 Task: Look for space in Timizart, Algeria from 12th  August, 2023 to 15th August, 2023 for 3 adults in price range Rs.12000 to Rs.16000. Place can be entire place with 2 bedrooms having 3 beds and 1 bathroom. Property type can be house, flat, hotel. Amenities needed are: washing machine. Booking option can be shelf check-in. Required host language is .
Action: Mouse moved to (750, 95)
Screenshot: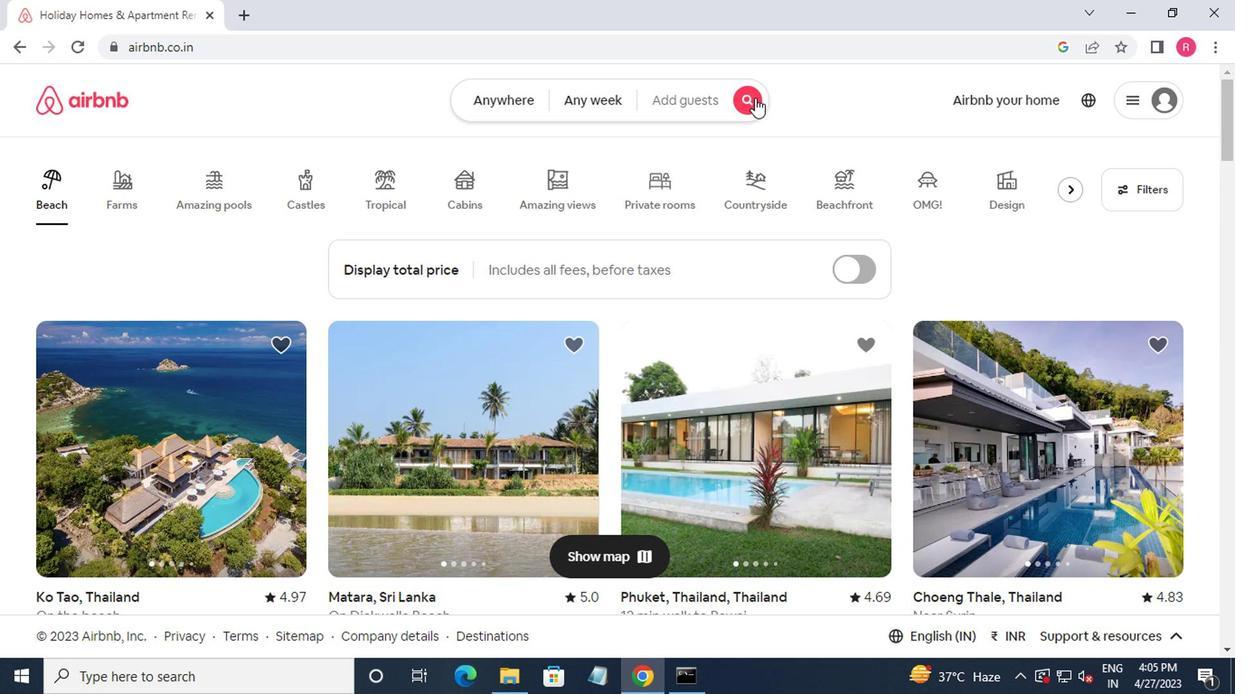 
Action: Mouse pressed left at (750, 95)
Screenshot: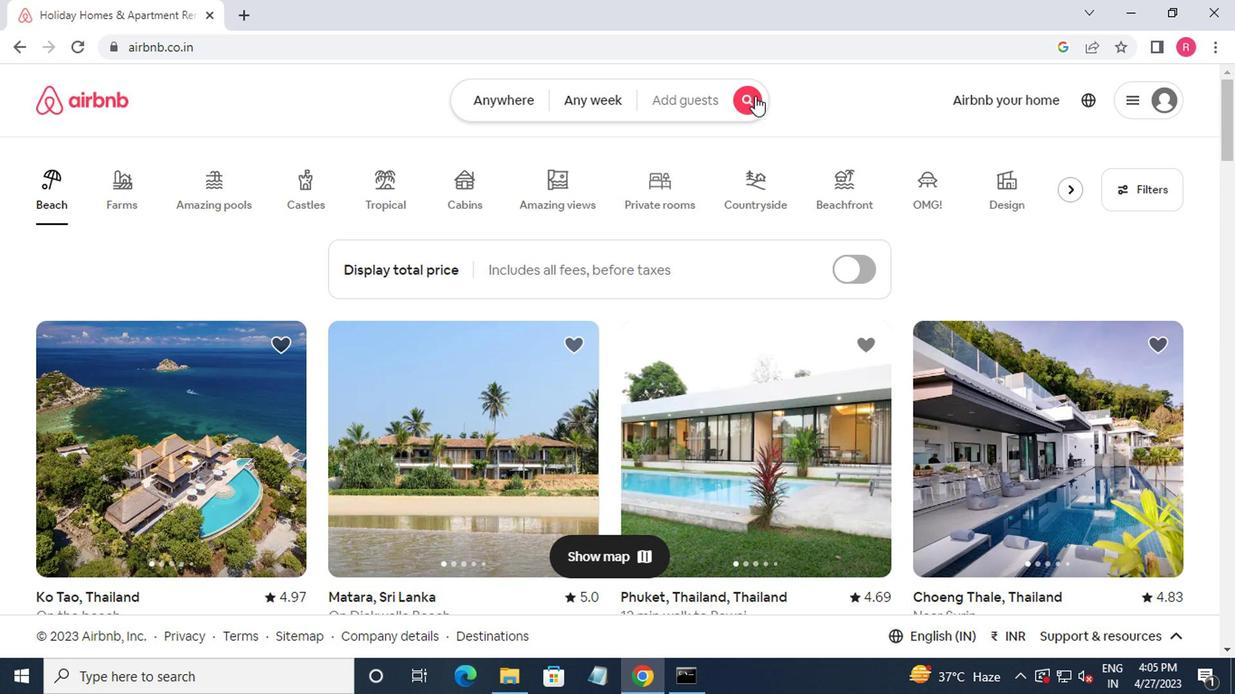 
Action: Mouse moved to (303, 180)
Screenshot: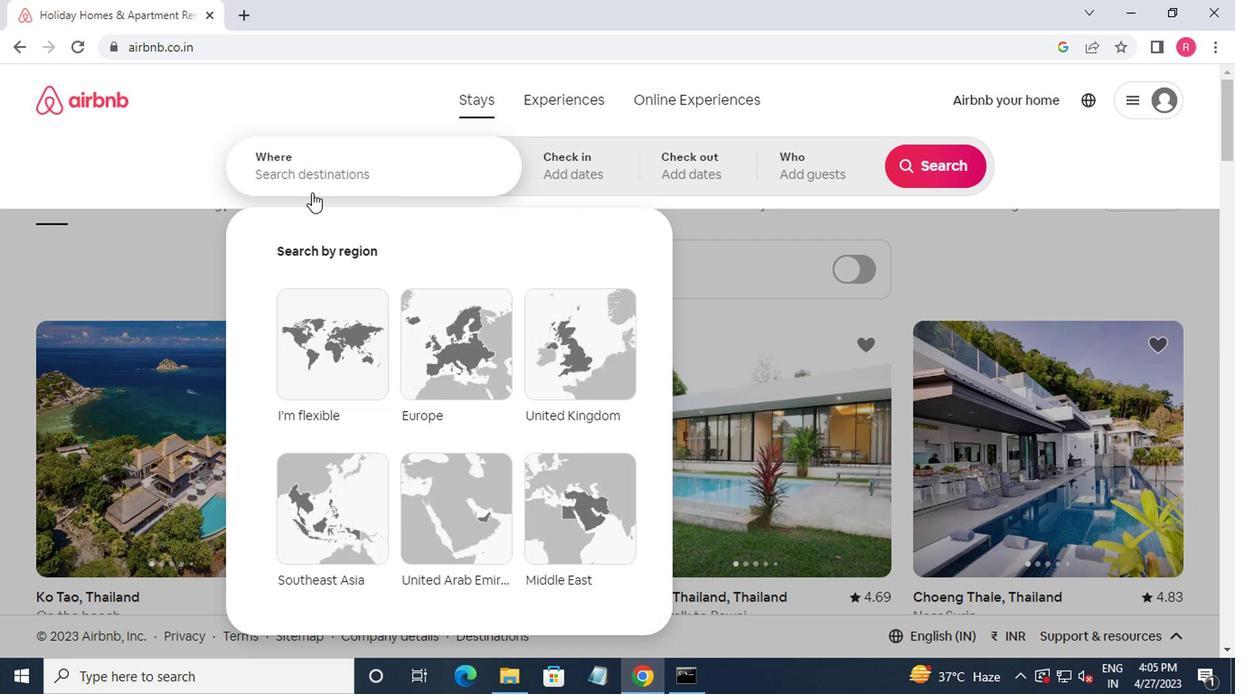 
Action: Mouse pressed left at (303, 180)
Screenshot: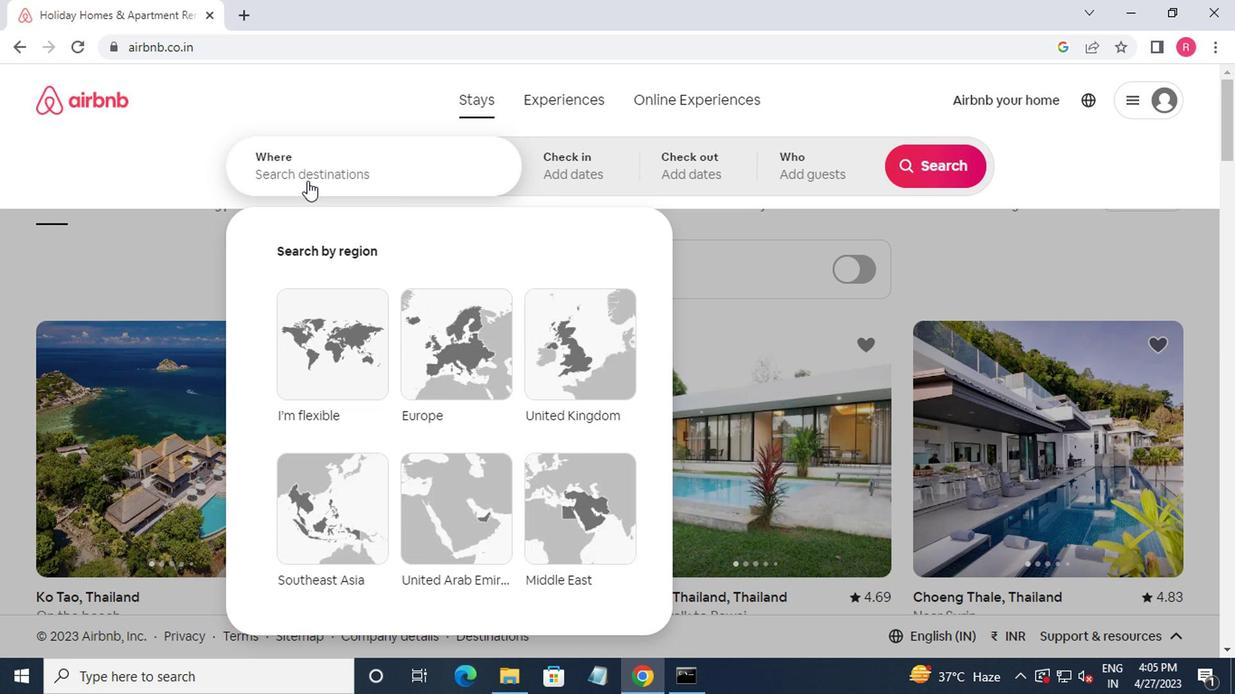 
Action: Key pressed timizart<Key.down><Key.enter>
Screenshot: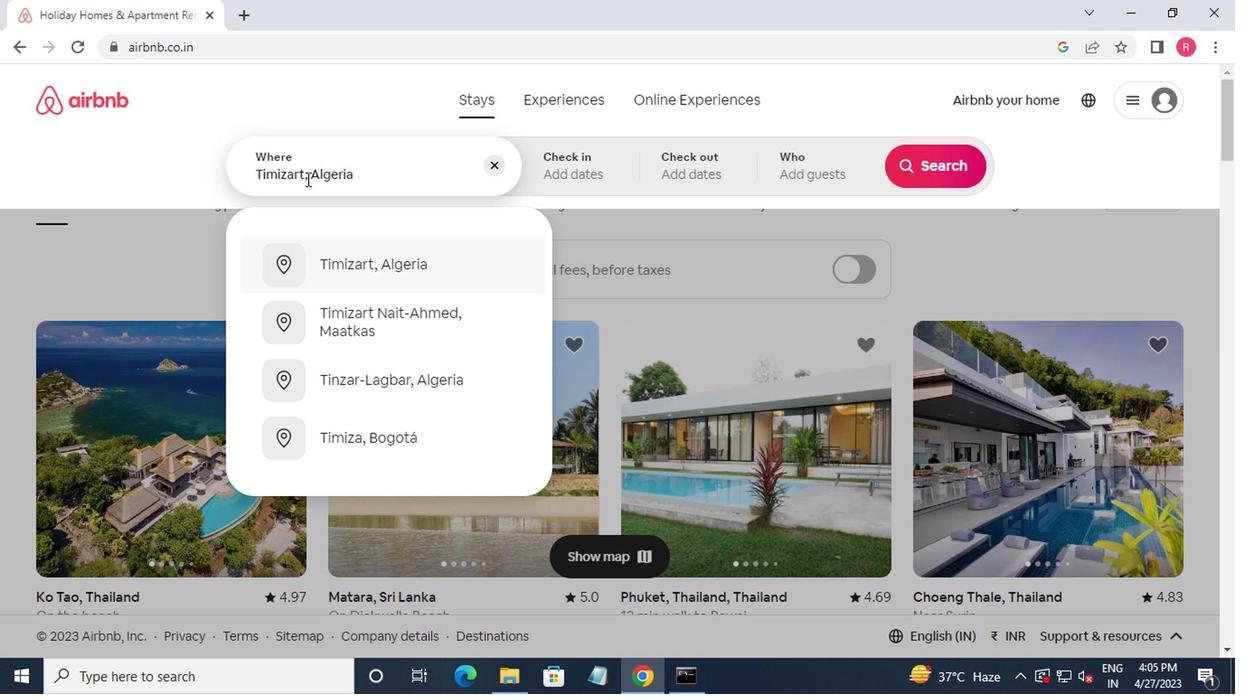 
Action: Mouse moved to (913, 313)
Screenshot: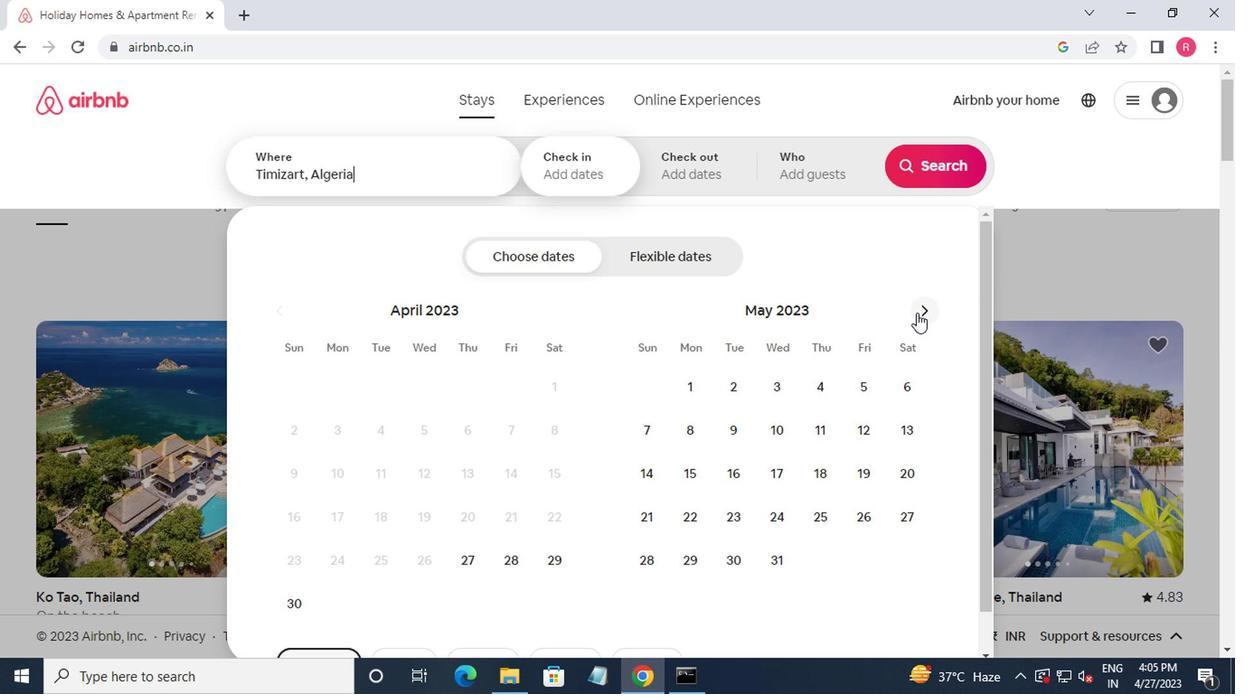 
Action: Mouse pressed left at (913, 313)
Screenshot: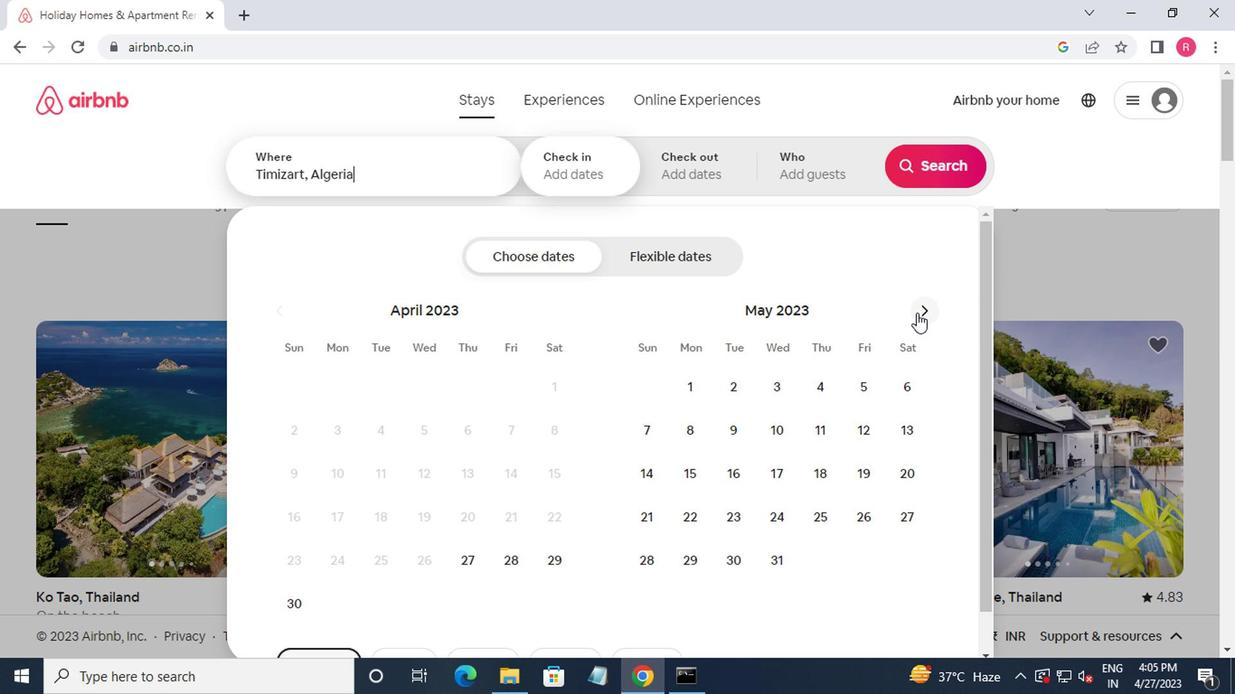 
Action: Mouse pressed left at (913, 313)
Screenshot: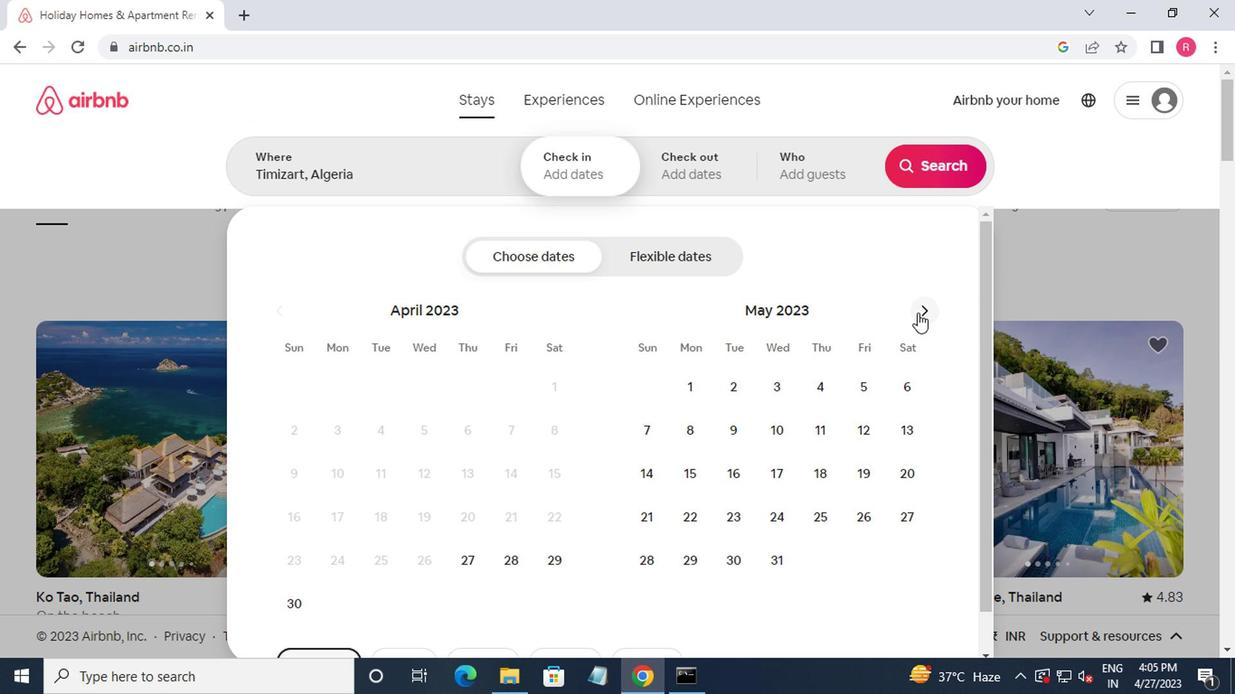 
Action: Mouse pressed left at (913, 313)
Screenshot: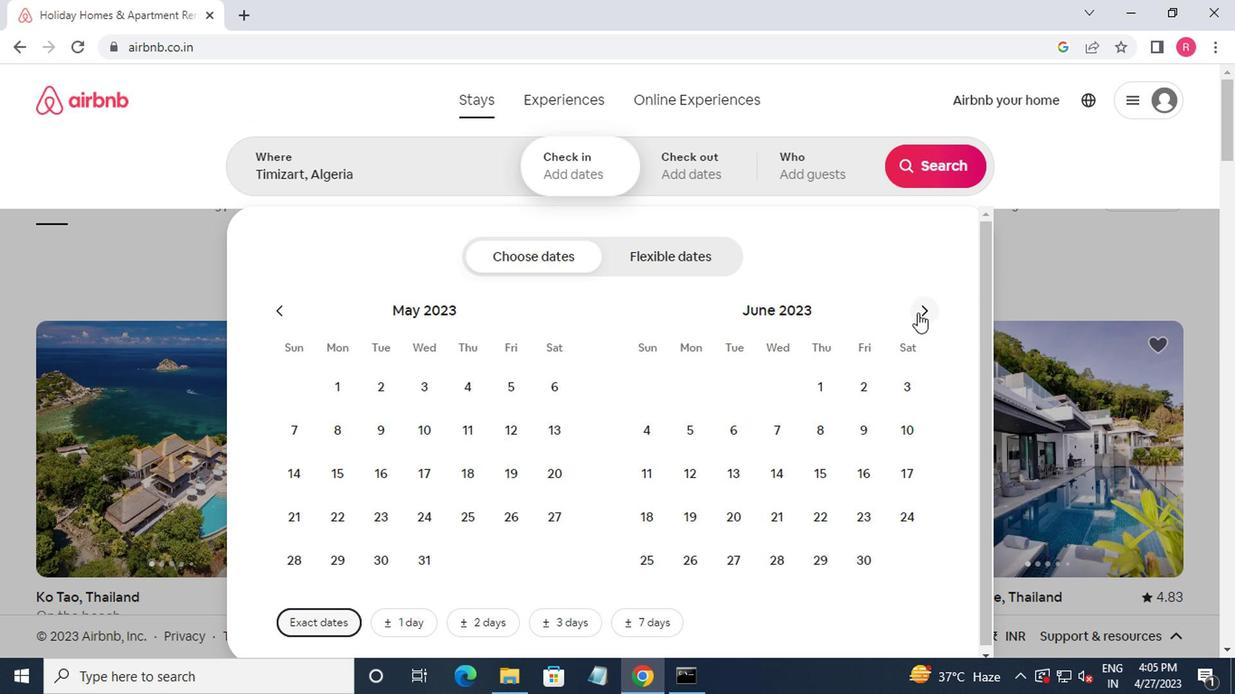 
Action: Mouse pressed left at (913, 313)
Screenshot: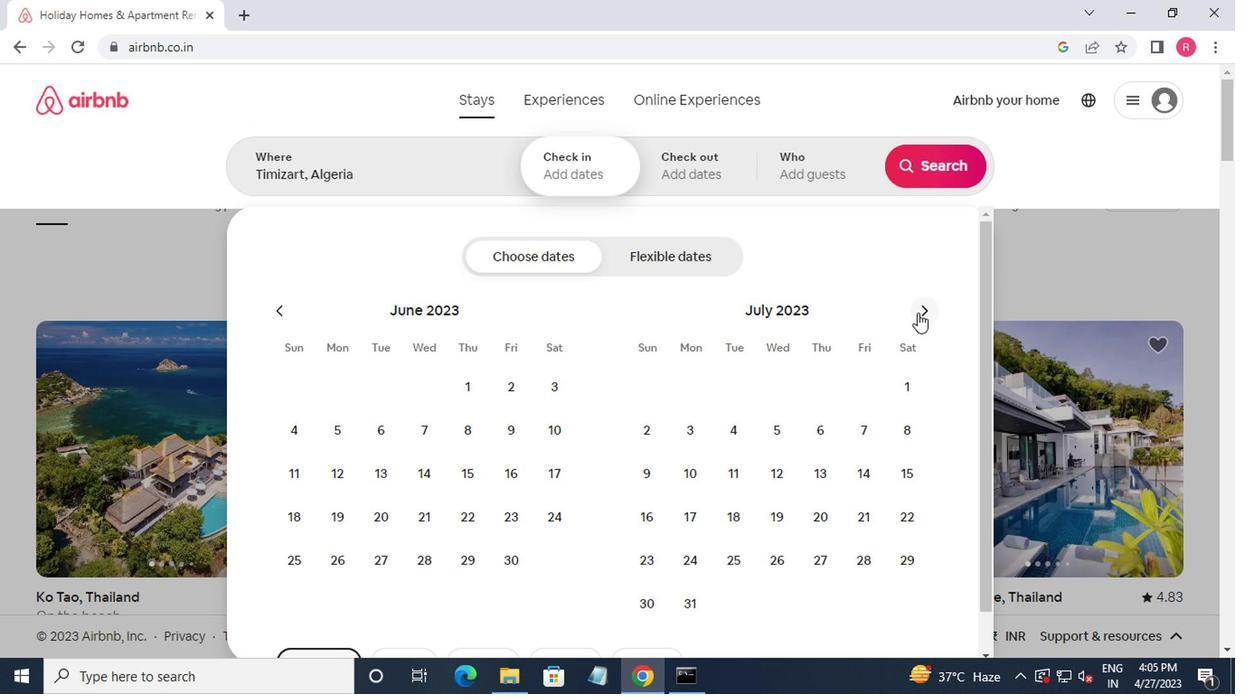 
Action: Mouse moved to (901, 437)
Screenshot: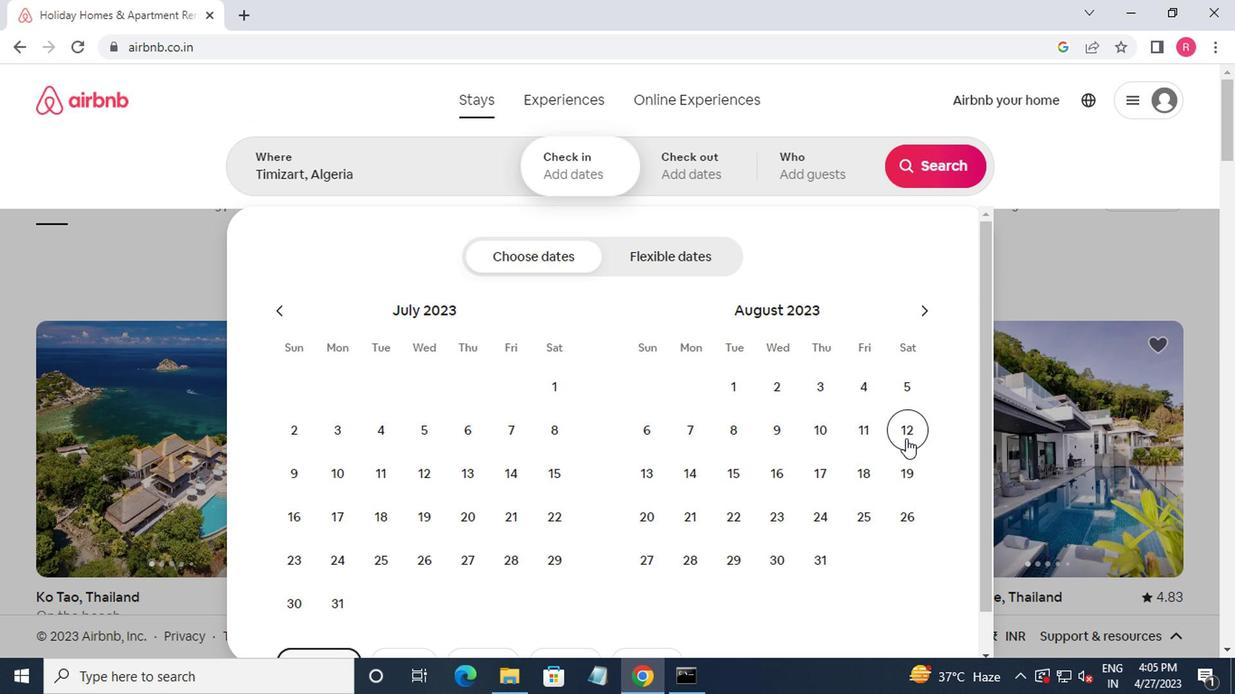 
Action: Mouse pressed left at (901, 437)
Screenshot: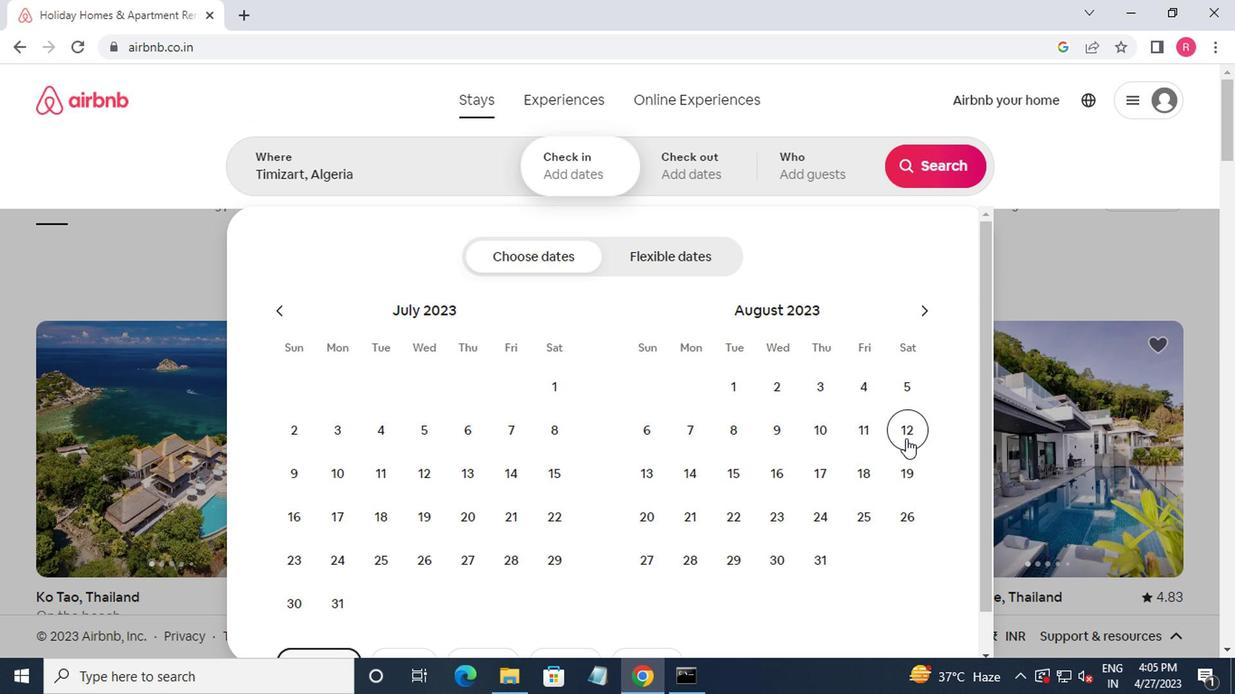 
Action: Mouse moved to (734, 472)
Screenshot: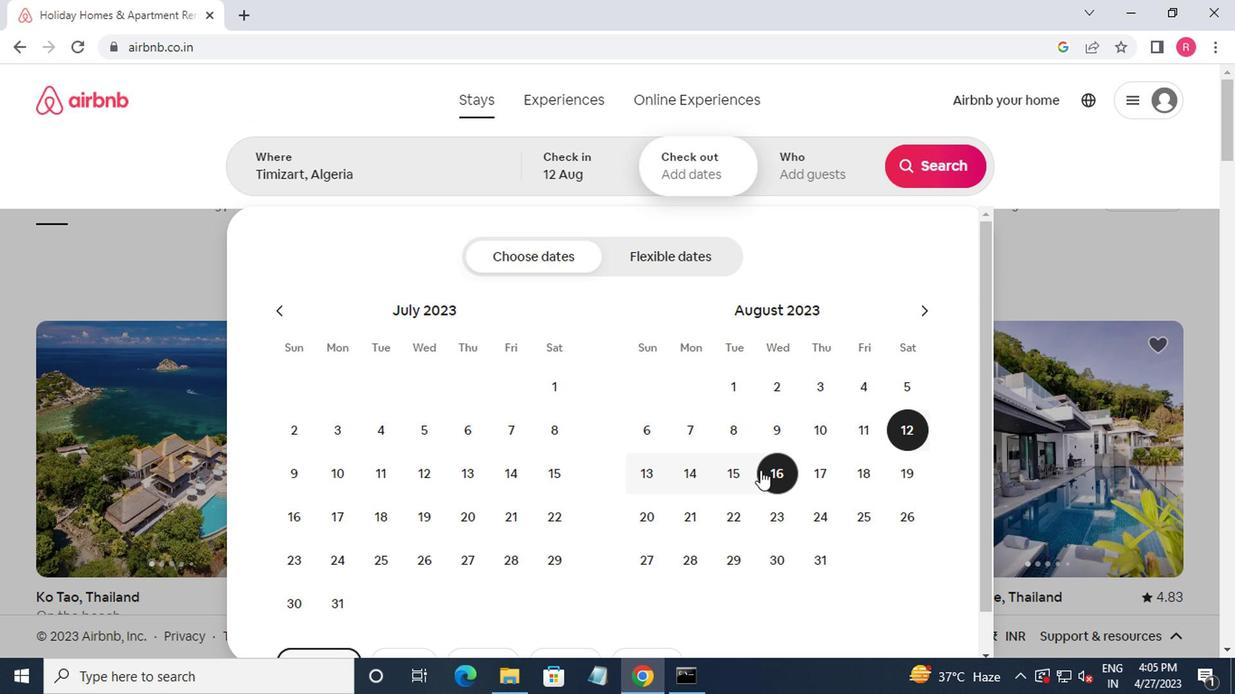 
Action: Mouse pressed left at (734, 472)
Screenshot: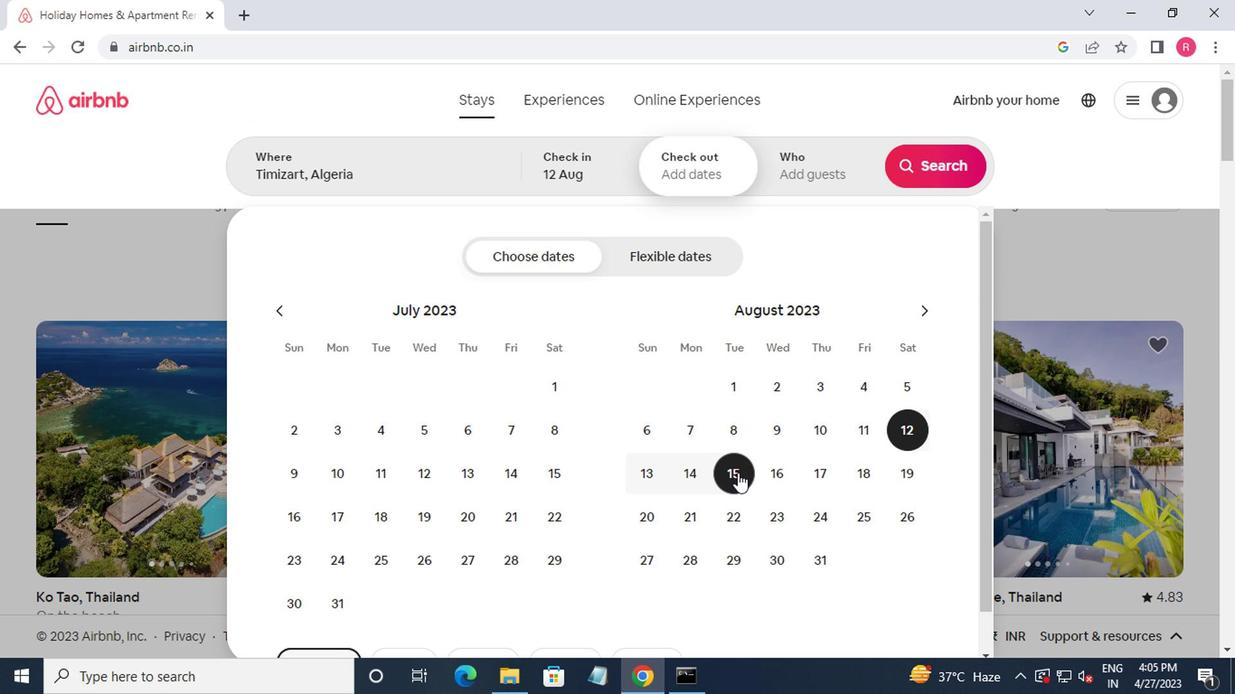 
Action: Mouse moved to (790, 166)
Screenshot: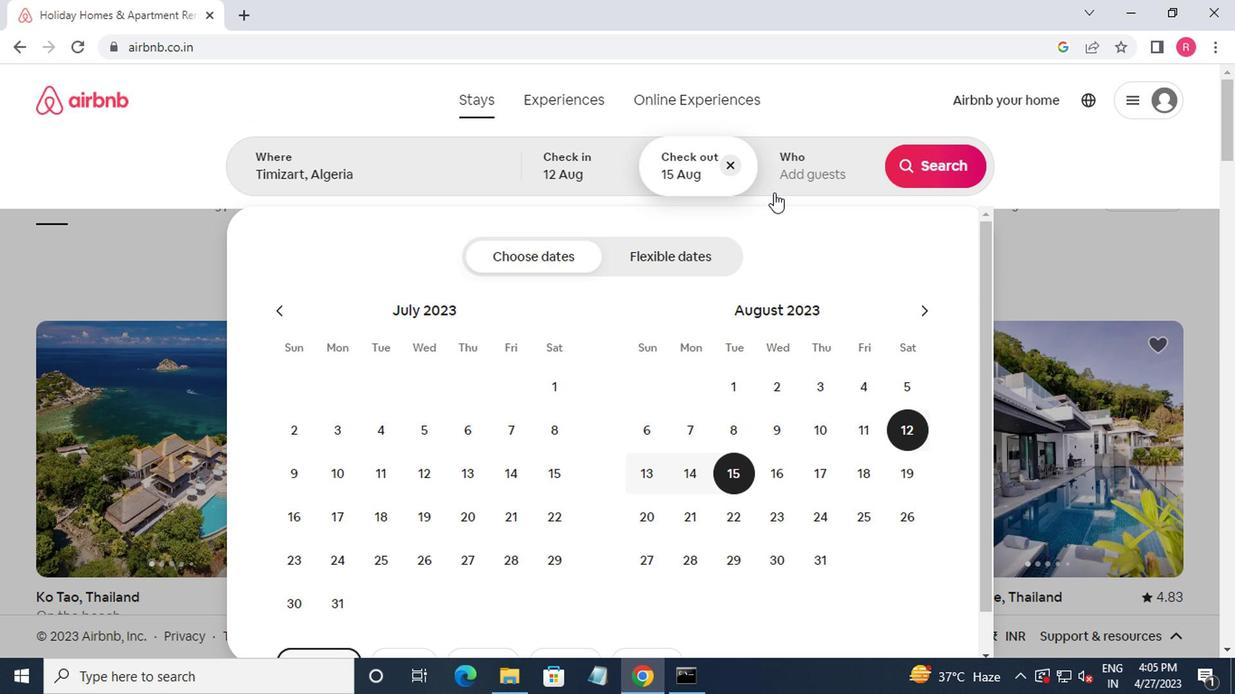 
Action: Mouse pressed left at (790, 166)
Screenshot: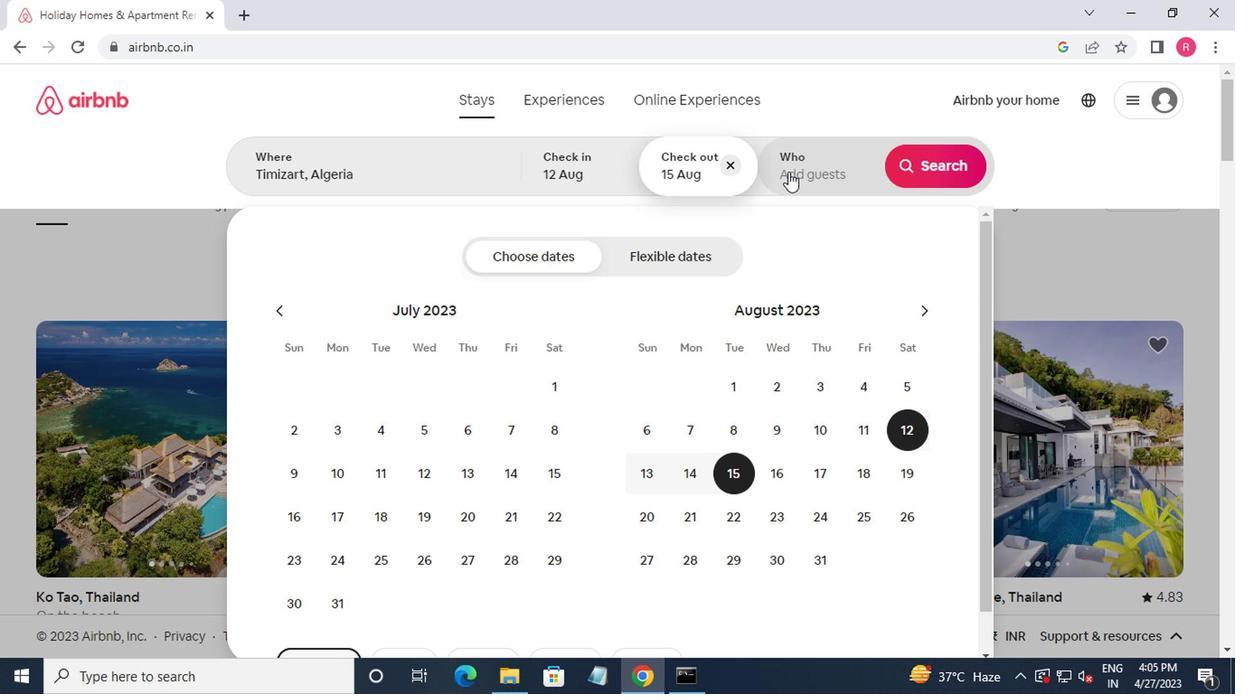 
Action: Mouse moved to (931, 254)
Screenshot: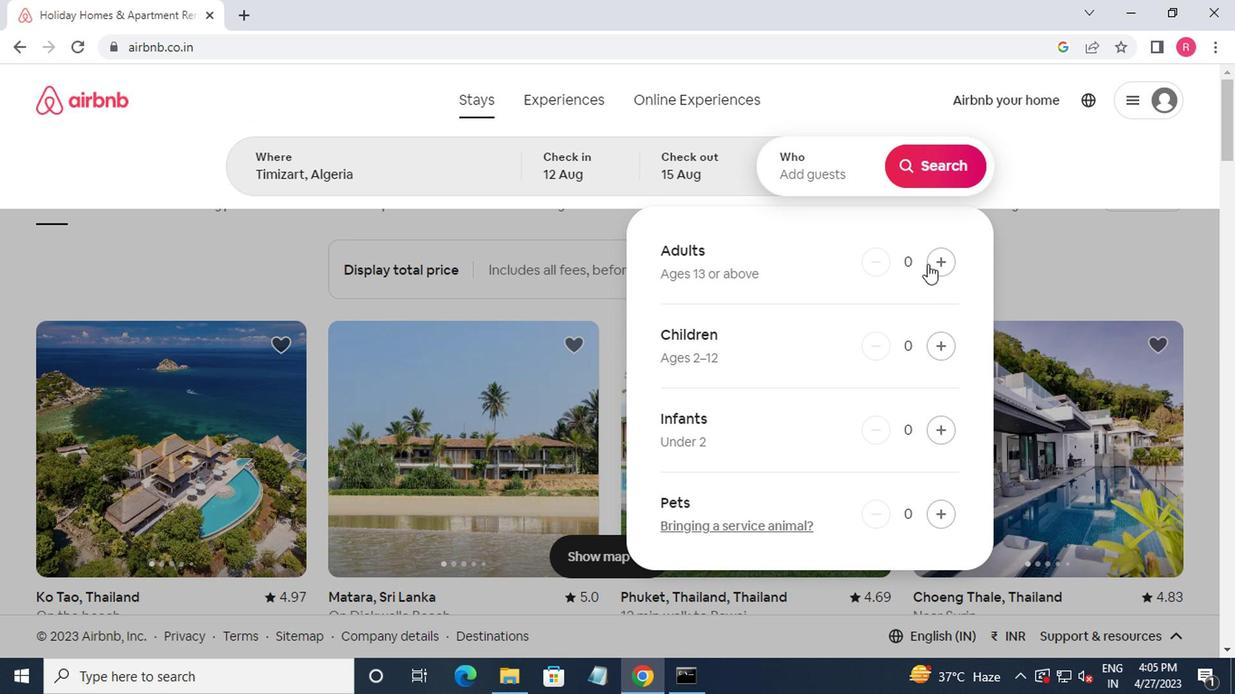 
Action: Mouse pressed left at (931, 254)
Screenshot: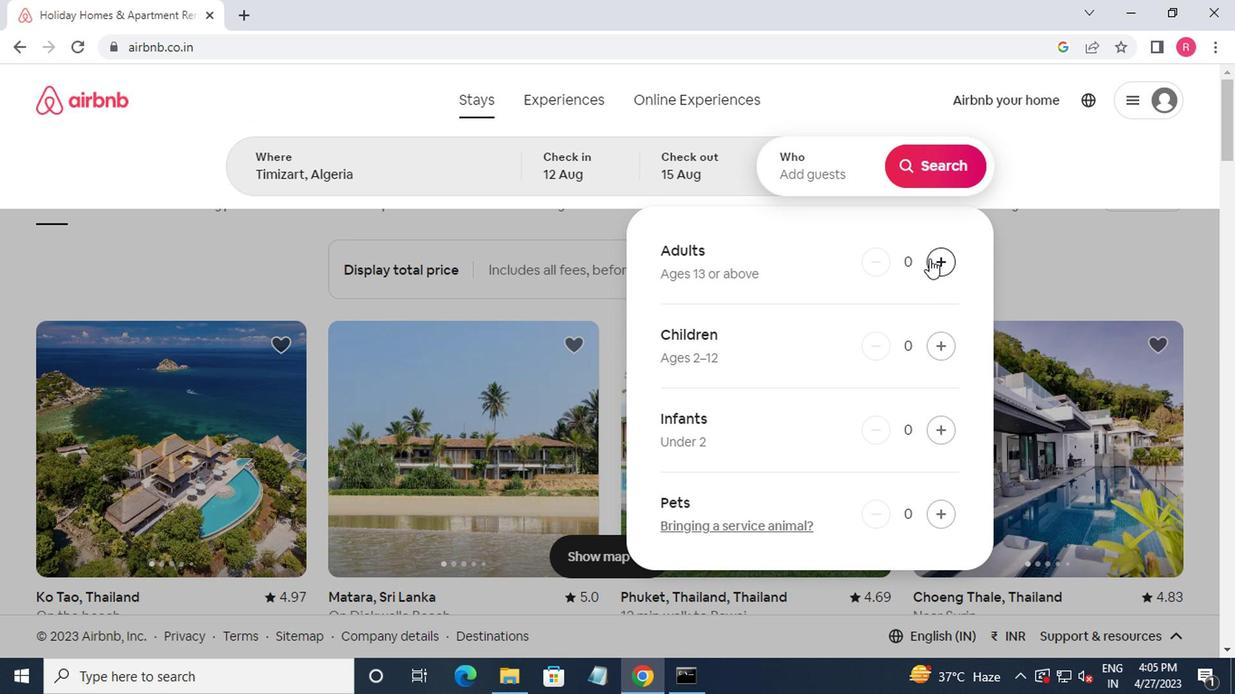 
Action: Mouse pressed left at (931, 254)
Screenshot: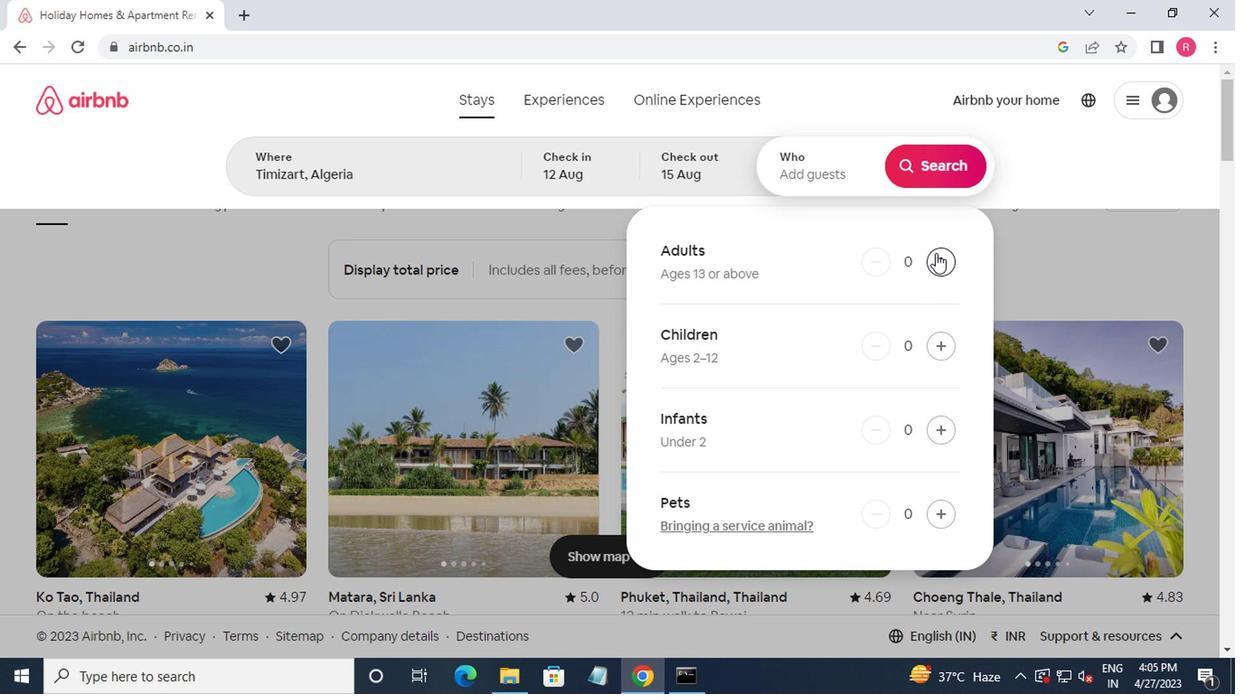 
Action: Mouse pressed left at (931, 254)
Screenshot: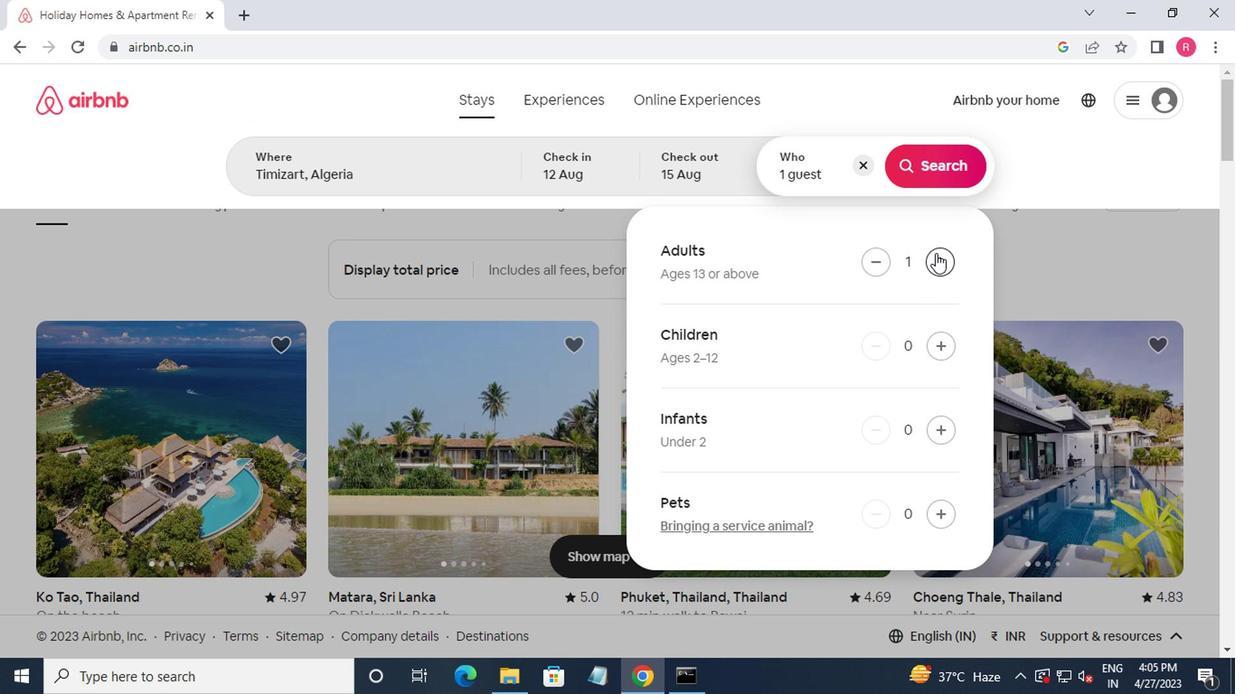 
Action: Mouse moved to (911, 183)
Screenshot: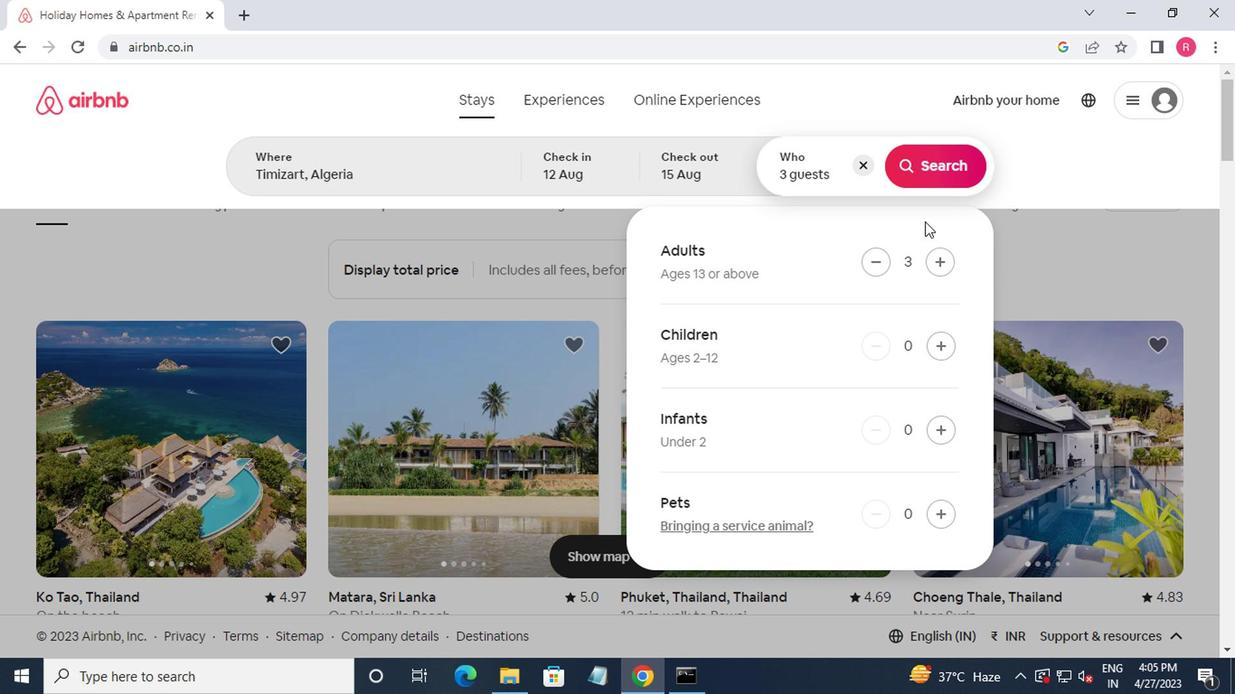 
Action: Mouse pressed left at (911, 183)
Screenshot: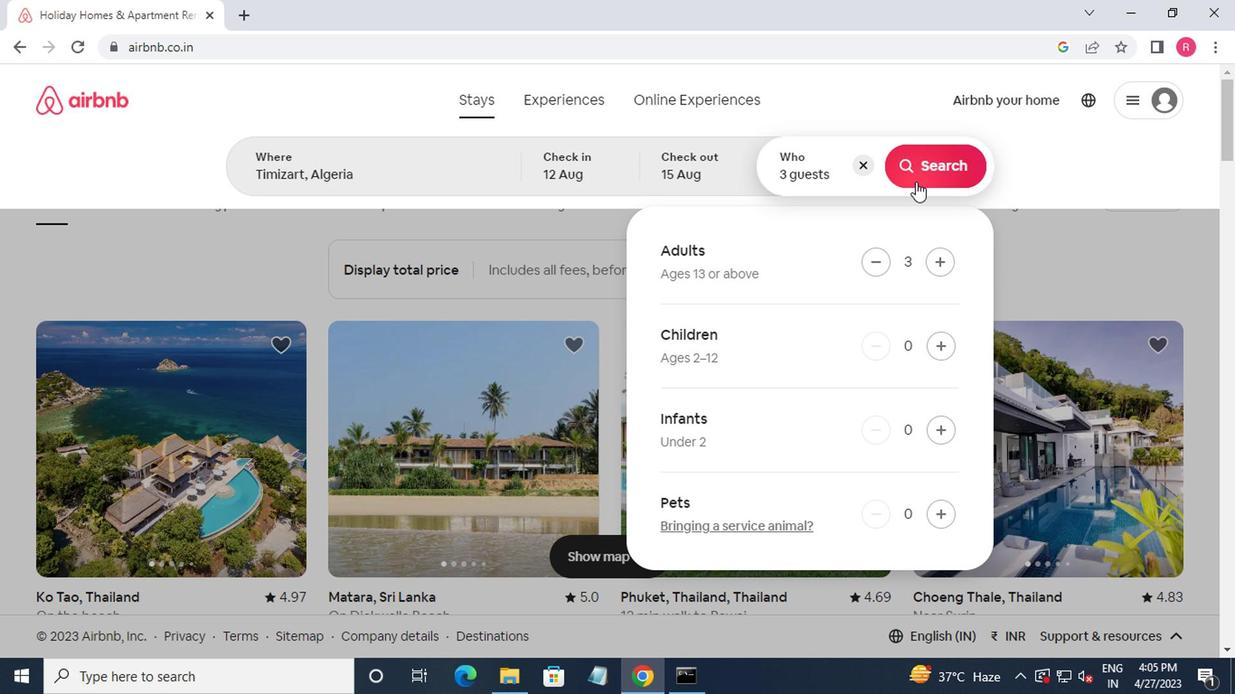 
Action: Mouse moved to (1145, 176)
Screenshot: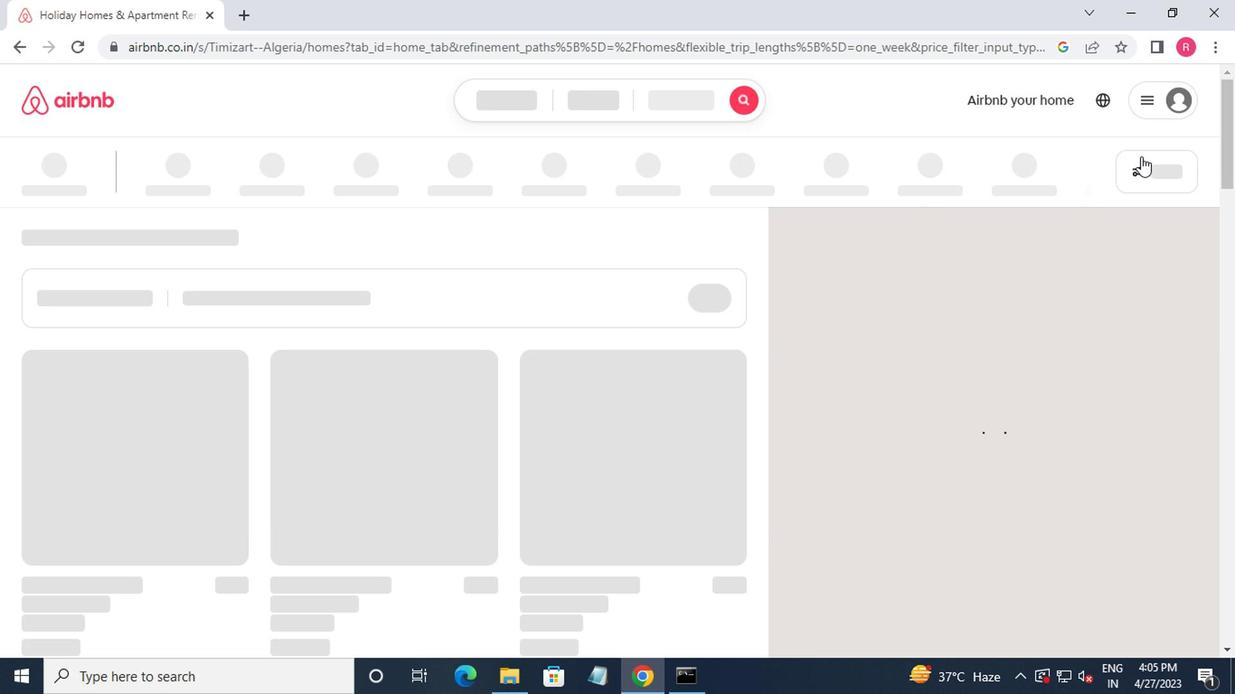 
Action: Mouse pressed left at (1145, 176)
Screenshot: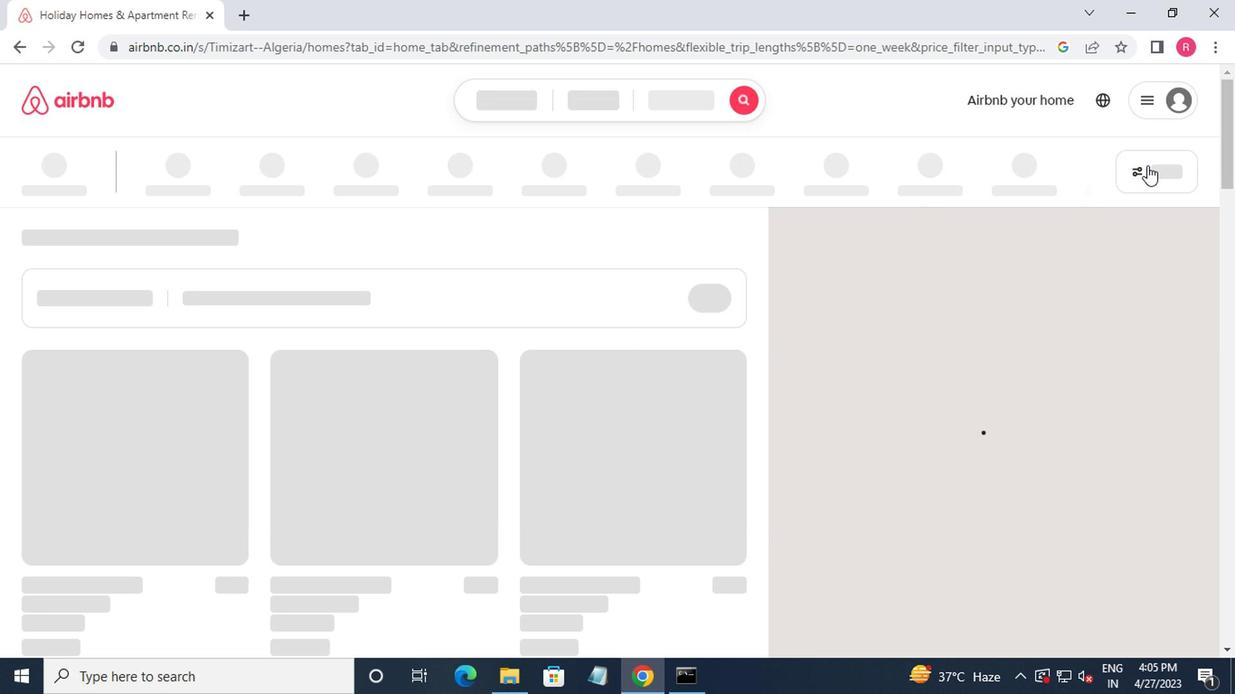 
Action: Mouse moved to (462, 405)
Screenshot: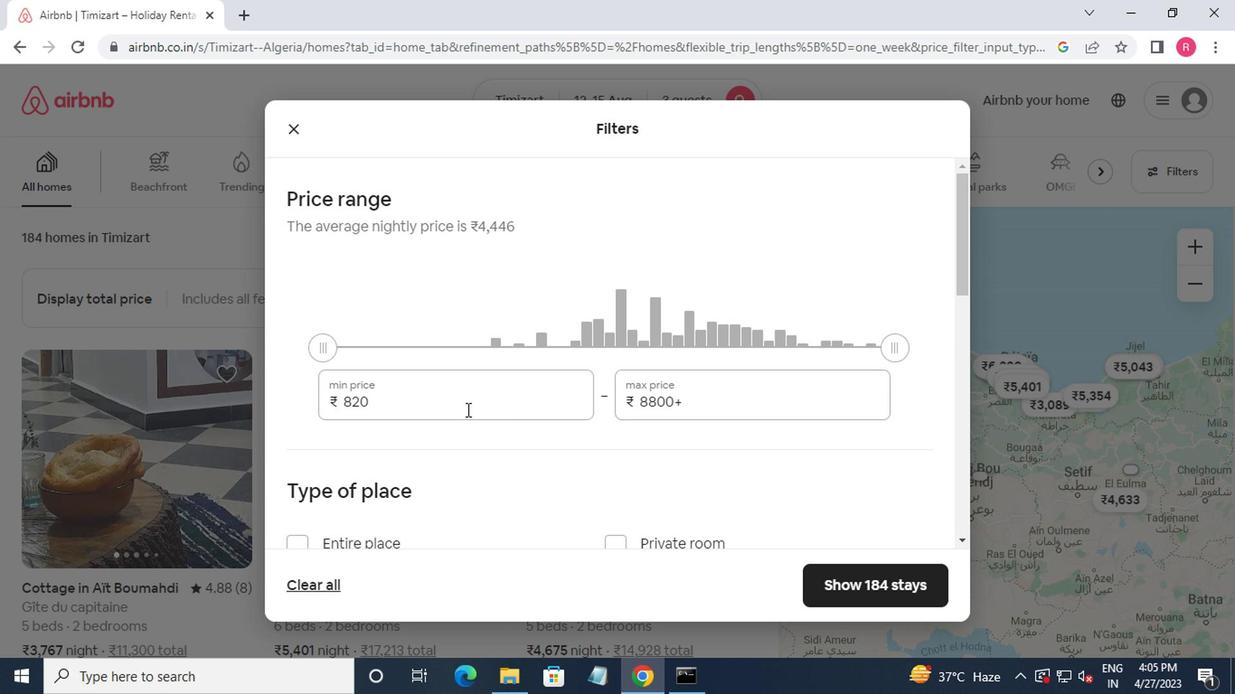 
Action: Mouse pressed left at (462, 405)
Screenshot: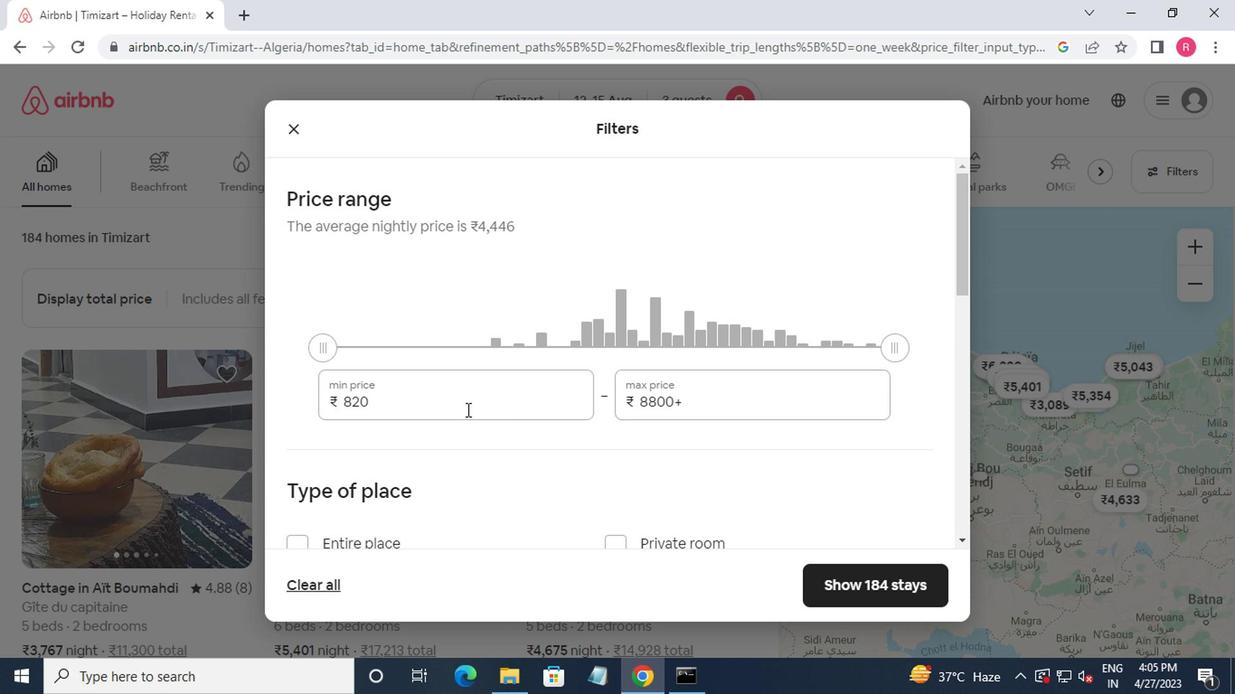
Action: Mouse moved to (465, 400)
Screenshot: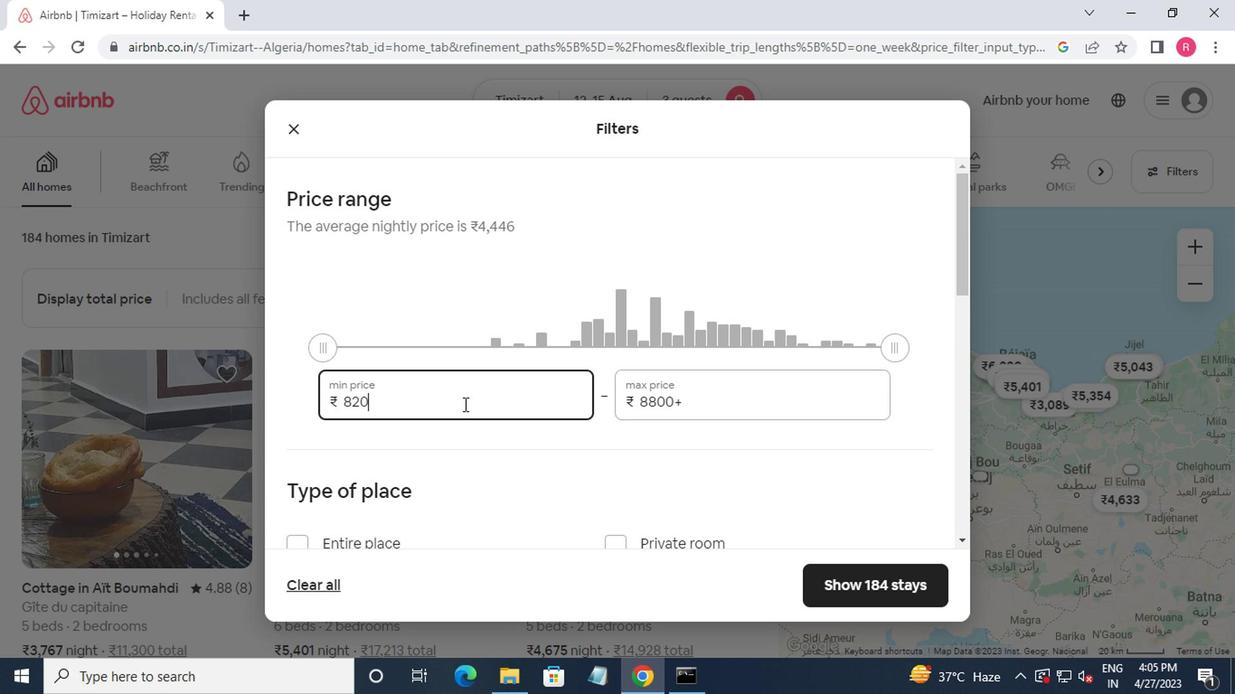 
Action: Key pressed <Key.backspace><Key.backspace><Key.backspace><Key.backspace>12000<Key.tab>16000
Screenshot: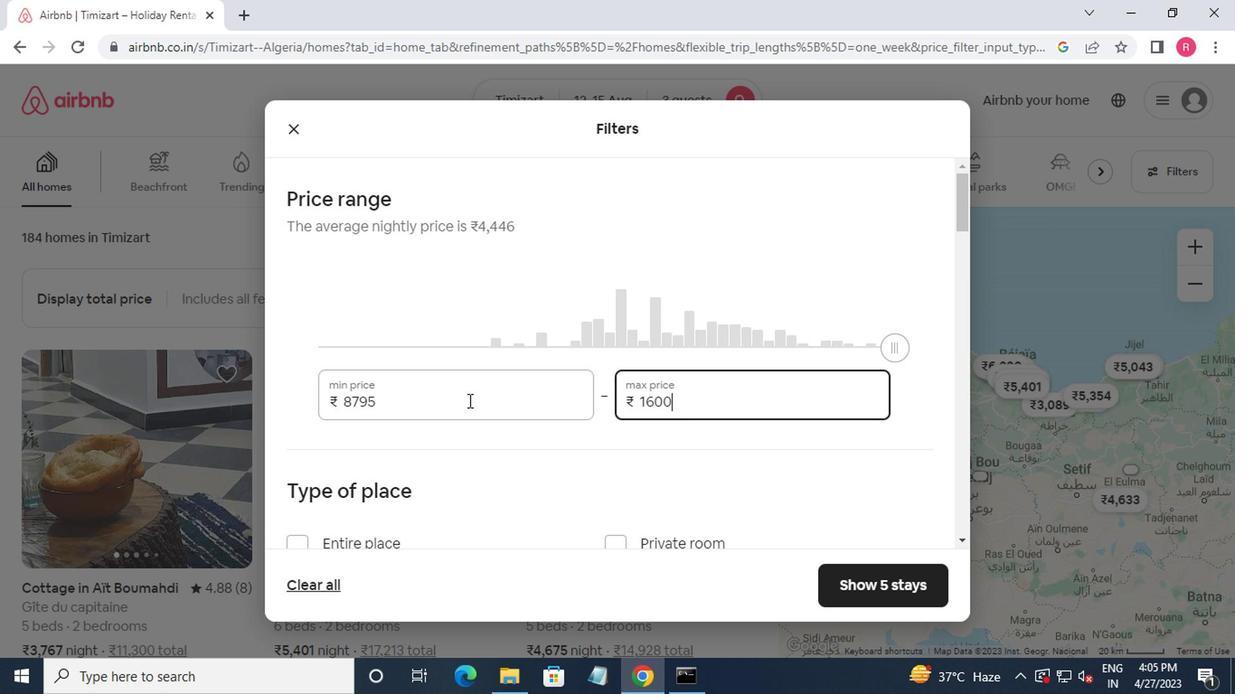 
Action: Mouse moved to (460, 398)
Screenshot: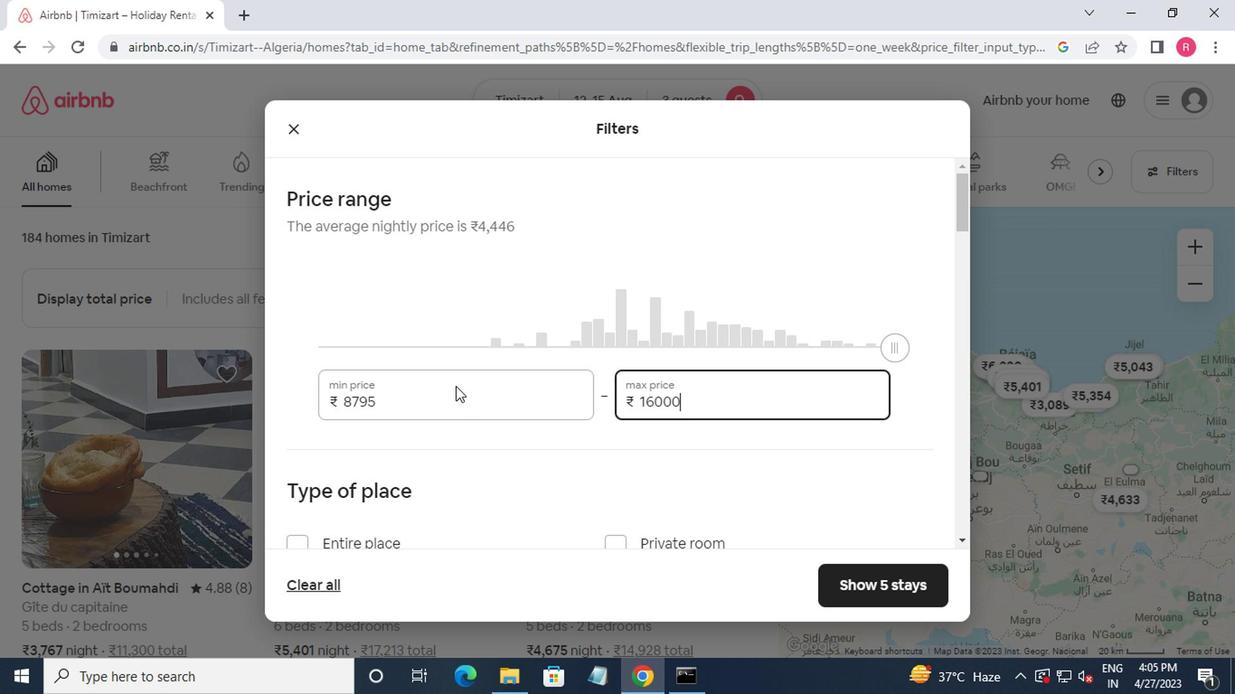 
Action: Mouse scrolled (460, 398) with delta (0, 0)
Screenshot: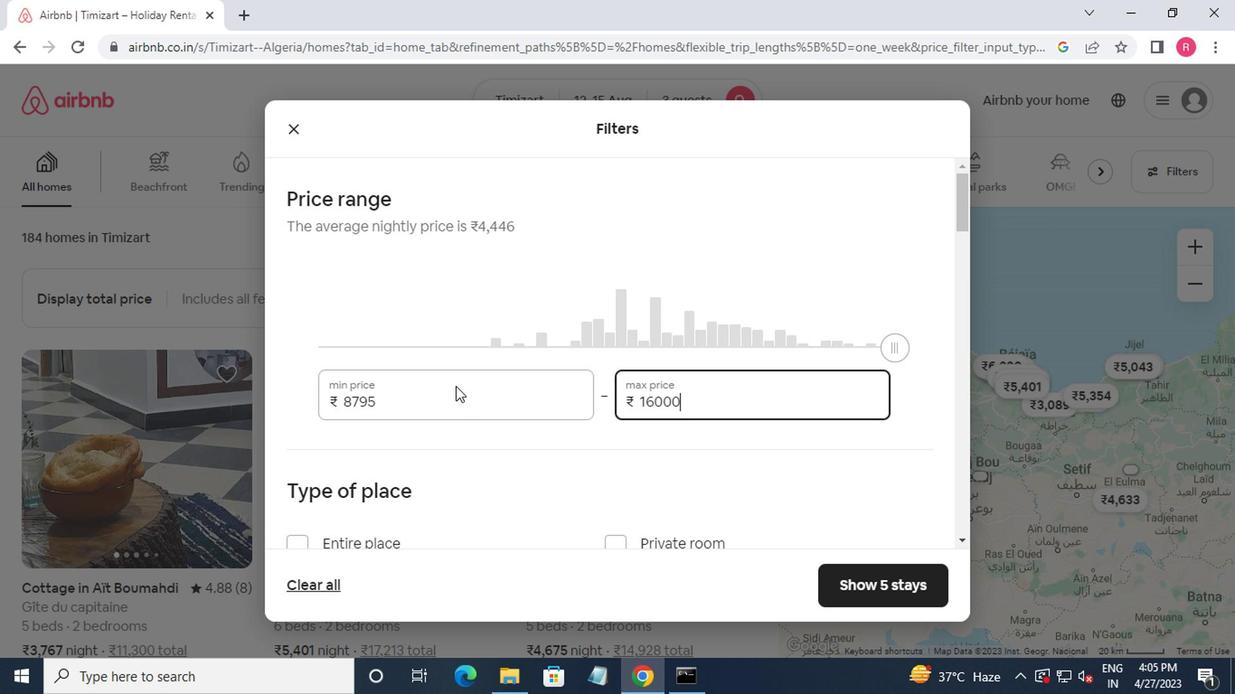 
Action: Mouse moved to (382, 444)
Screenshot: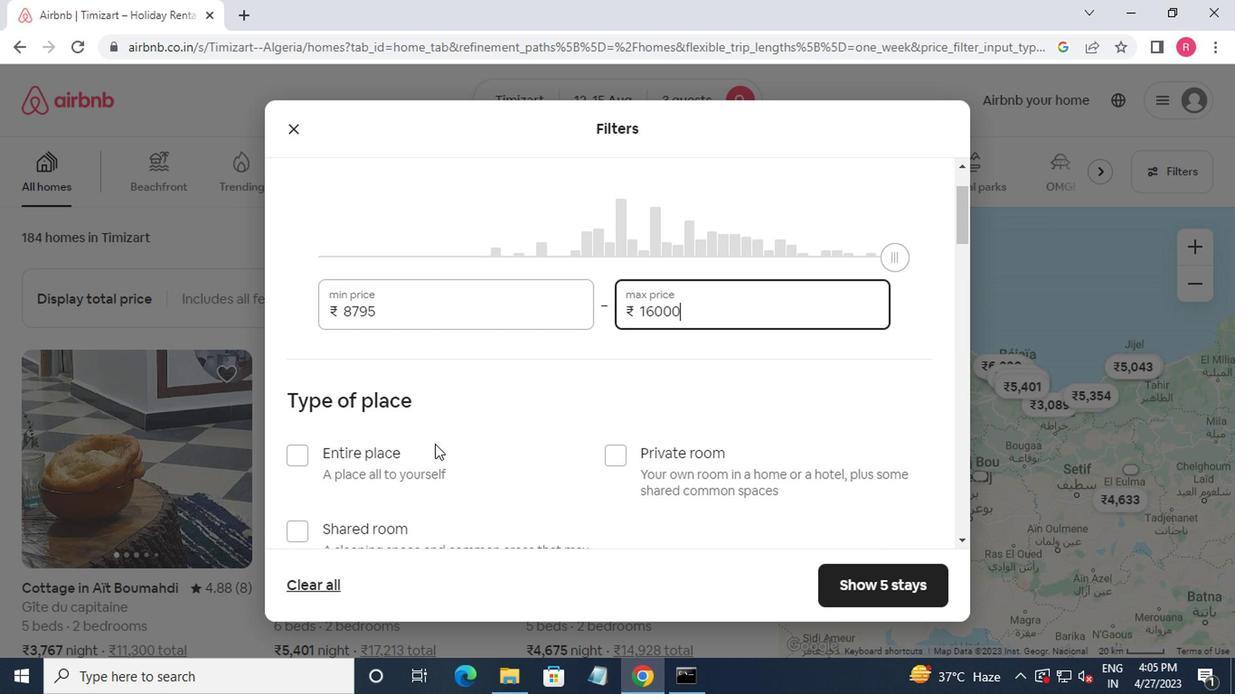 
Action: Mouse scrolled (382, 442) with delta (0, -1)
Screenshot: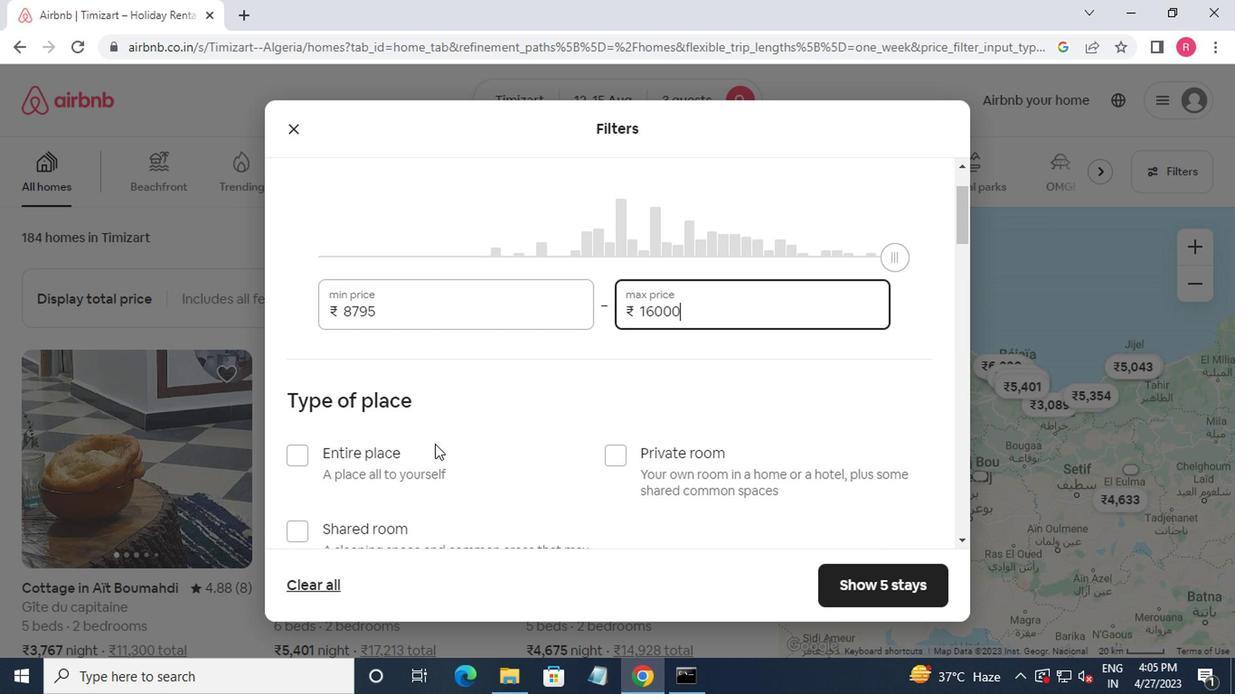 
Action: Mouse moved to (324, 373)
Screenshot: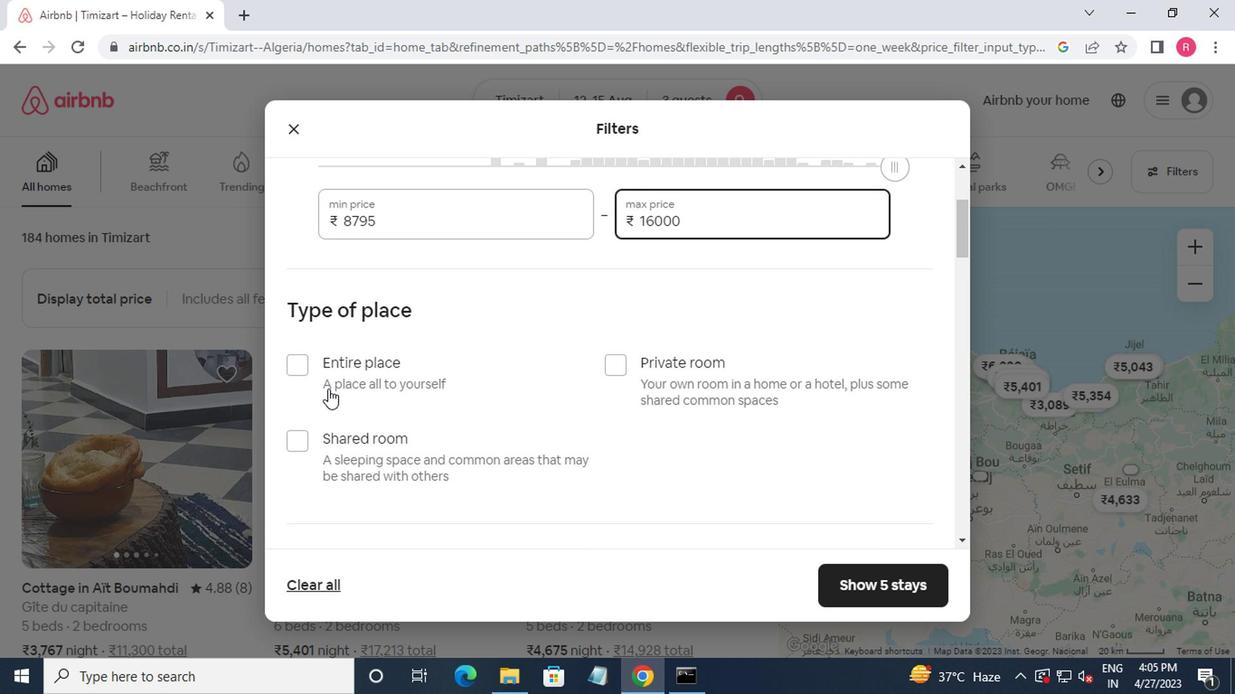 
Action: Mouse pressed left at (324, 373)
Screenshot: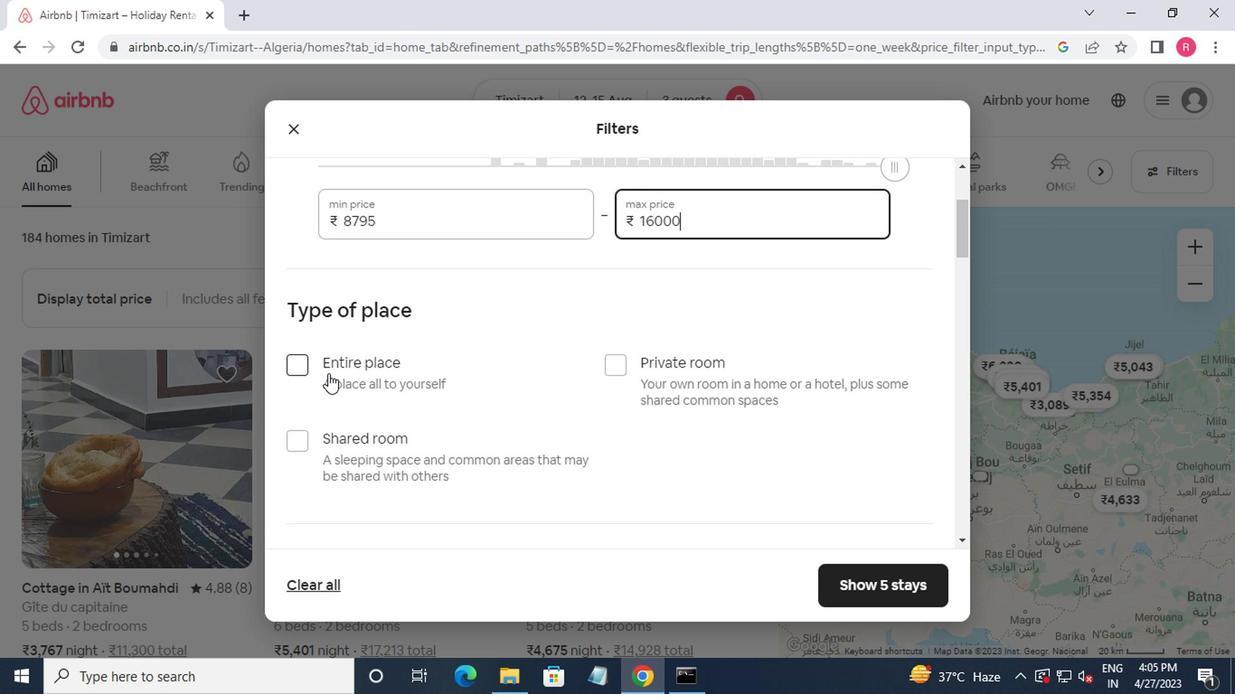 
Action: Mouse scrolled (324, 372) with delta (0, -1)
Screenshot: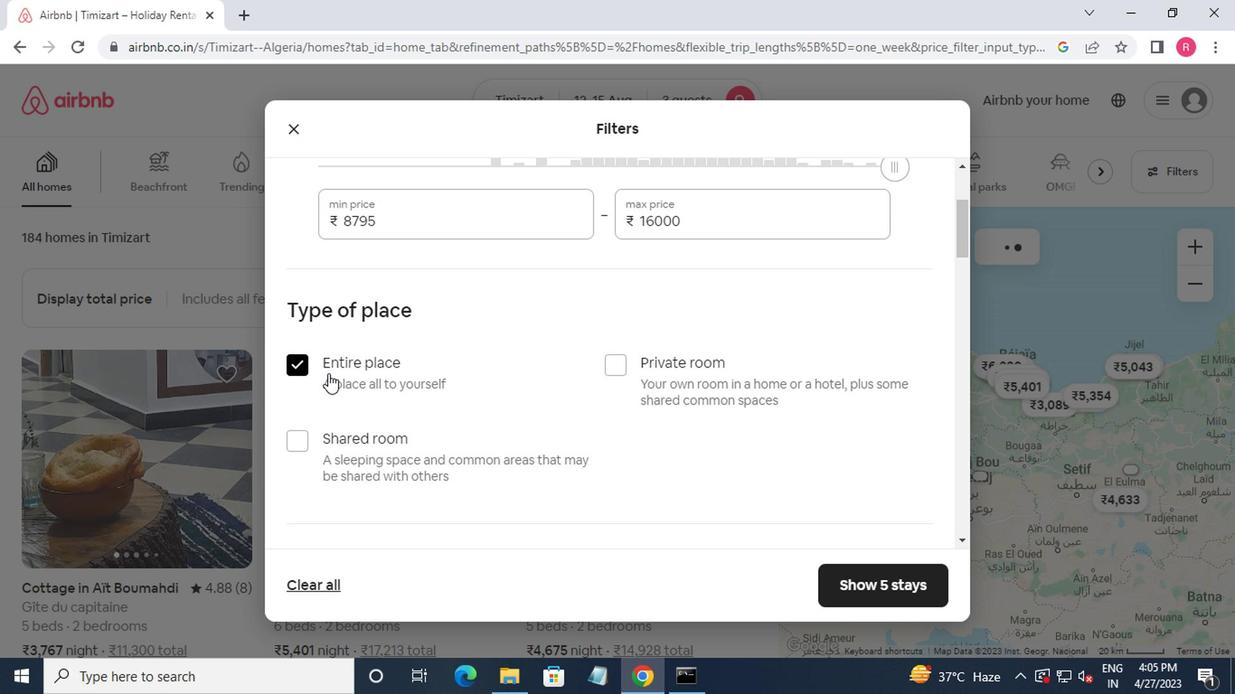 
Action: Mouse moved to (324, 375)
Screenshot: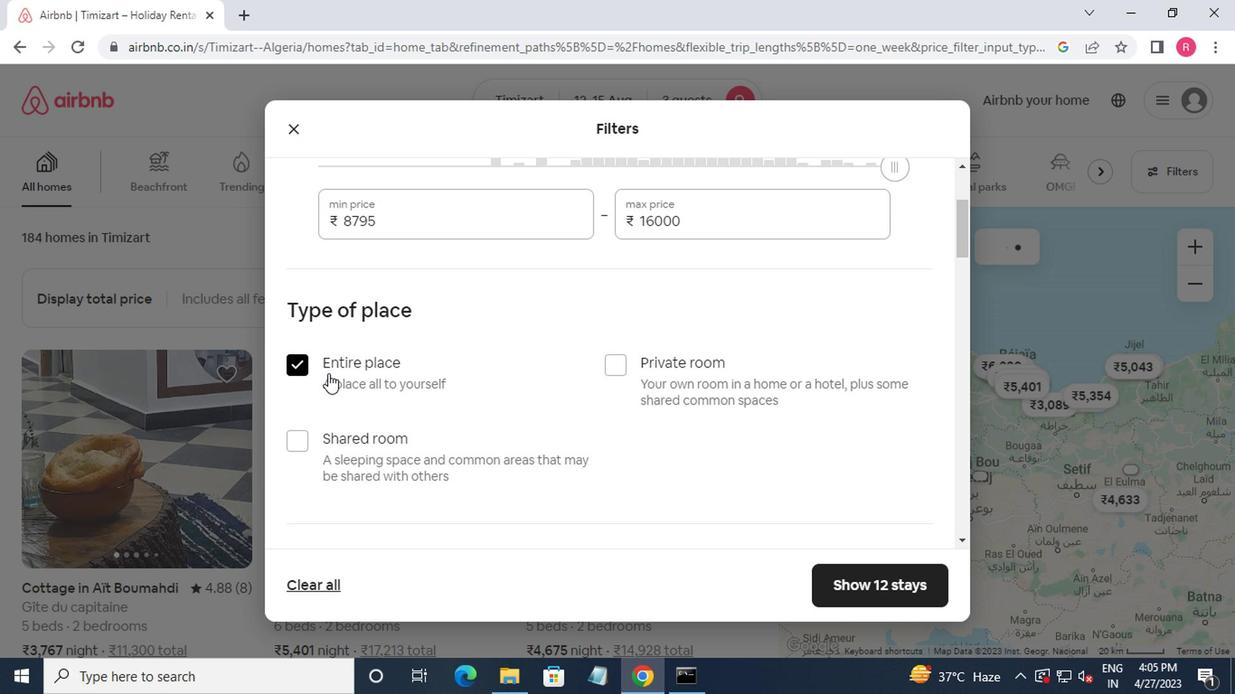 
Action: Mouse scrolled (324, 374) with delta (0, -1)
Screenshot: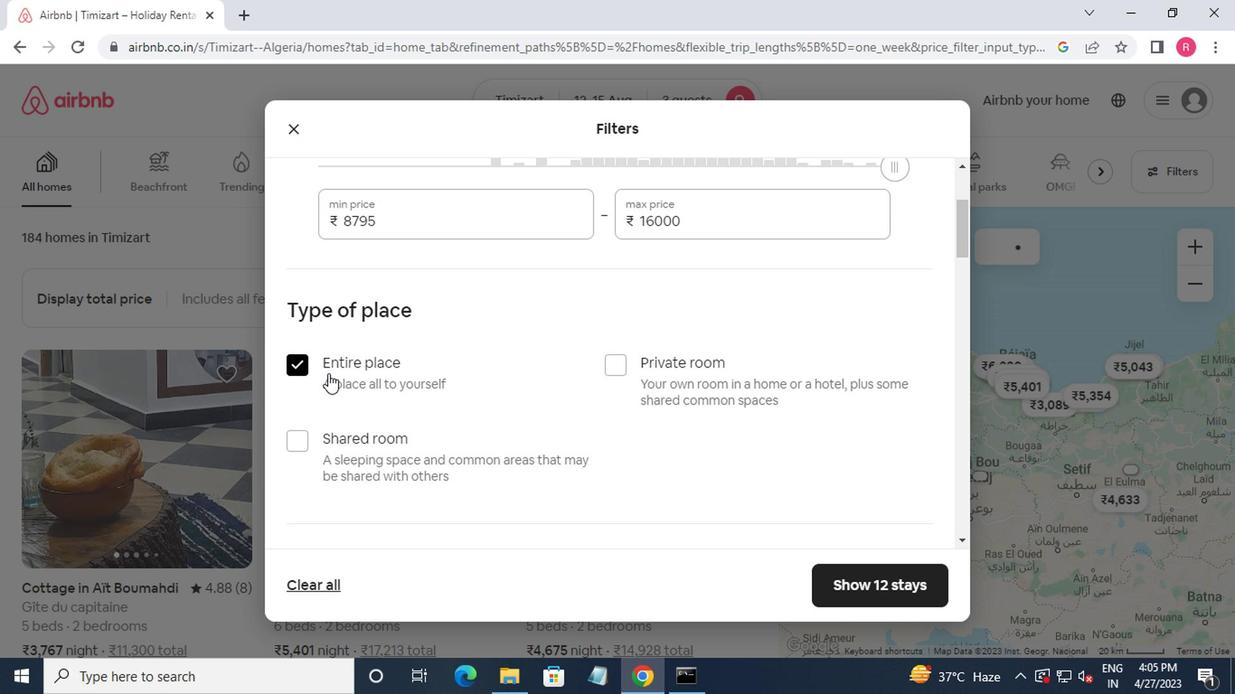 
Action: Mouse moved to (333, 386)
Screenshot: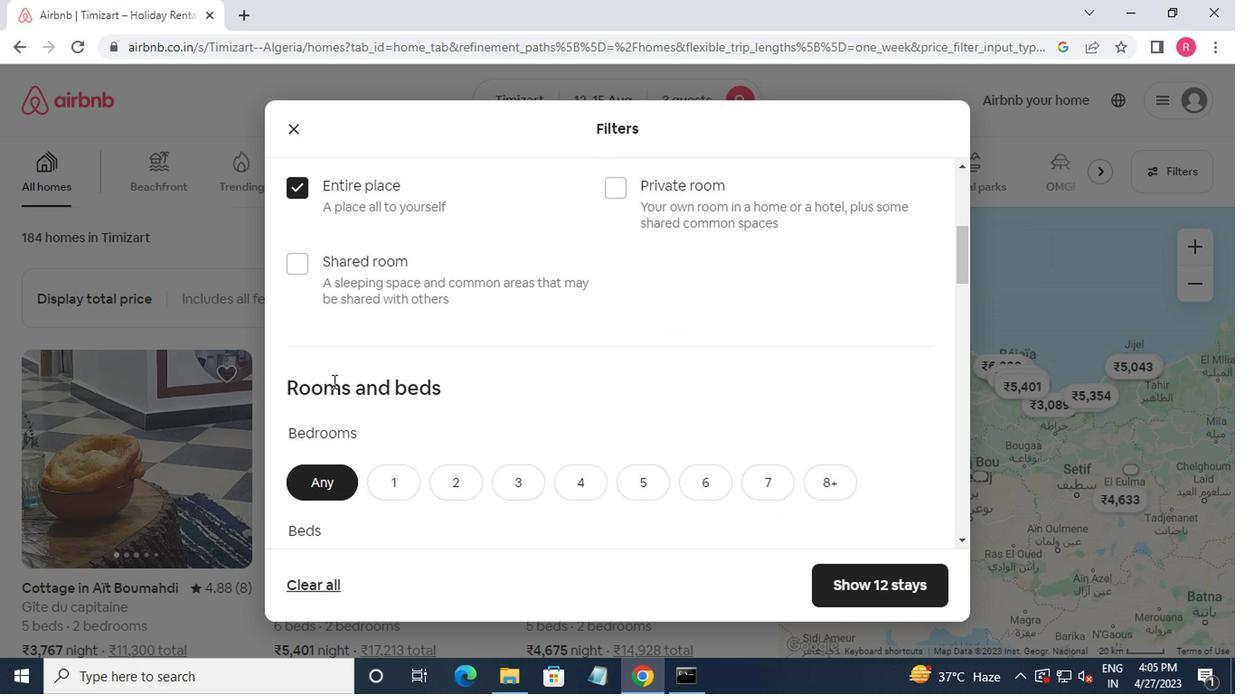 
Action: Mouse scrolled (333, 385) with delta (0, 0)
Screenshot: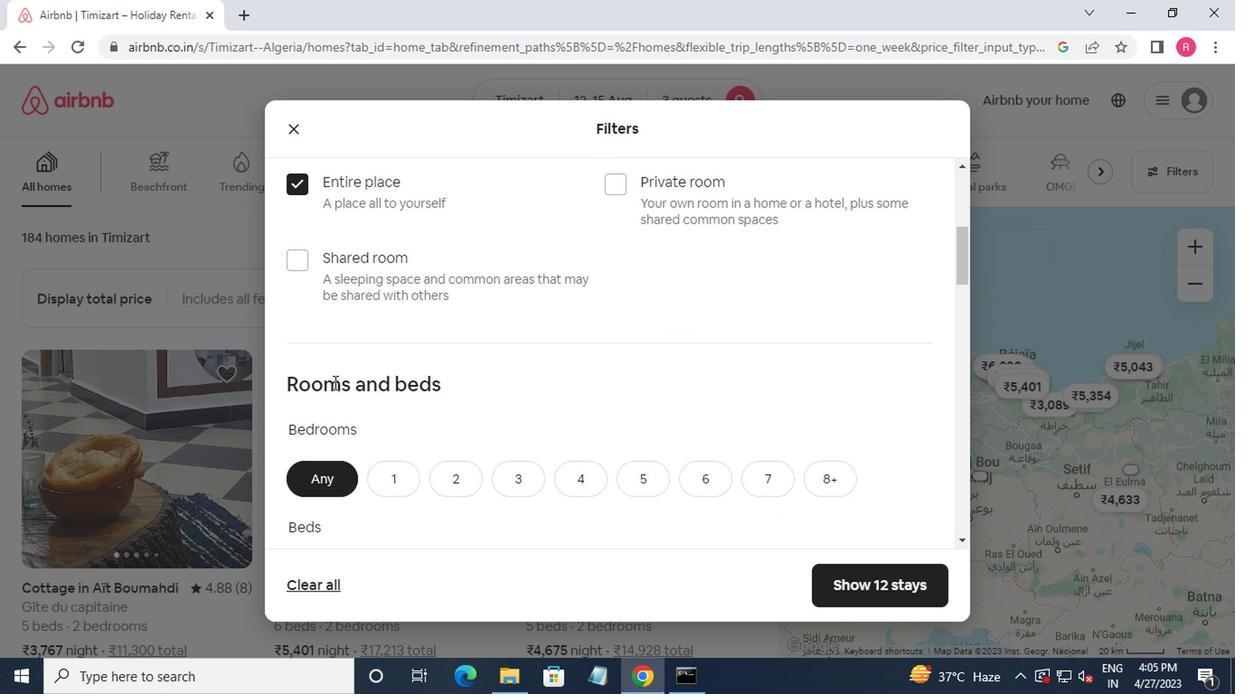 
Action: Mouse moved to (339, 389)
Screenshot: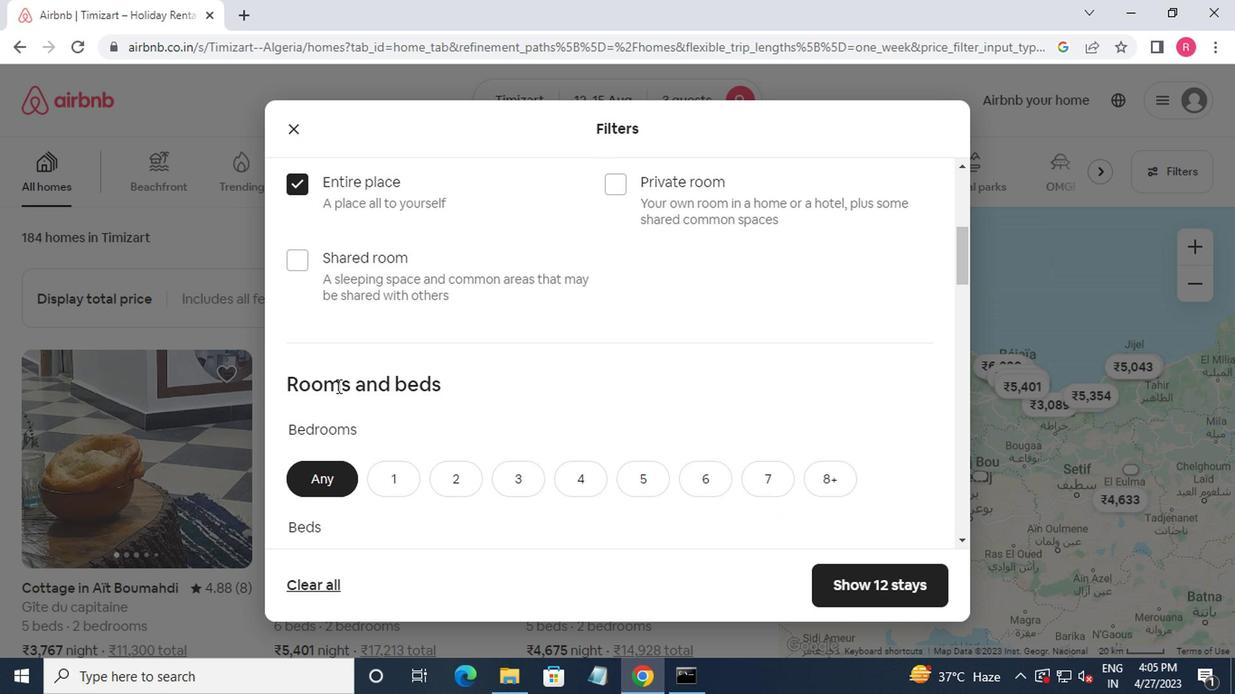 
Action: Mouse scrolled (339, 388) with delta (0, -1)
Screenshot: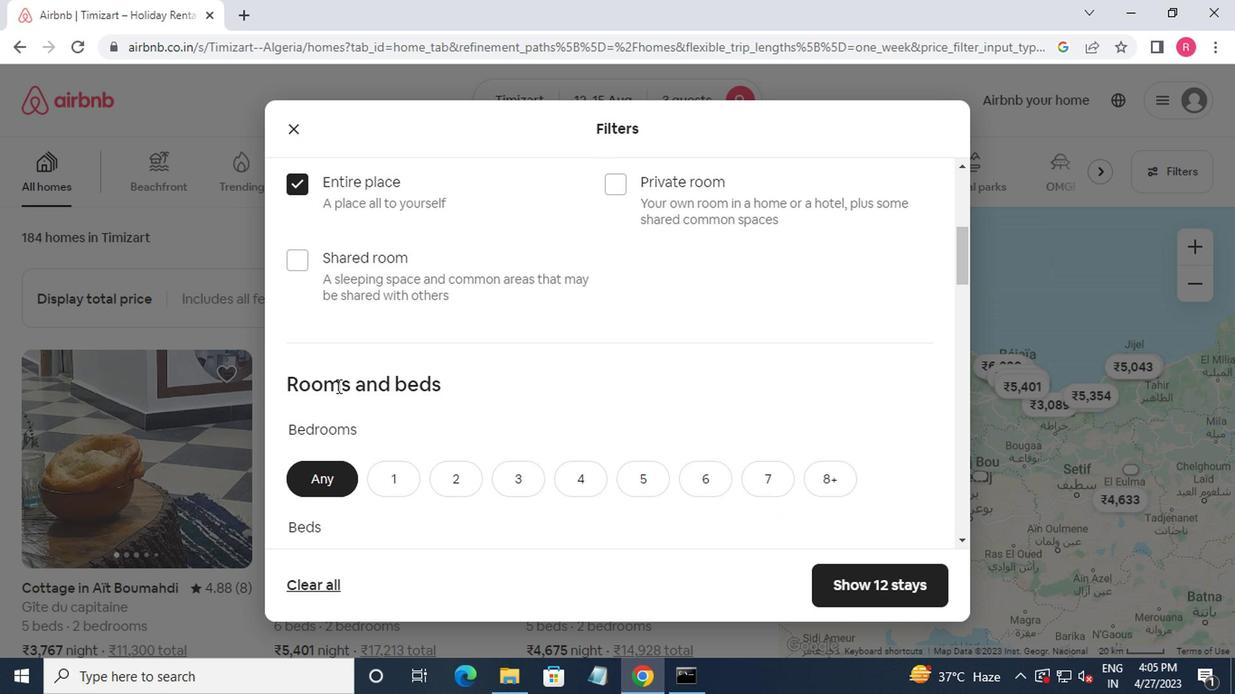 
Action: Mouse moved to (457, 303)
Screenshot: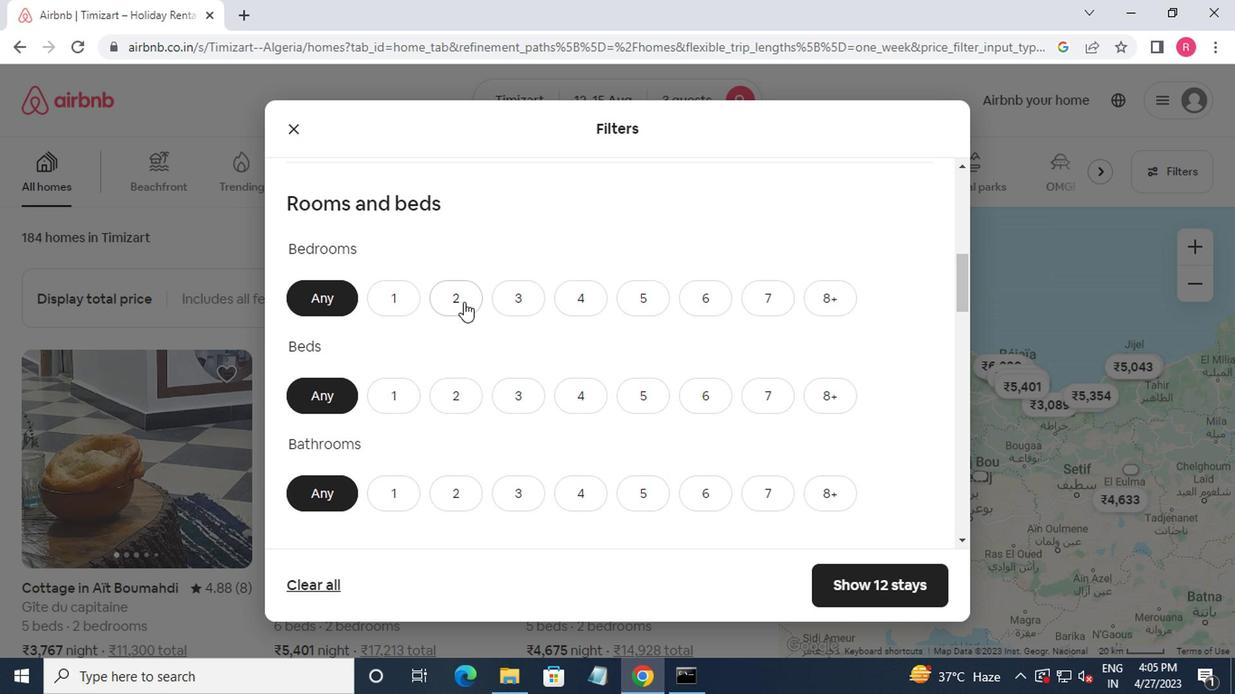 
Action: Mouse pressed left at (457, 303)
Screenshot: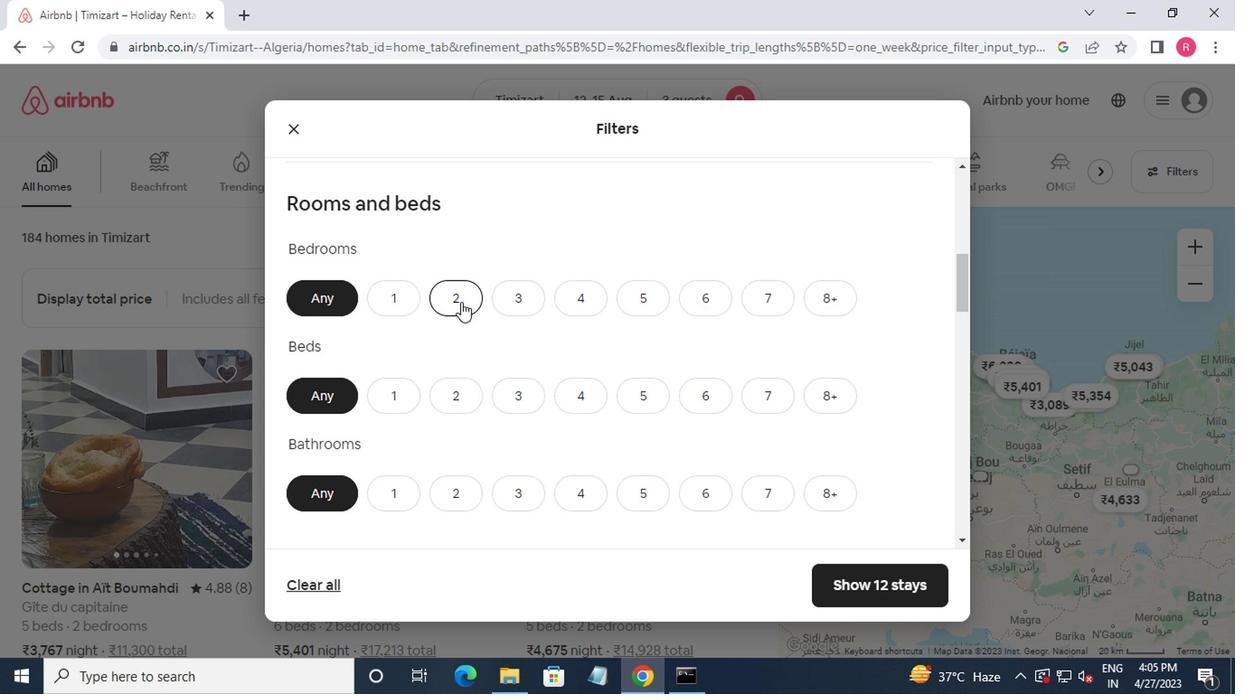 
Action: Mouse moved to (508, 380)
Screenshot: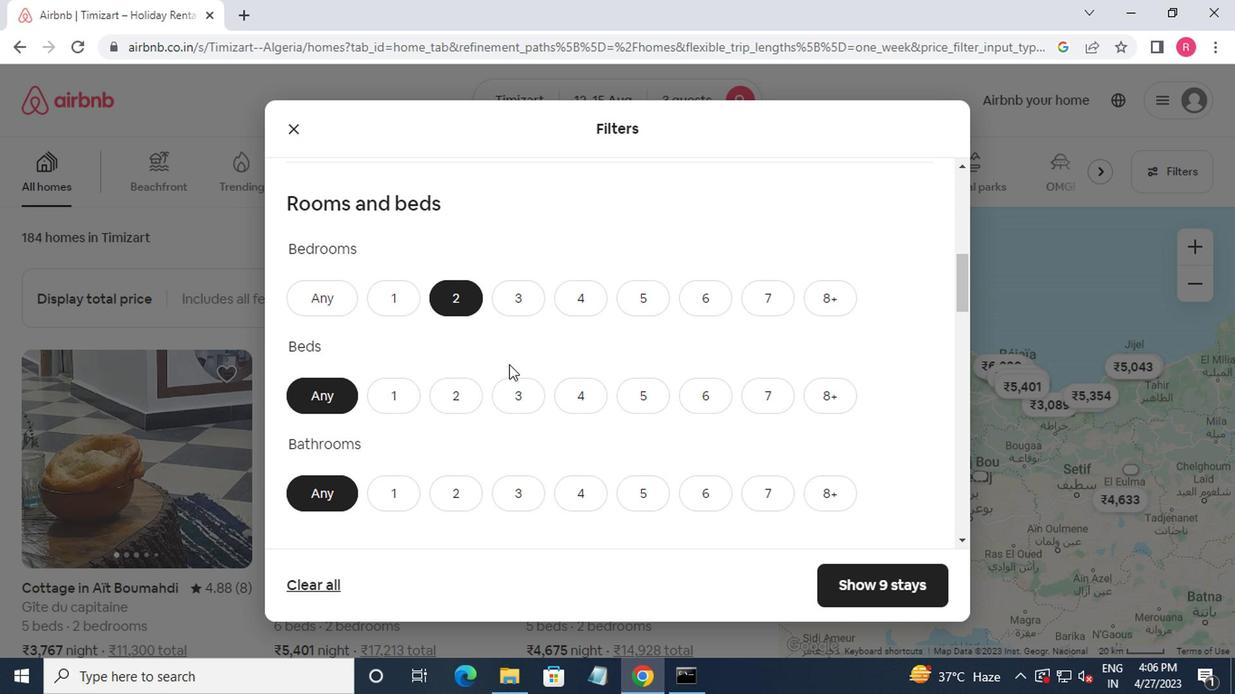 
Action: Mouse pressed left at (508, 380)
Screenshot: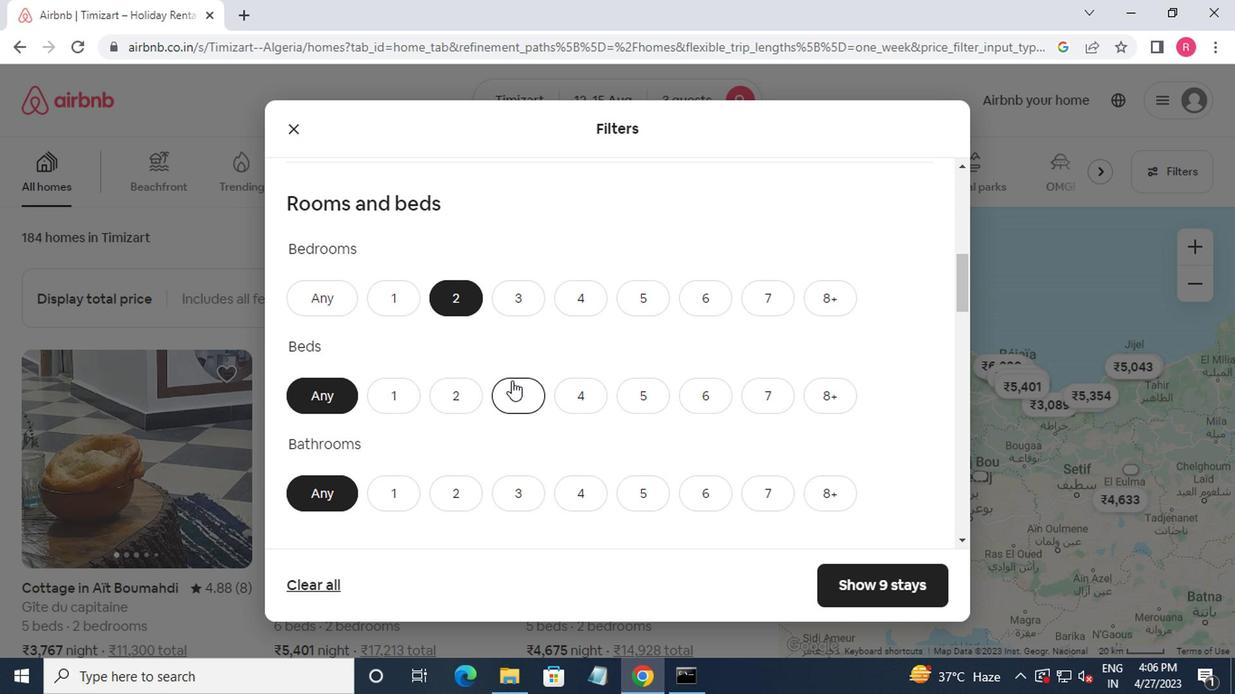 
Action: Mouse moved to (398, 483)
Screenshot: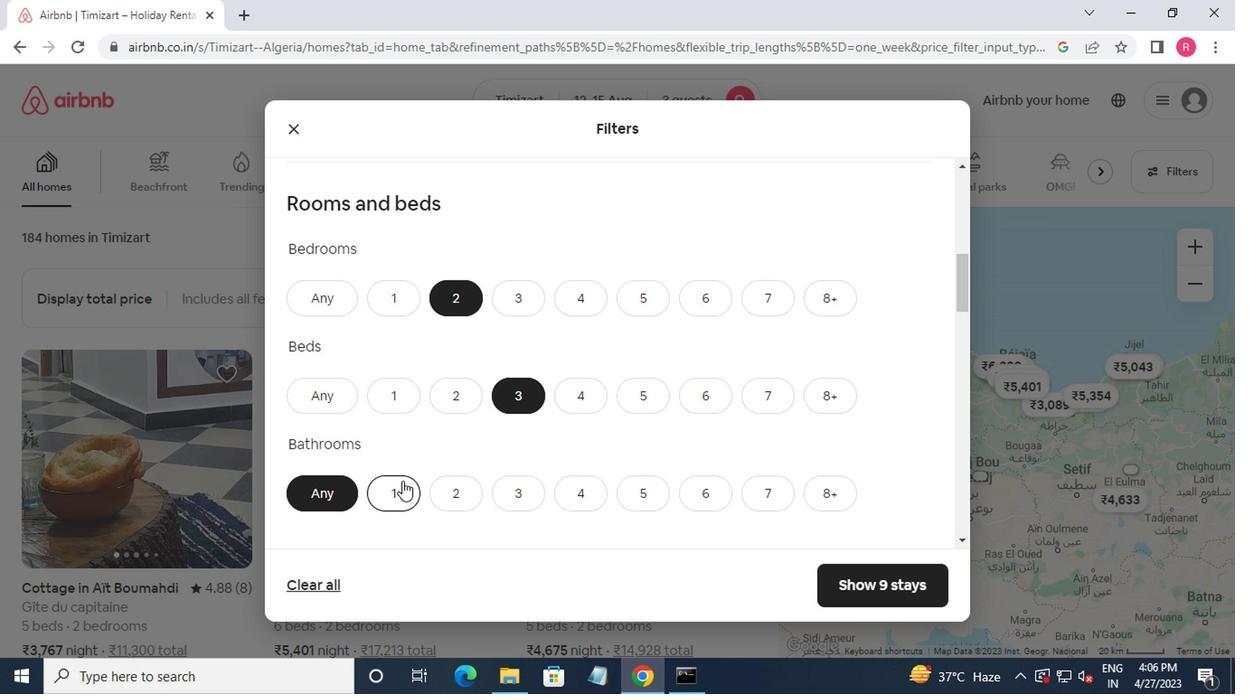 
Action: Mouse pressed left at (398, 483)
Screenshot: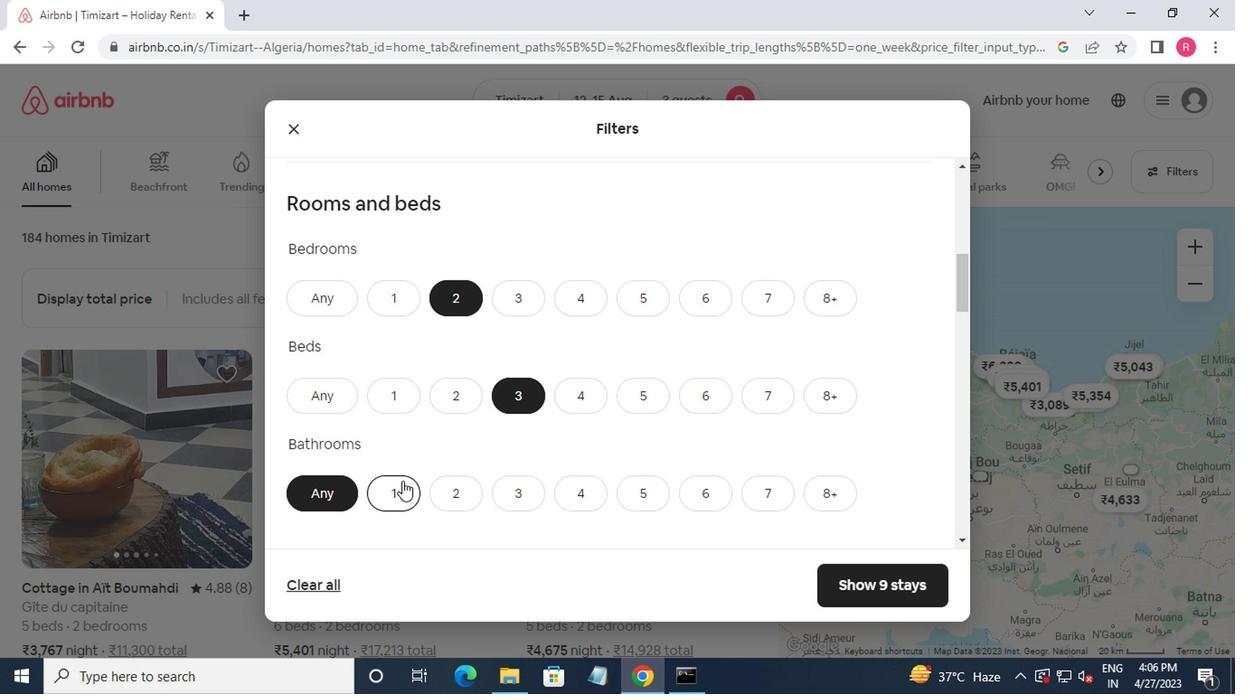 
Action: Mouse moved to (398, 482)
Screenshot: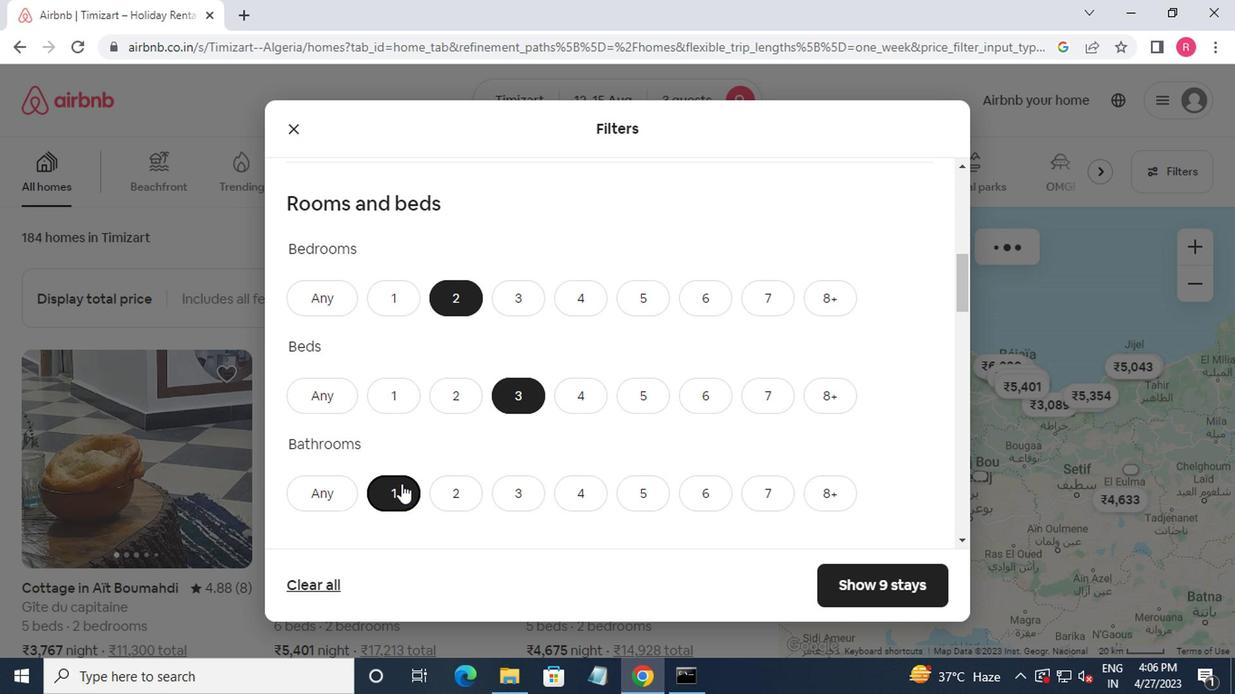 
Action: Mouse scrolled (398, 481) with delta (0, -1)
Screenshot: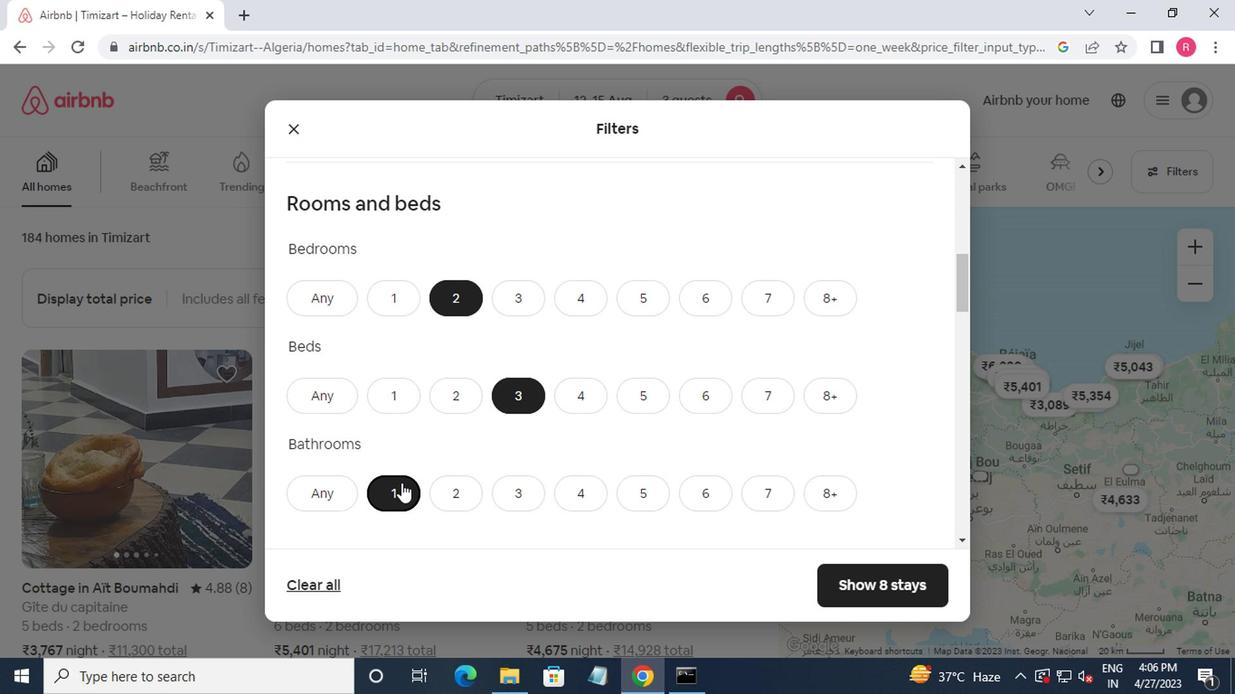 
Action: Mouse scrolled (398, 481) with delta (0, -1)
Screenshot: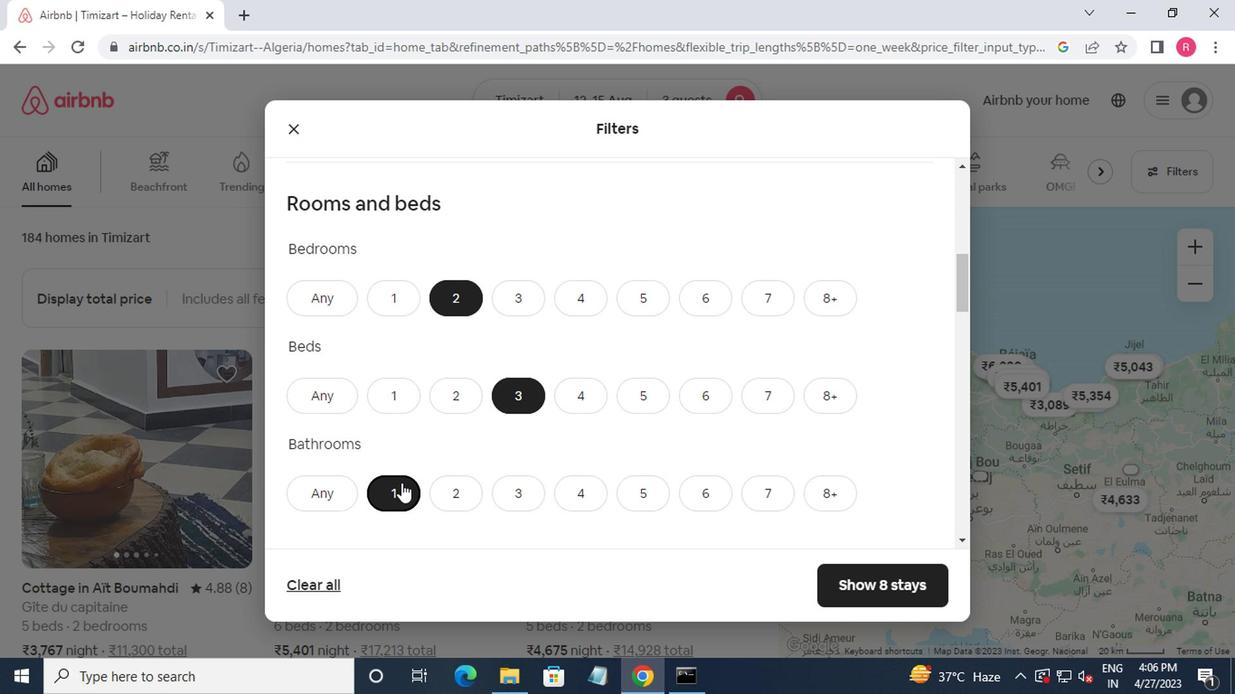 
Action: Mouse moved to (398, 482)
Screenshot: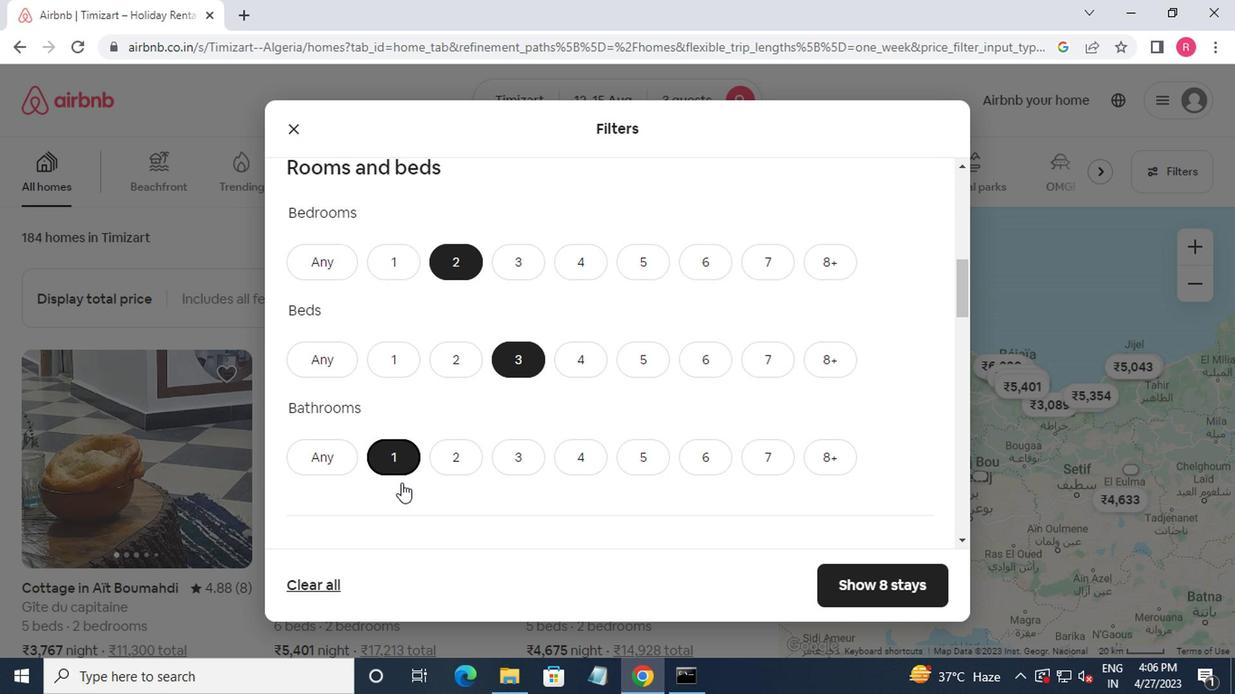 
Action: Mouse scrolled (398, 481) with delta (0, -1)
Screenshot: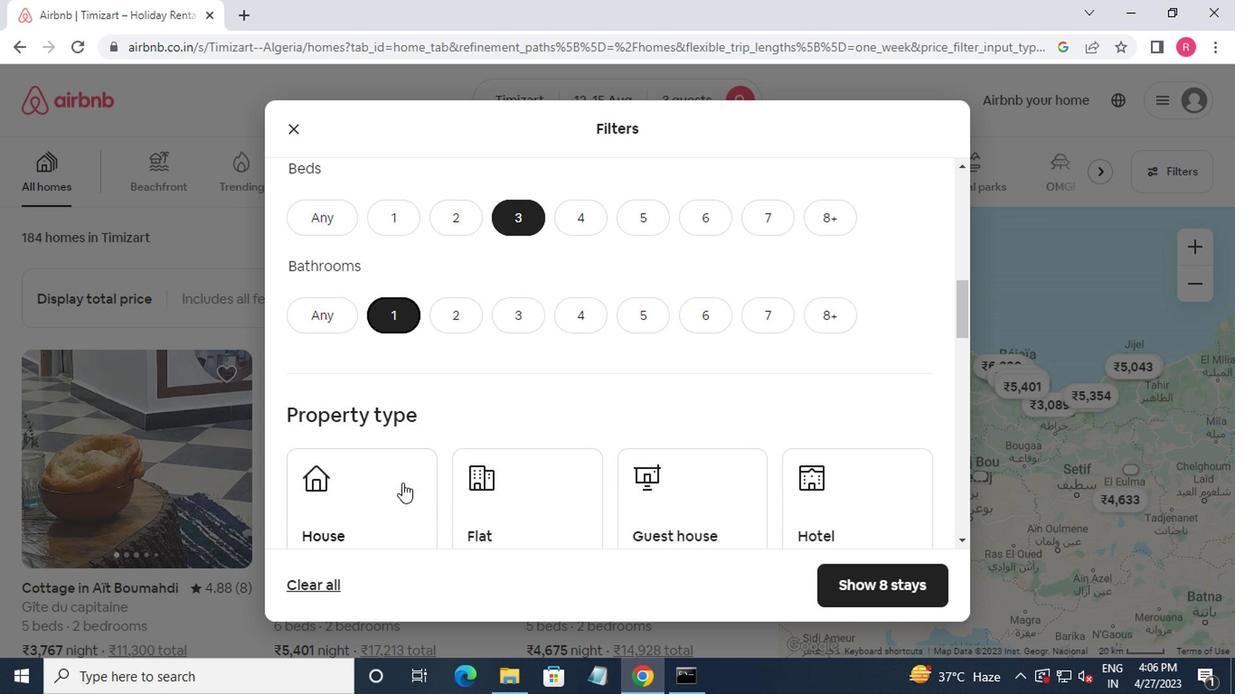 
Action: Mouse moved to (382, 442)
Screenshot: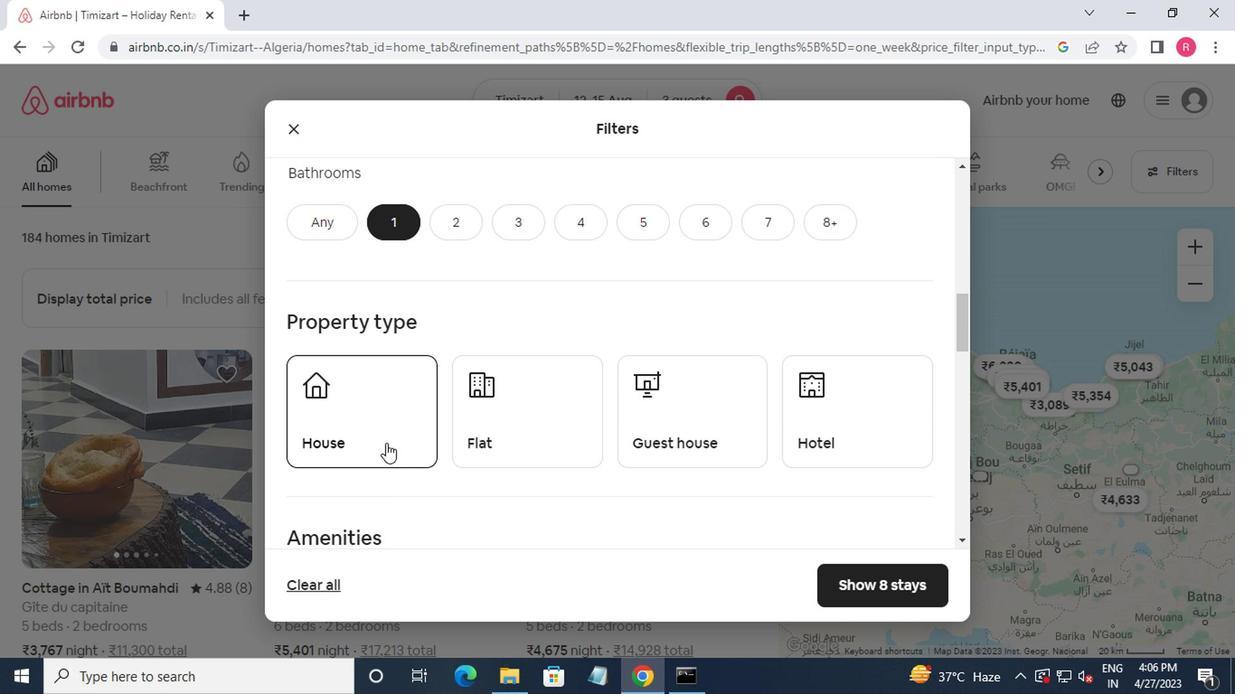 
Action: Mouse pressed left at (382, 442)
Screenshot: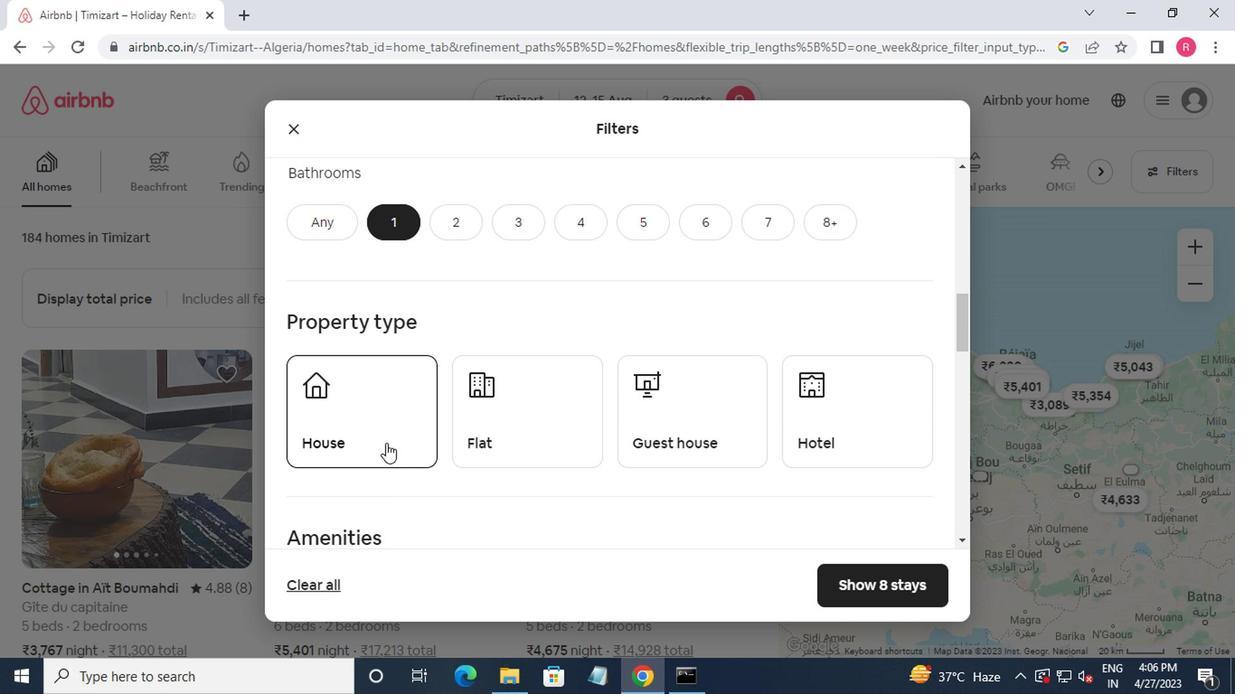 
Action: Mouse moved to (475, 441)
Screenshot: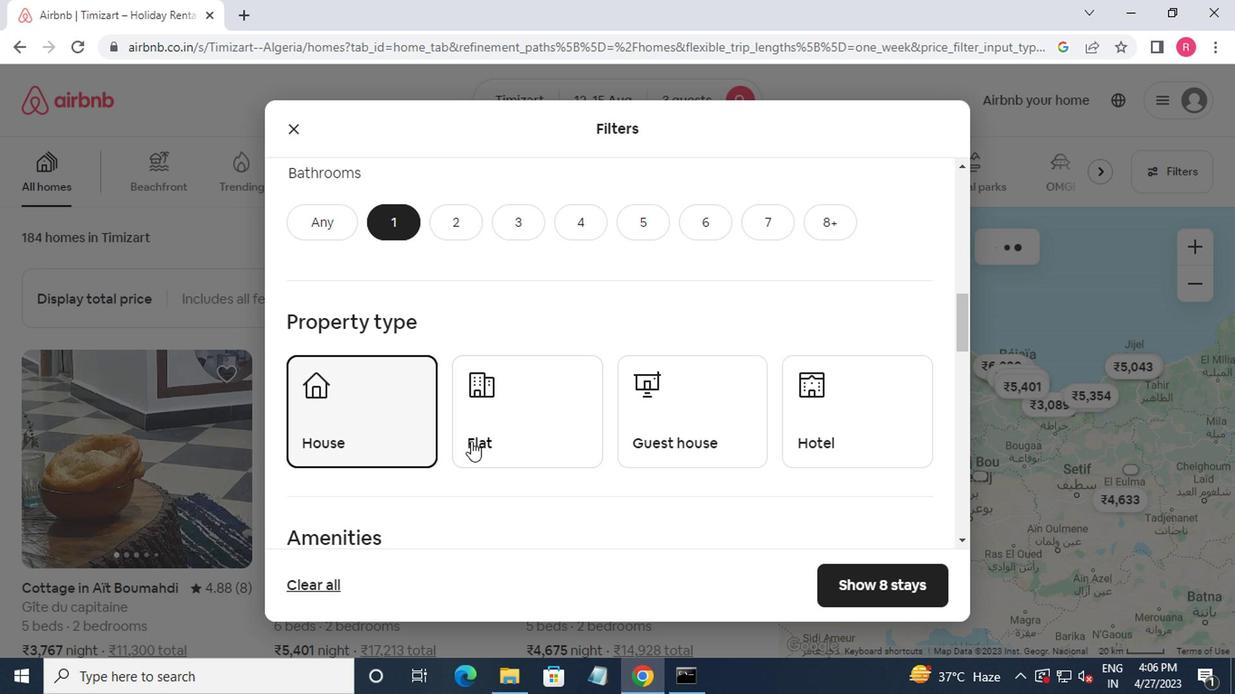 
Action: Mouse pressed left at (475, 441)
Screenshot: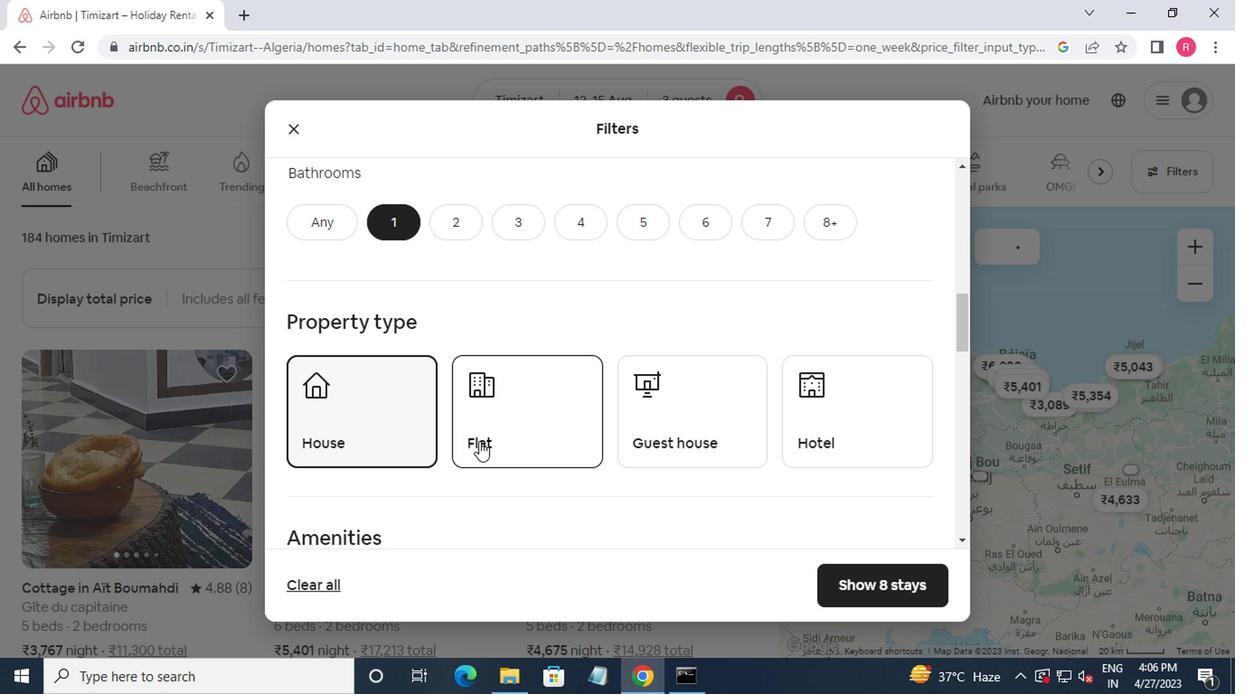 
Action: Mouse moved to (799, 429)
Screenshot: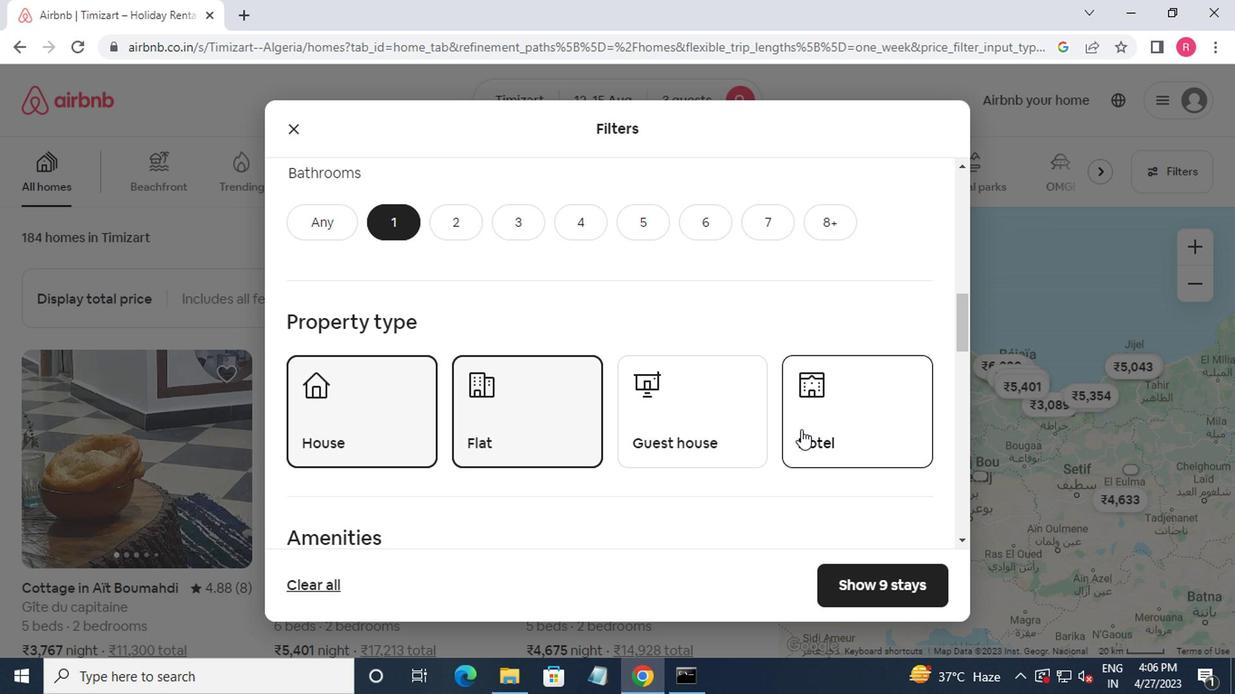 
Action: Mouse pressed left at (799, 429)
Screenshot: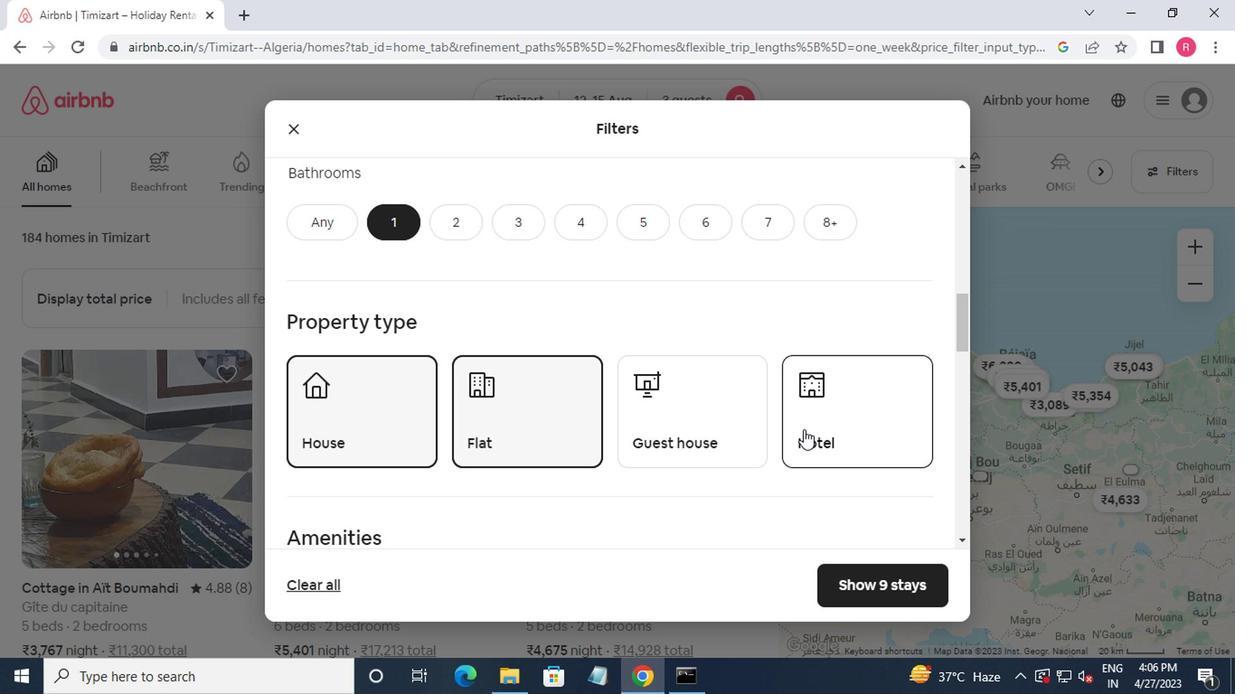 
Action: Mouse moved to (800, 430)
Screenshot: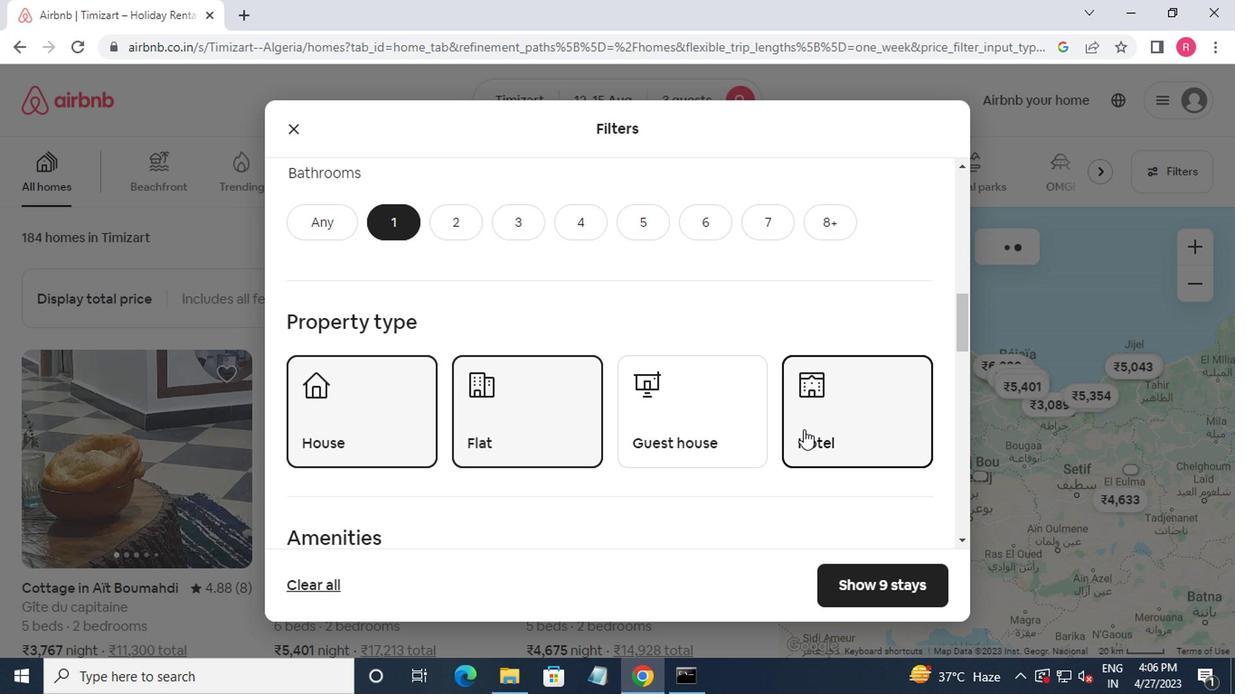 
Action: Mouse scrolled (800, 429) with delta (0, -1)
Screenshot: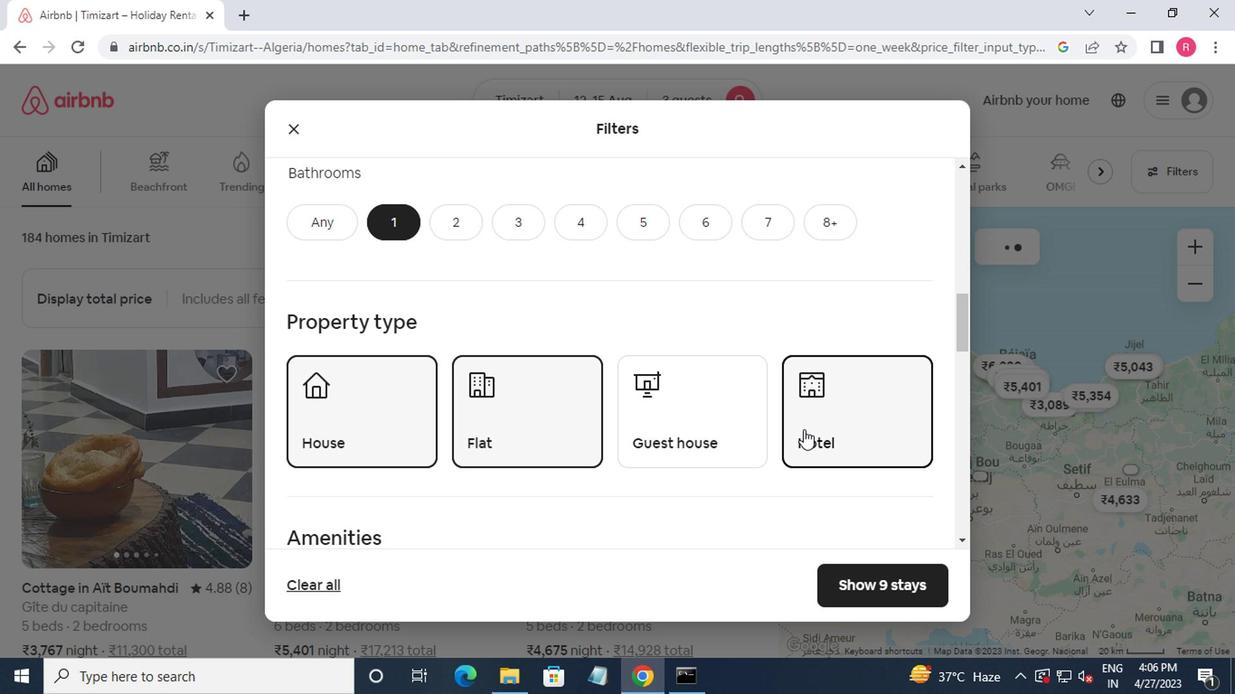 
Action: Mouse moved to (799, 433)
Screenshot: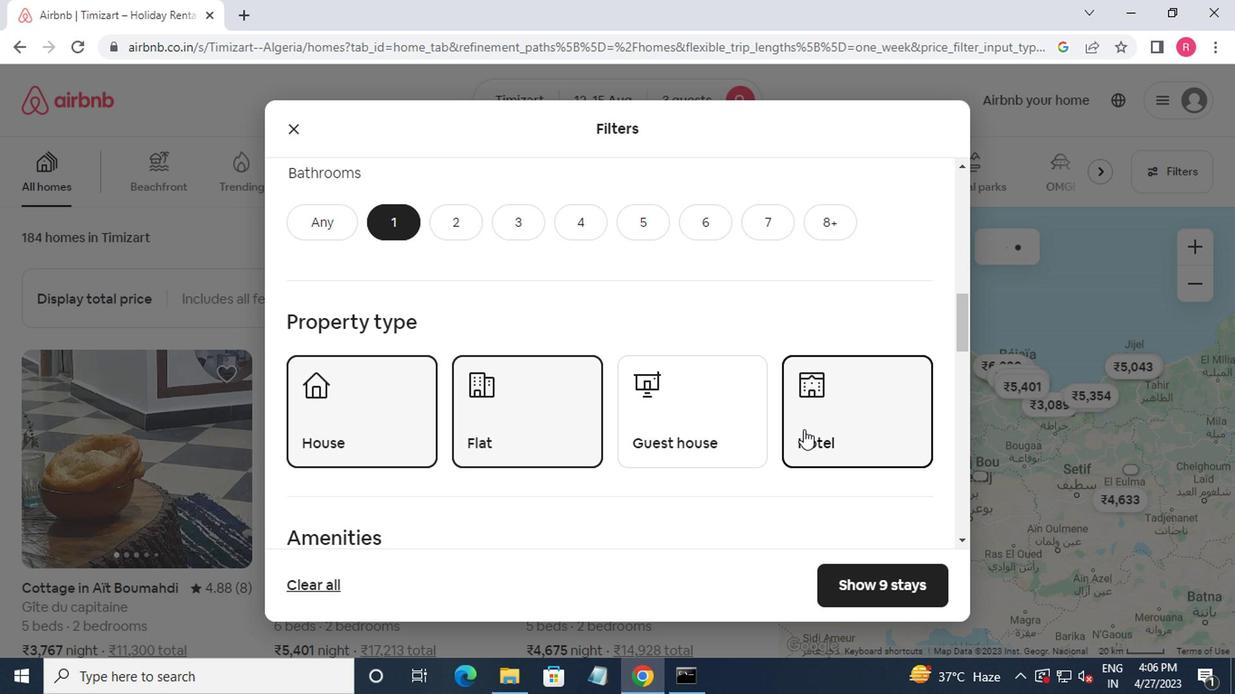 
Action: Mouse scrolled (799, 433) with delta (0, 0)
Screenshot: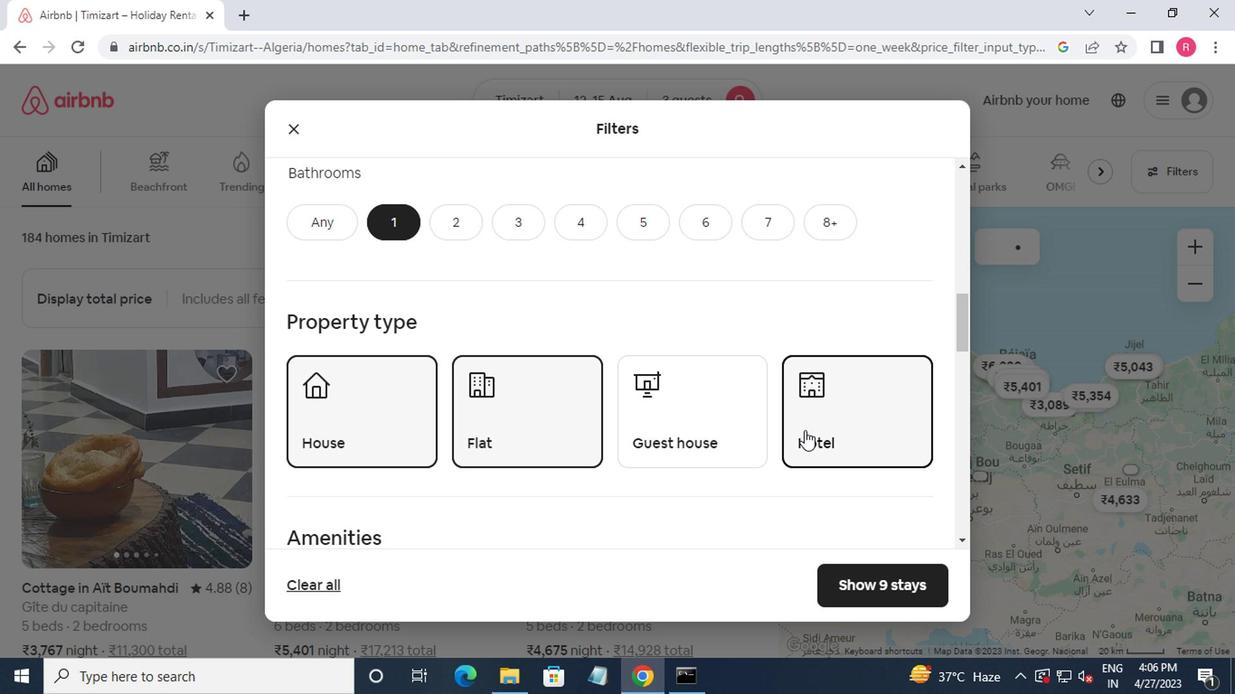 
Action: Mouse moved to (797, 435)
Screenshot: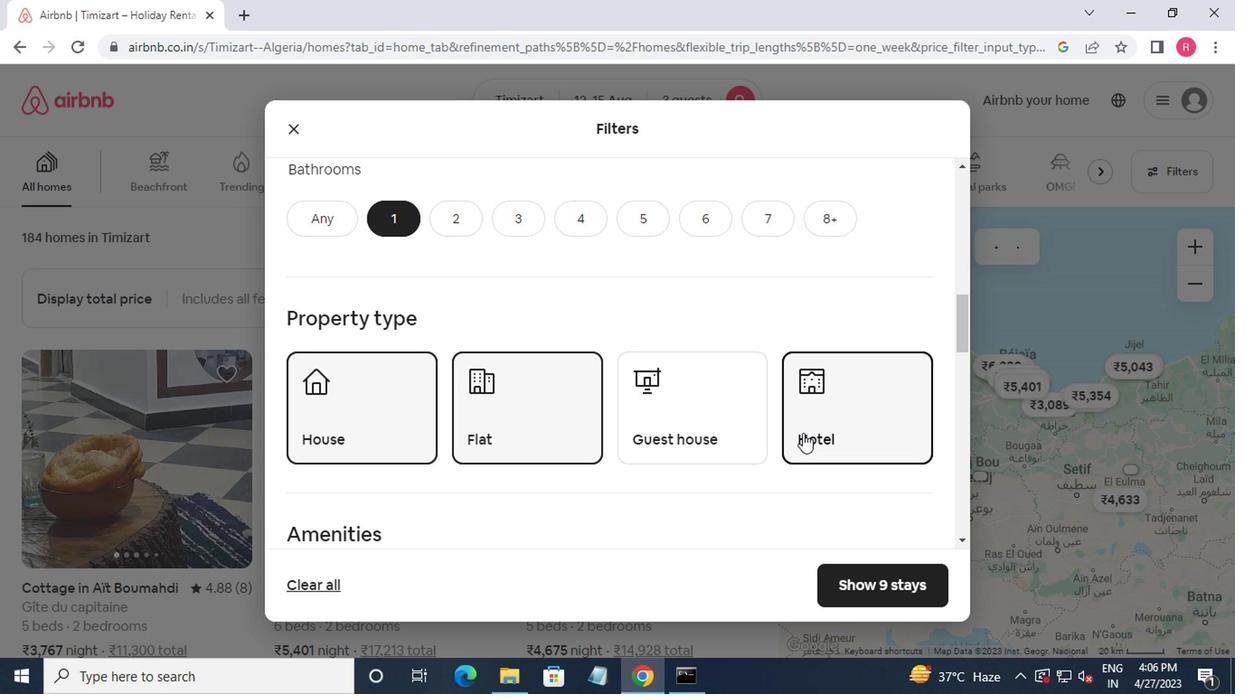 
Action: Mouse scrolled (797, 433) with delta (0, -1)
Screenshot: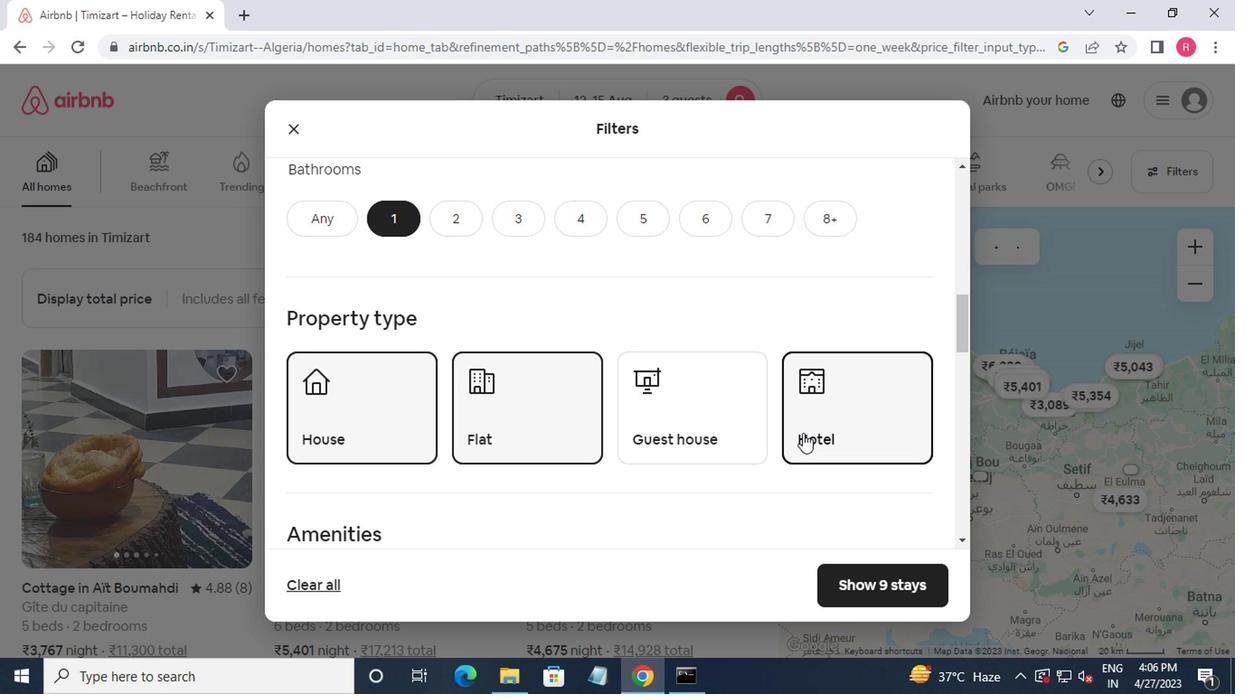 
Action: Mouse moved to (391, 406)
Screenshot: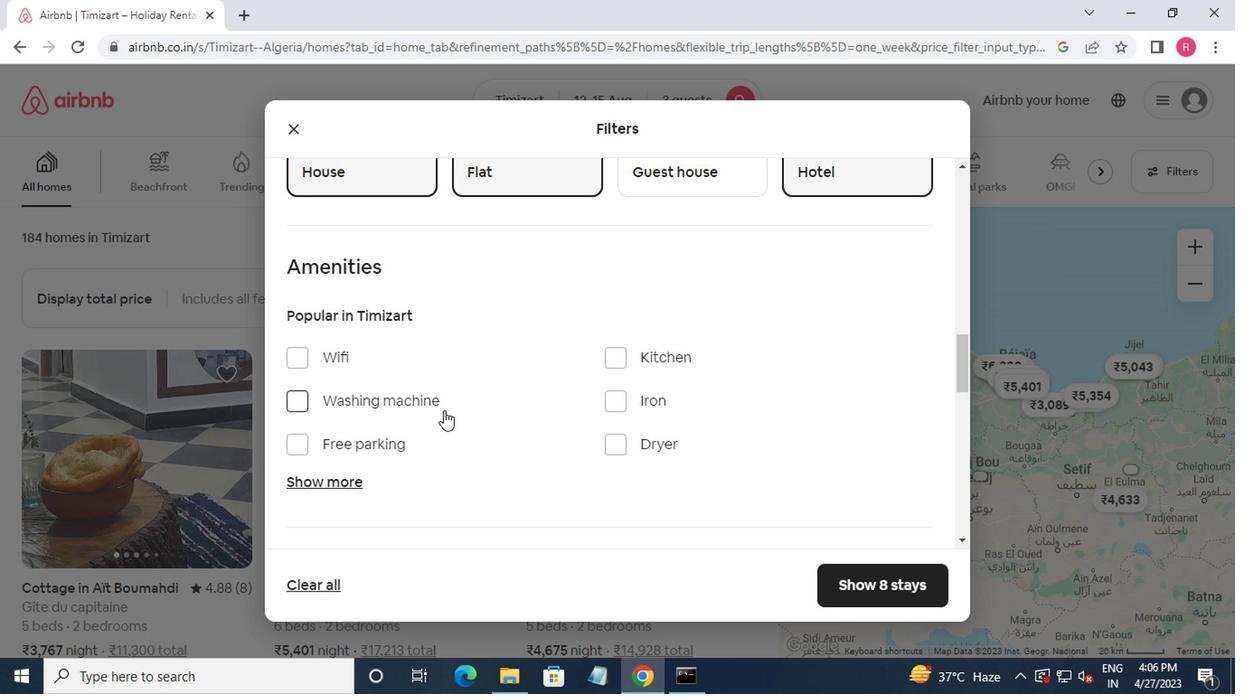 
Action: Mouse pressed left at (391, 406)
Screenshot: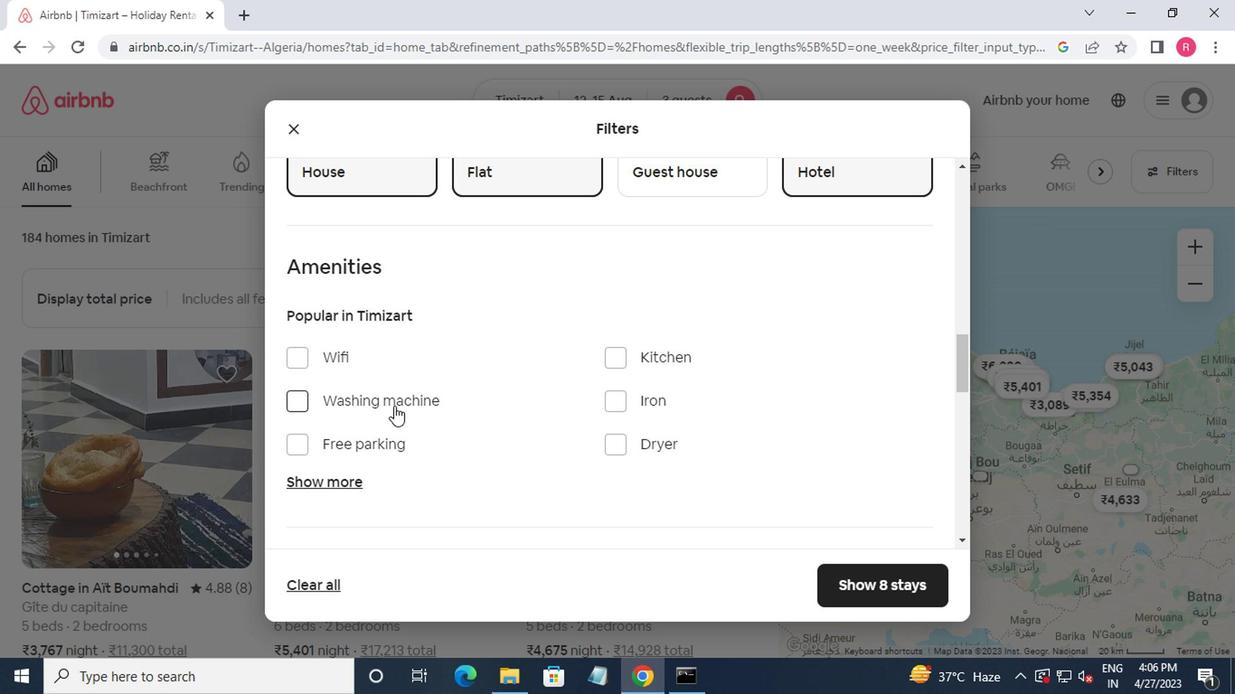 
Action: Mouse moved to (409, 400)
Screenshot: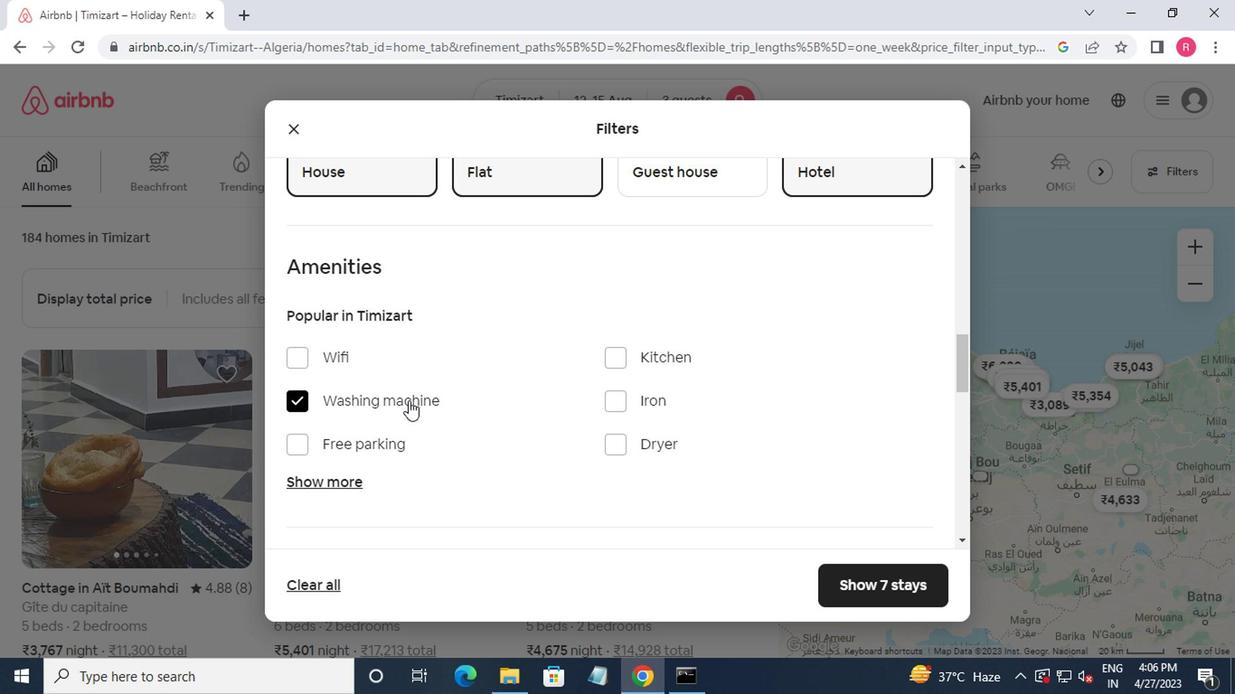 
Action: Mouse scrolled (409, 399) with delta (0, -1)
Screenshot: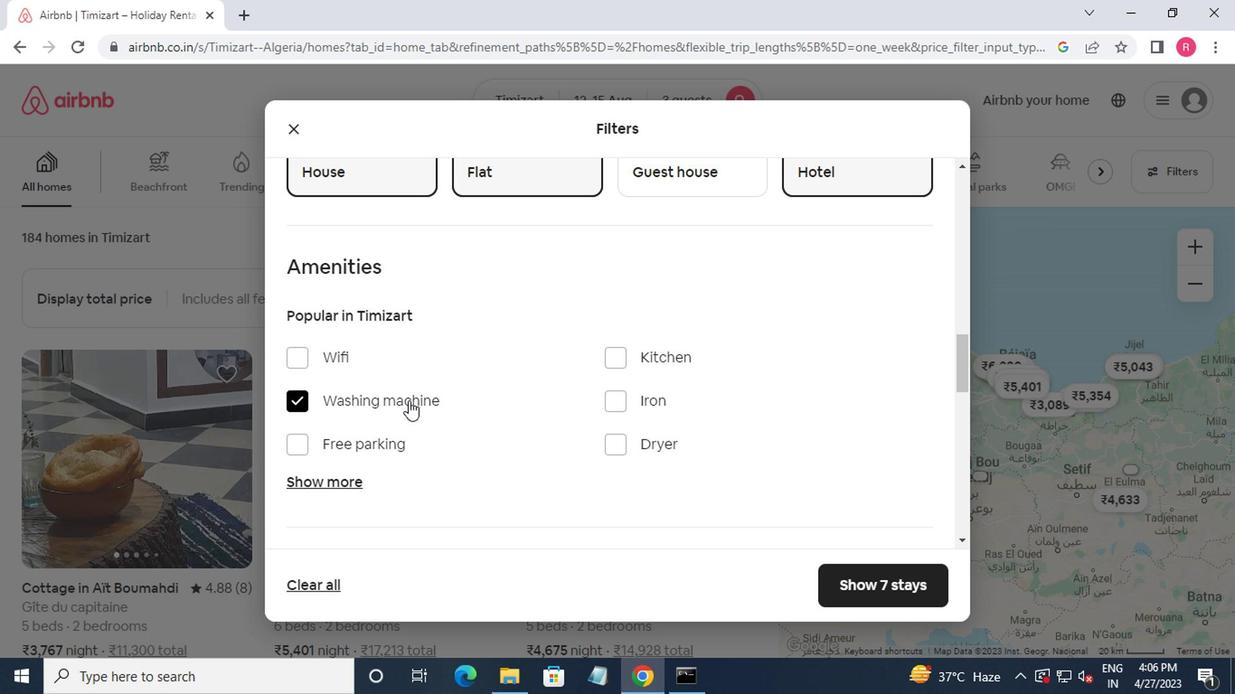 
Action: Mouse moved to (453, 428)
Screenshot: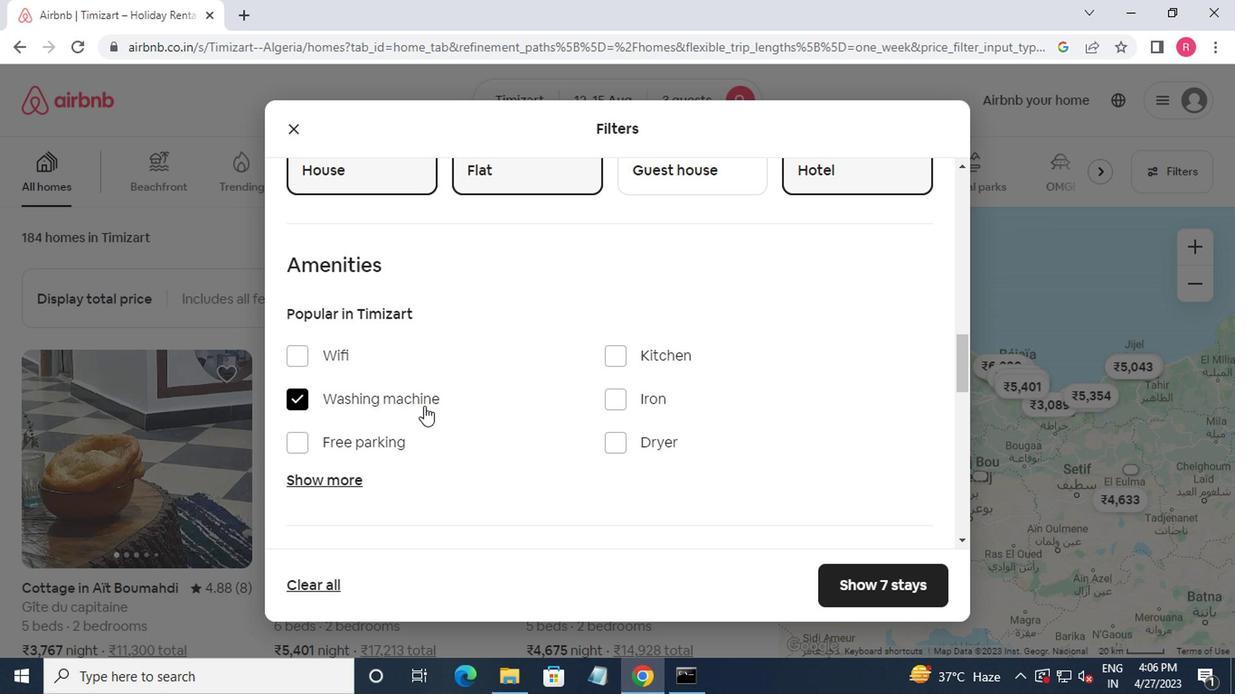 
Action: Mouse scrolled (453, 427) with delta (0, 0)
Screenshot: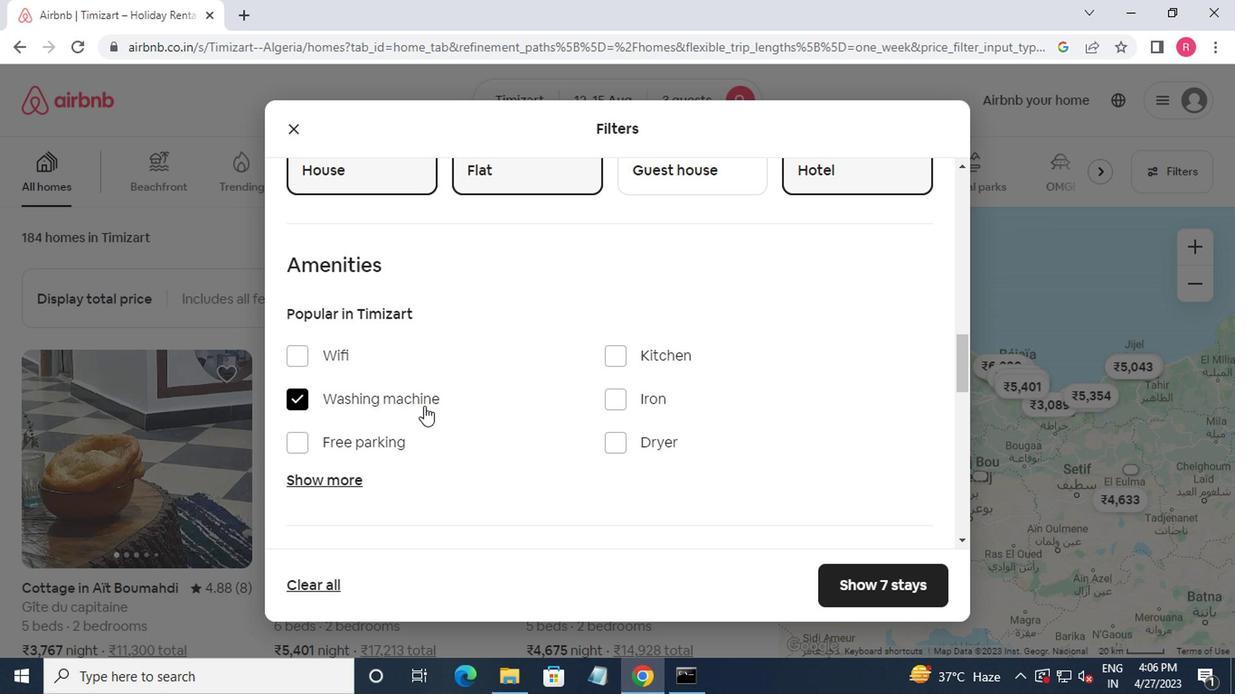 
Action: Mouse moved to (472, 444)
Screenshot: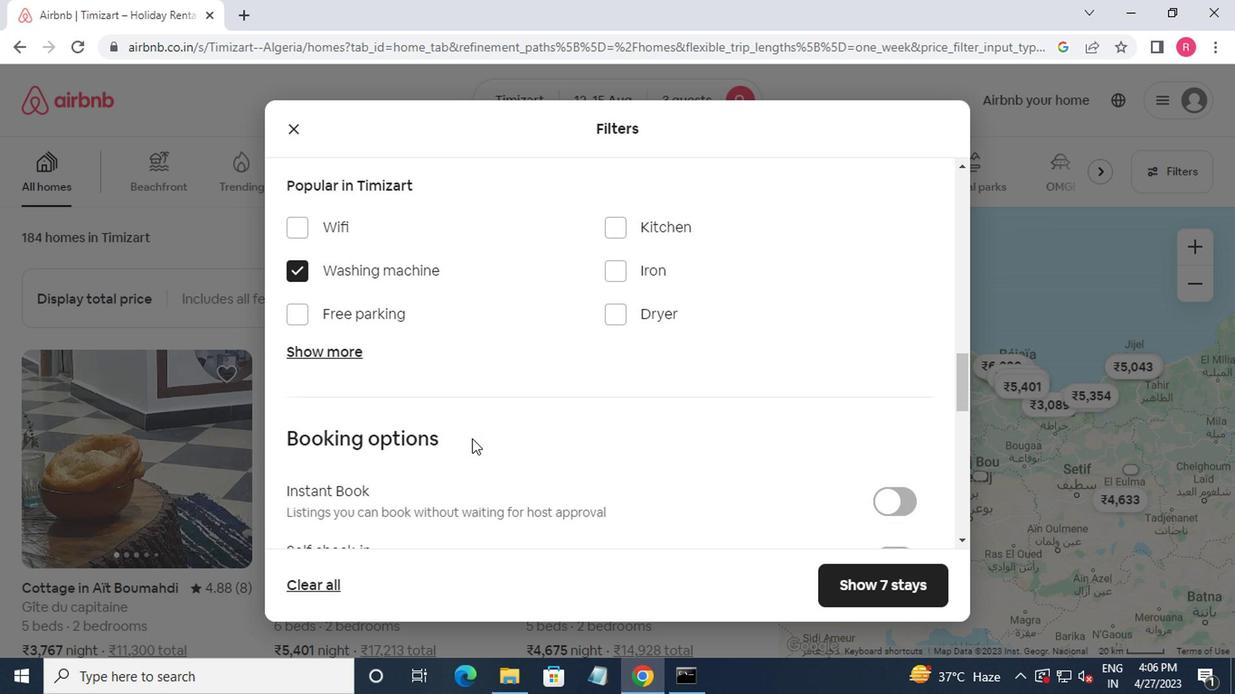 
Action: Mouse scrolled (472, 442) with delta (0, -1)
Screenshot: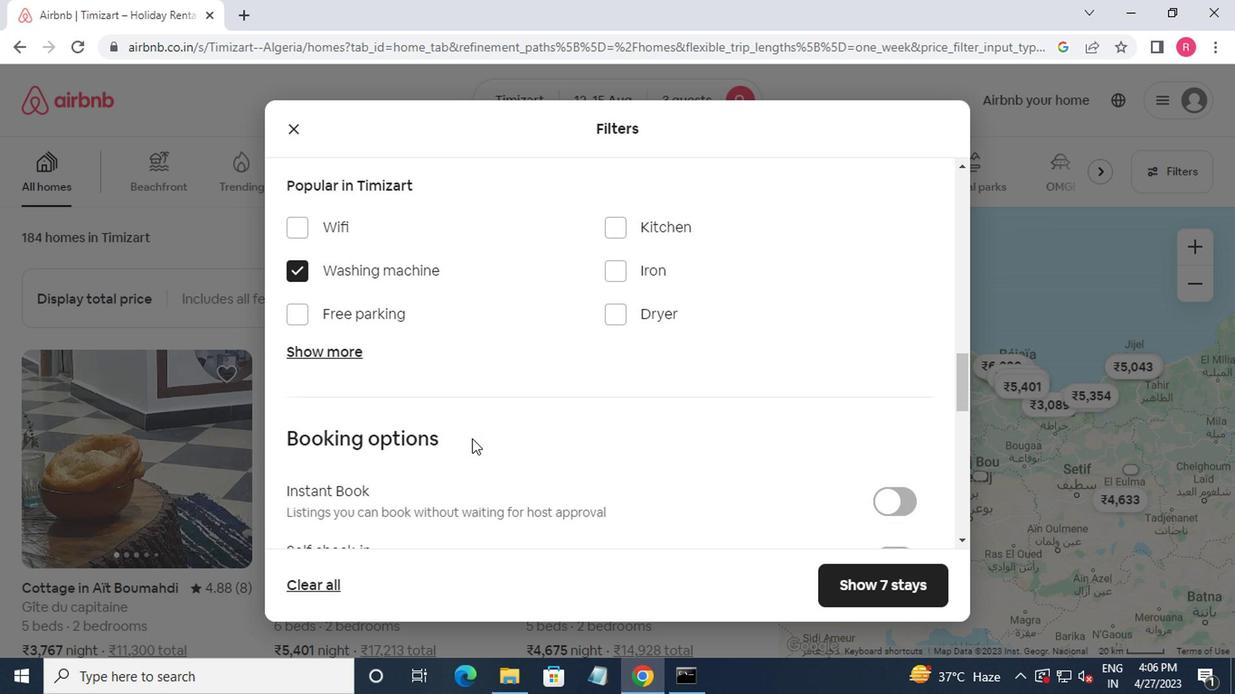 
Action: Mouse moved to (893, 424)
Screenshot: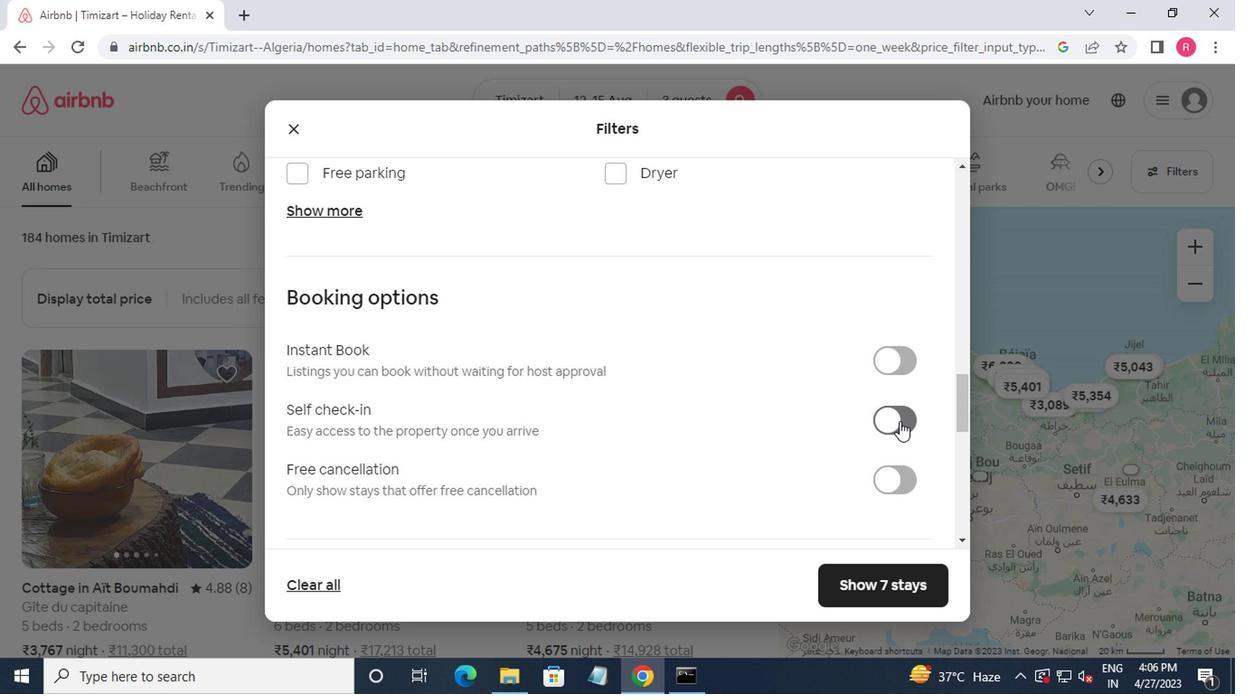 
Action: Mouse pressed left at (893, 424)
Screenshot: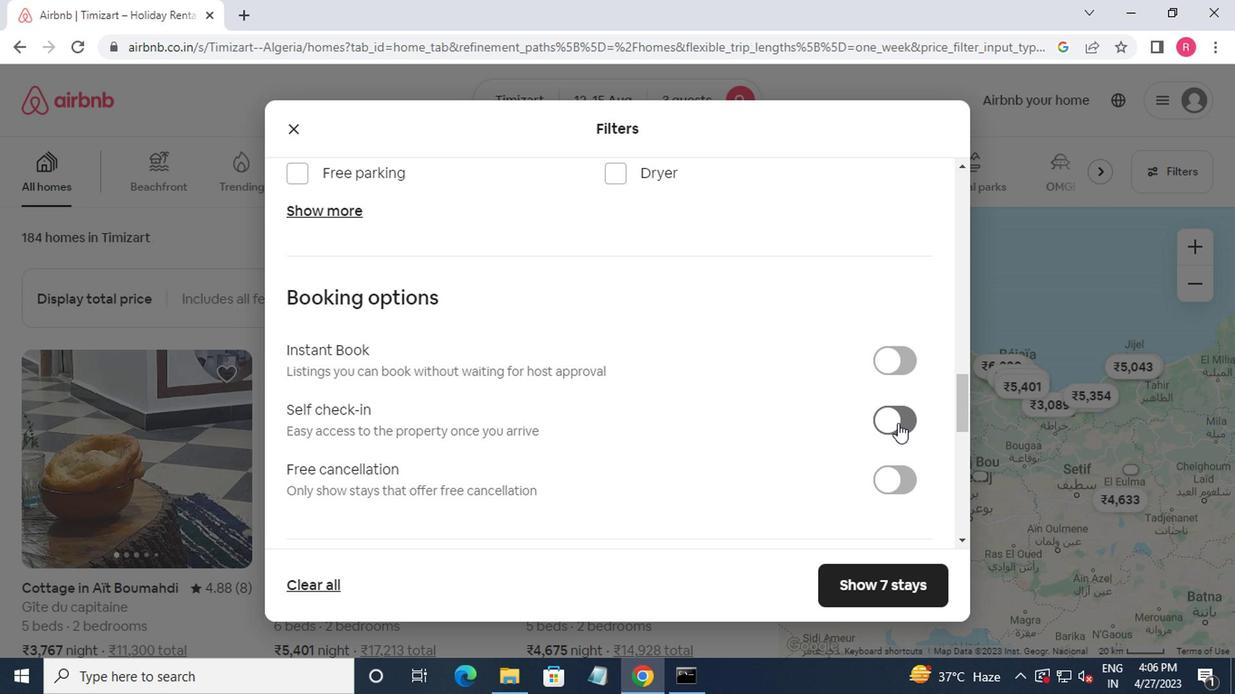 
Action: Mouse moved to (484, 476)
Screenshot: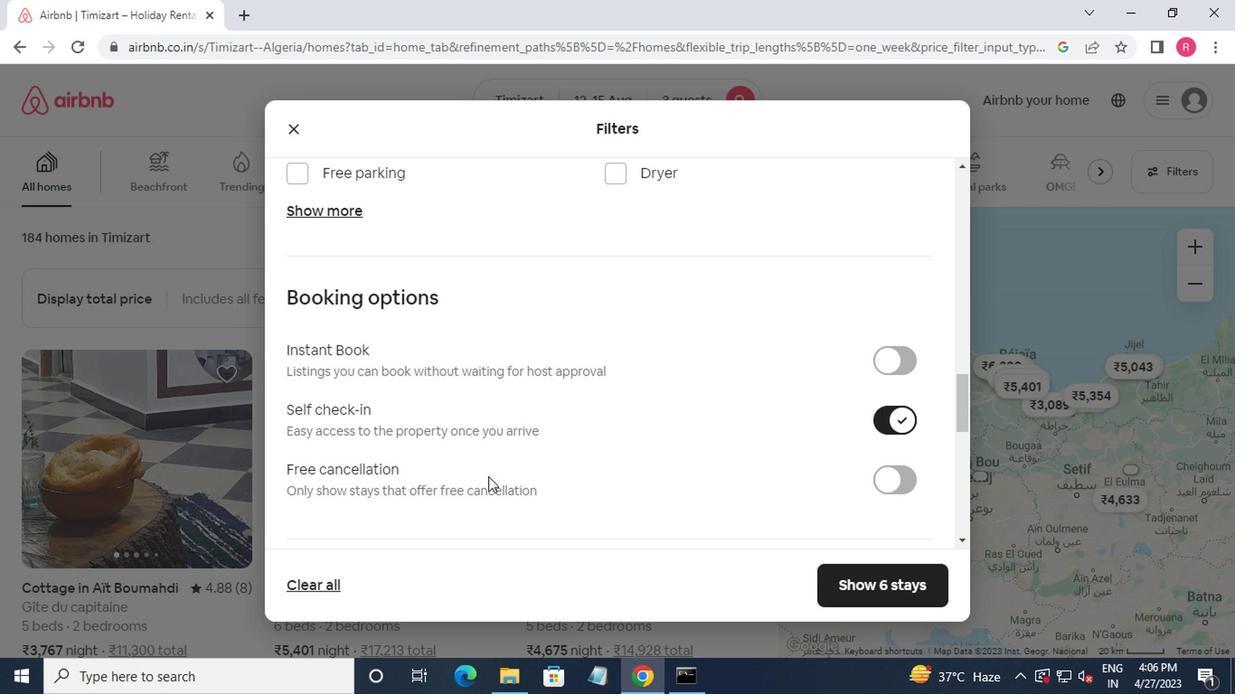 
Action: Mouse scrolled (484, 475) with delta (0, 0)
Screenshot: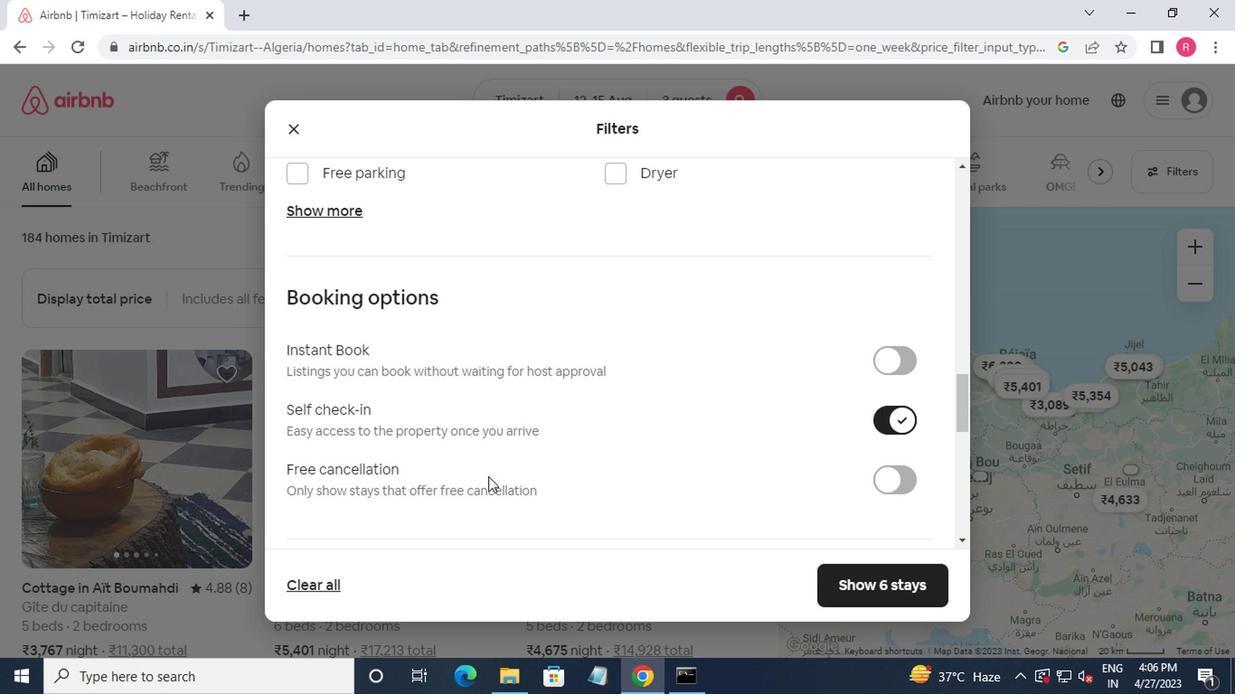 
Action: Mouse moved to (484, 476)
Screenshot: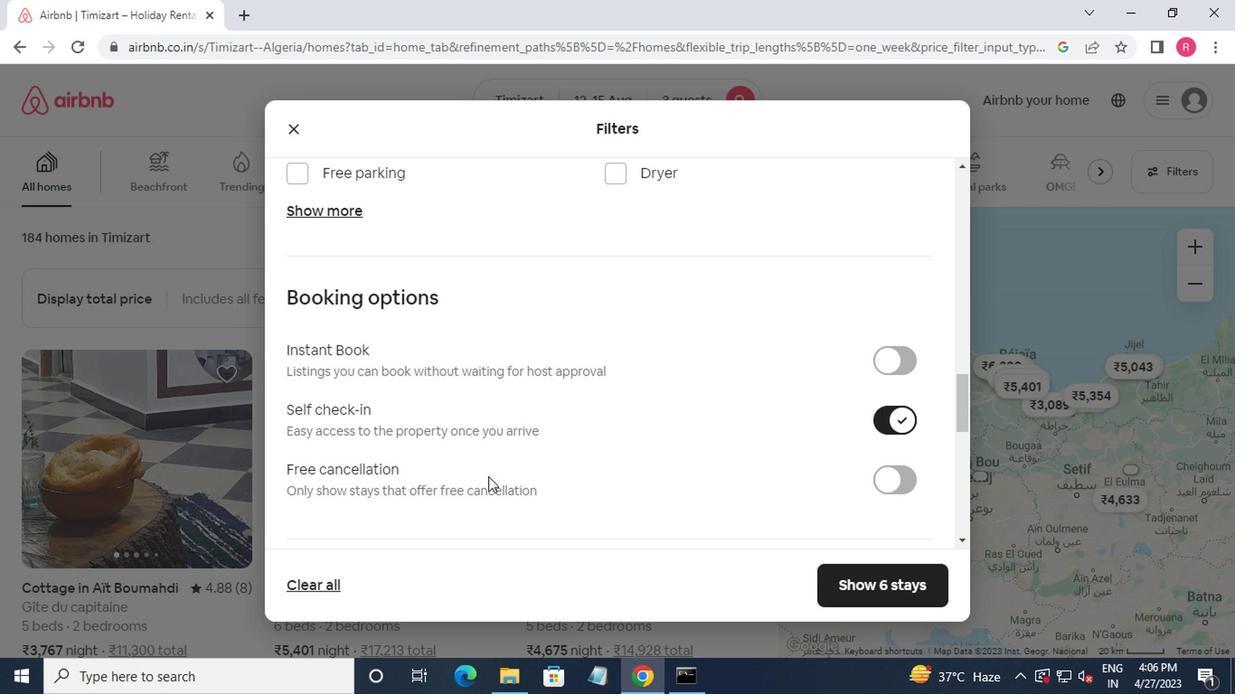 
Action: Mouse scrolled (484, 476) with delta (0, 0)
Screenshot: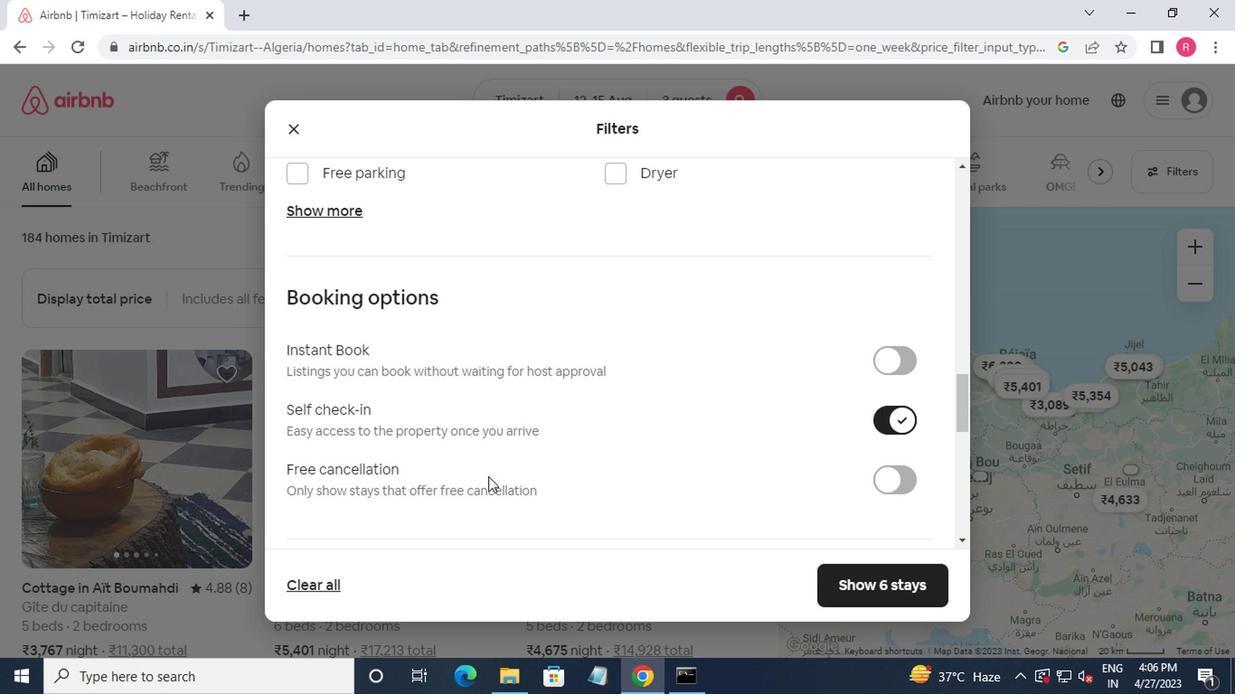 
Action: Mouse moved to (484, 478)
Screenshot: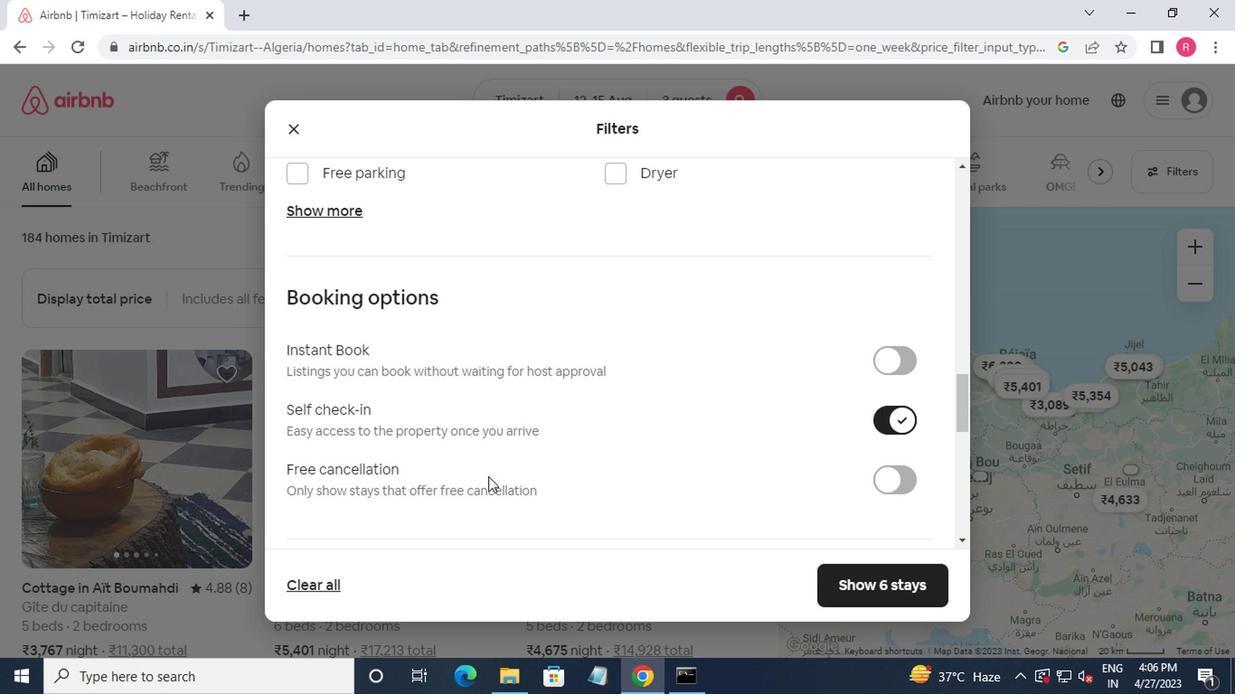
Action: Mouse scrolled (484, 476) with delta (0, -1)
Screenshot: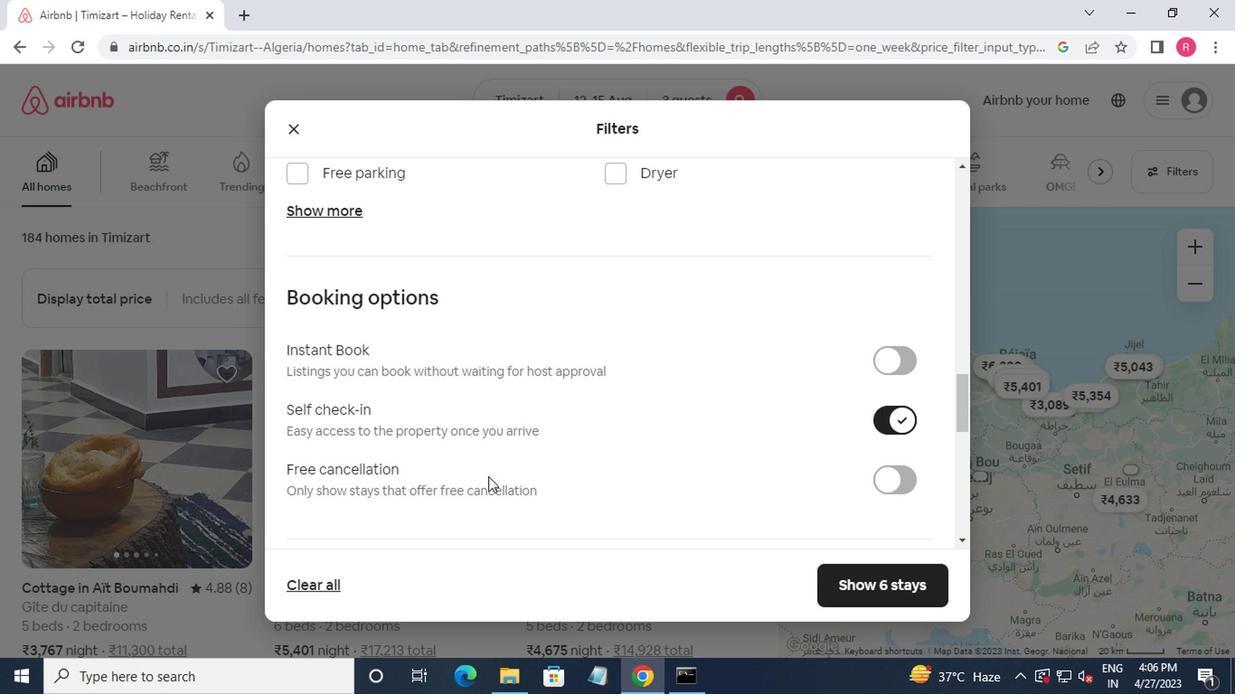 
Action: Mouse moved to (484, 478)
Screenshot: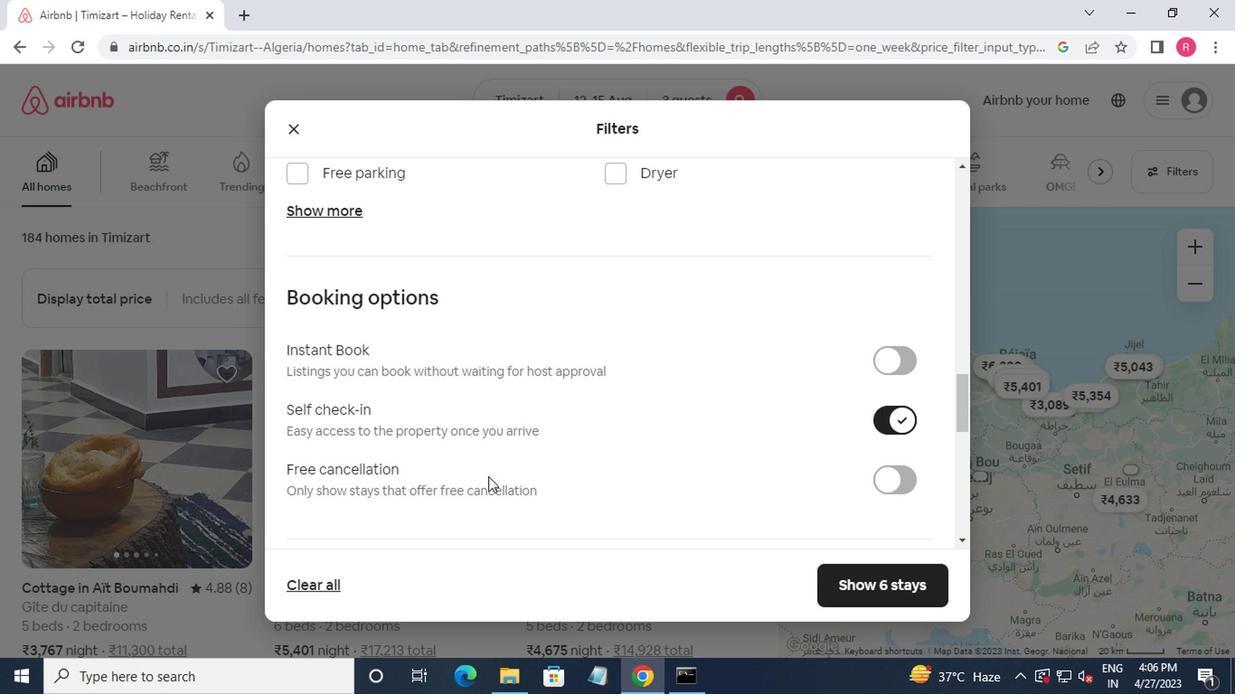 
Action: Mouse scrolled (484, 478) with delta (0, 0)
Screenshot: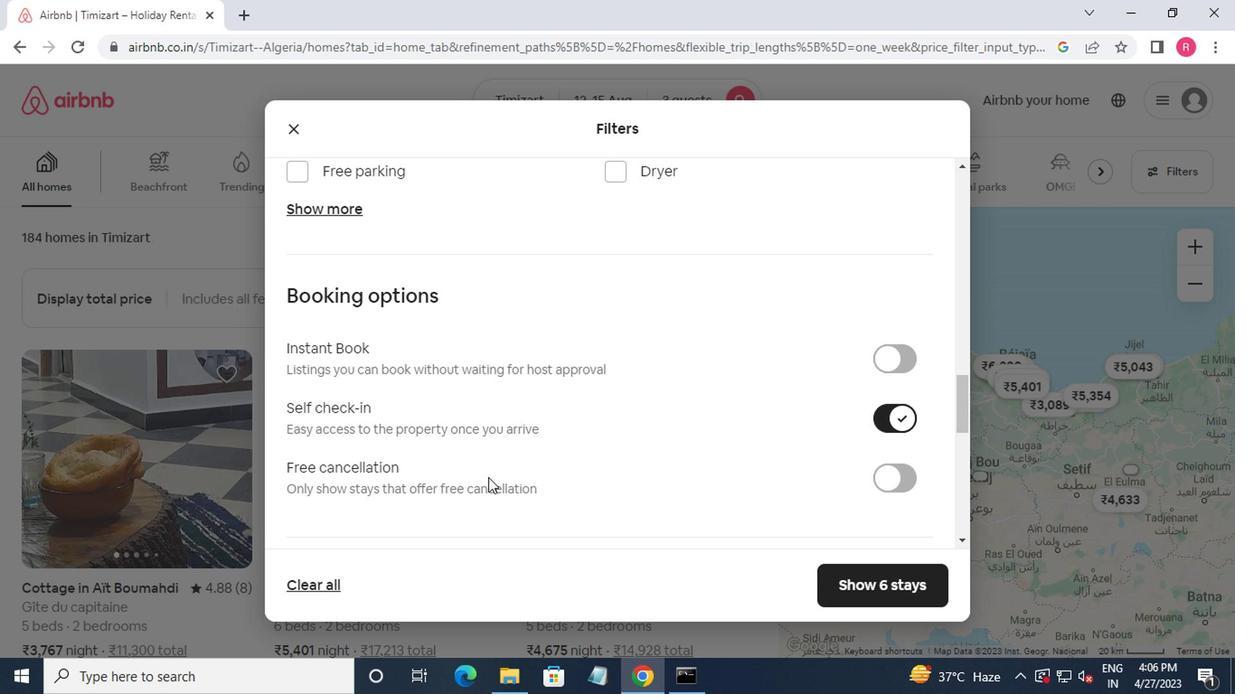 
Action: Mouse moved to (487, 480)
Screenshot: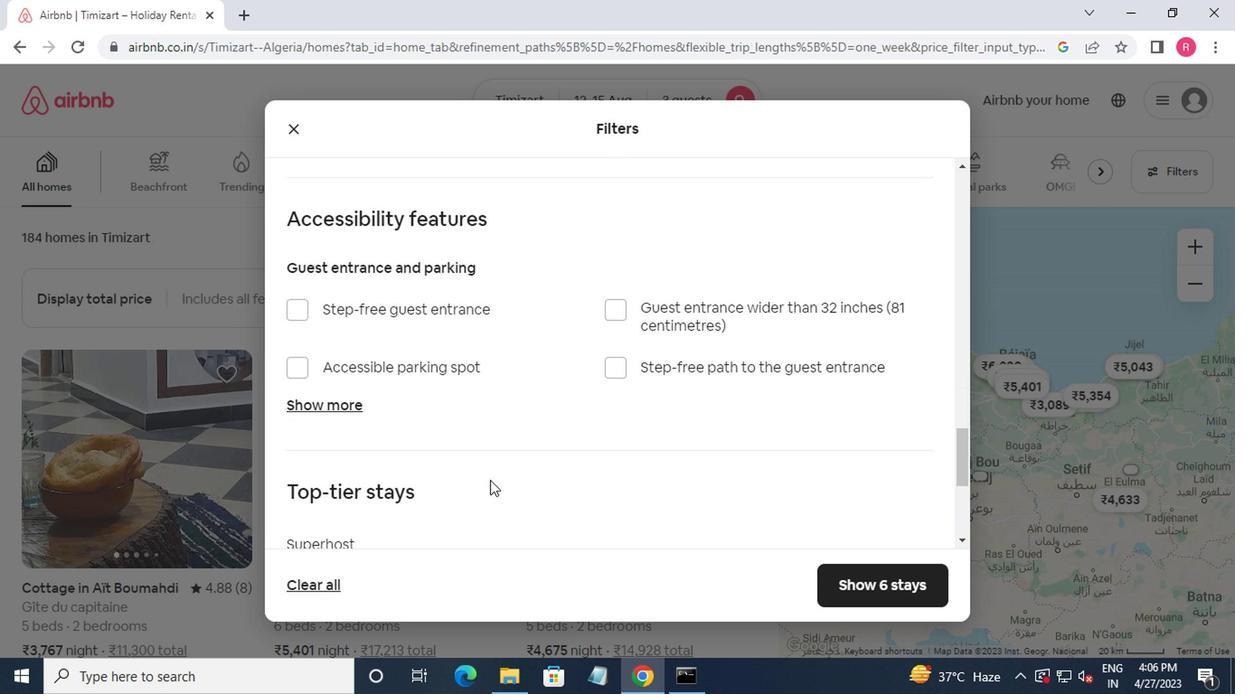 
Action: Mouse scrolled (487, 478) with delta (0, -1)
Screenshot: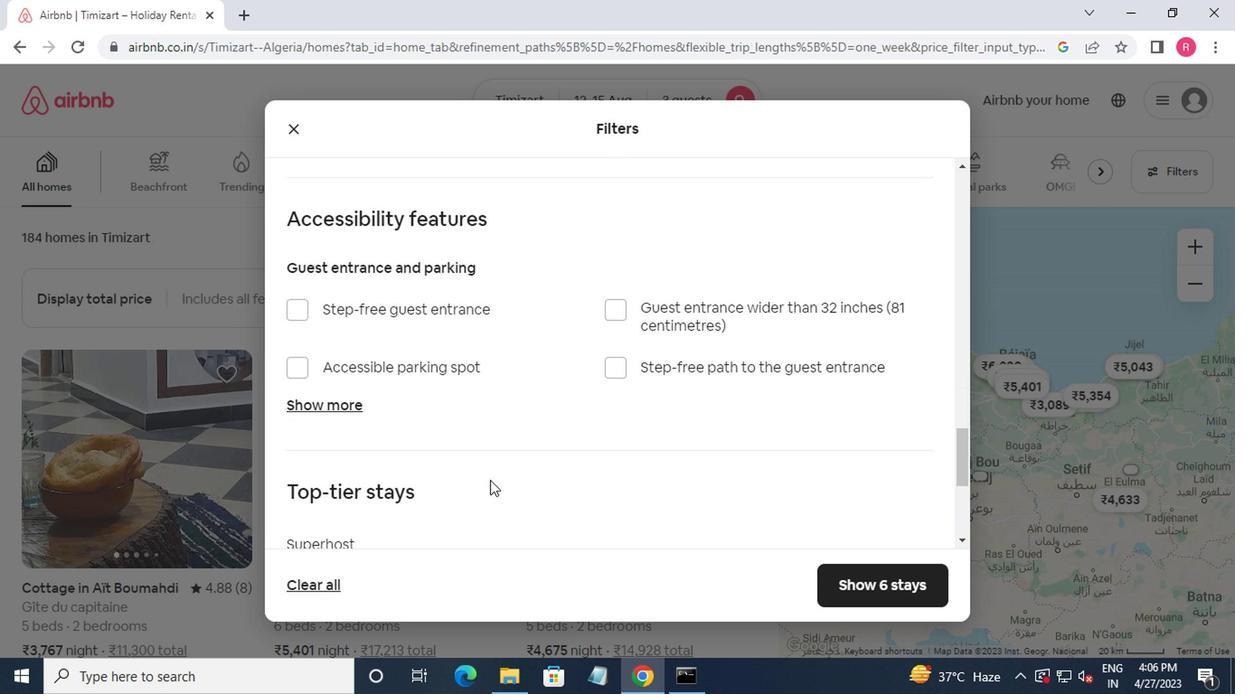
Action: Mouse moved to (490, 481)
Screenshot: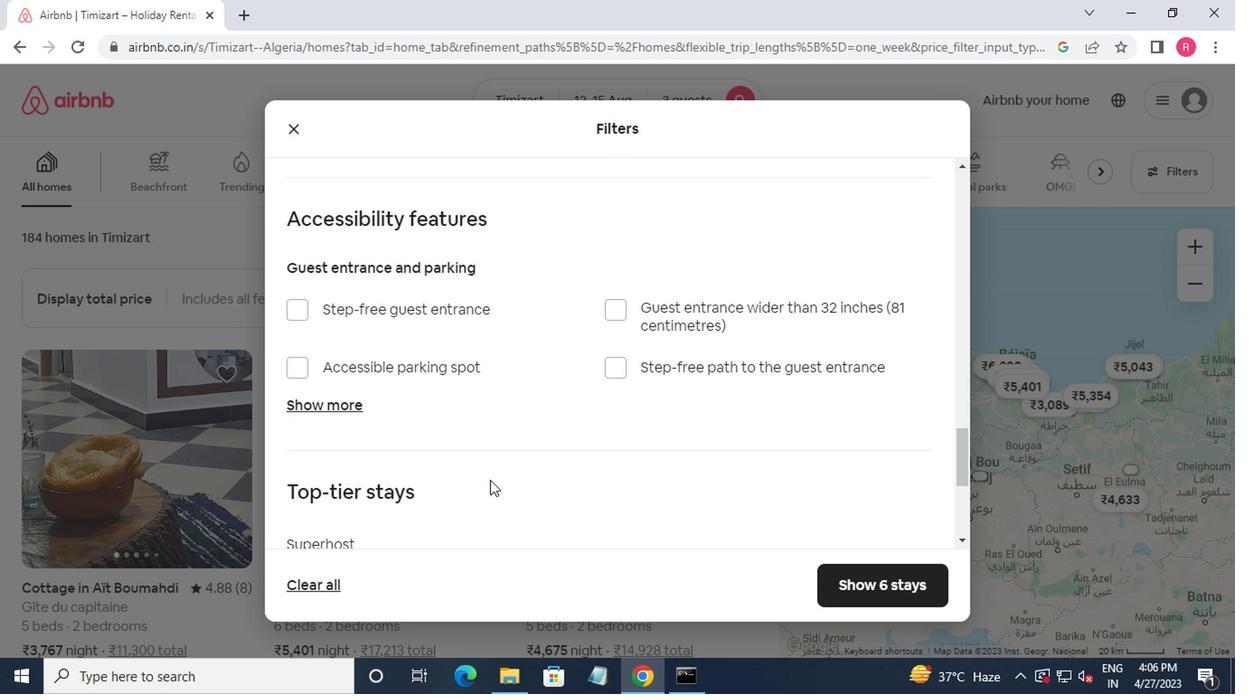 
Action: Mouse scrolled (490, 480) with delta (0, 0)
Screenshot: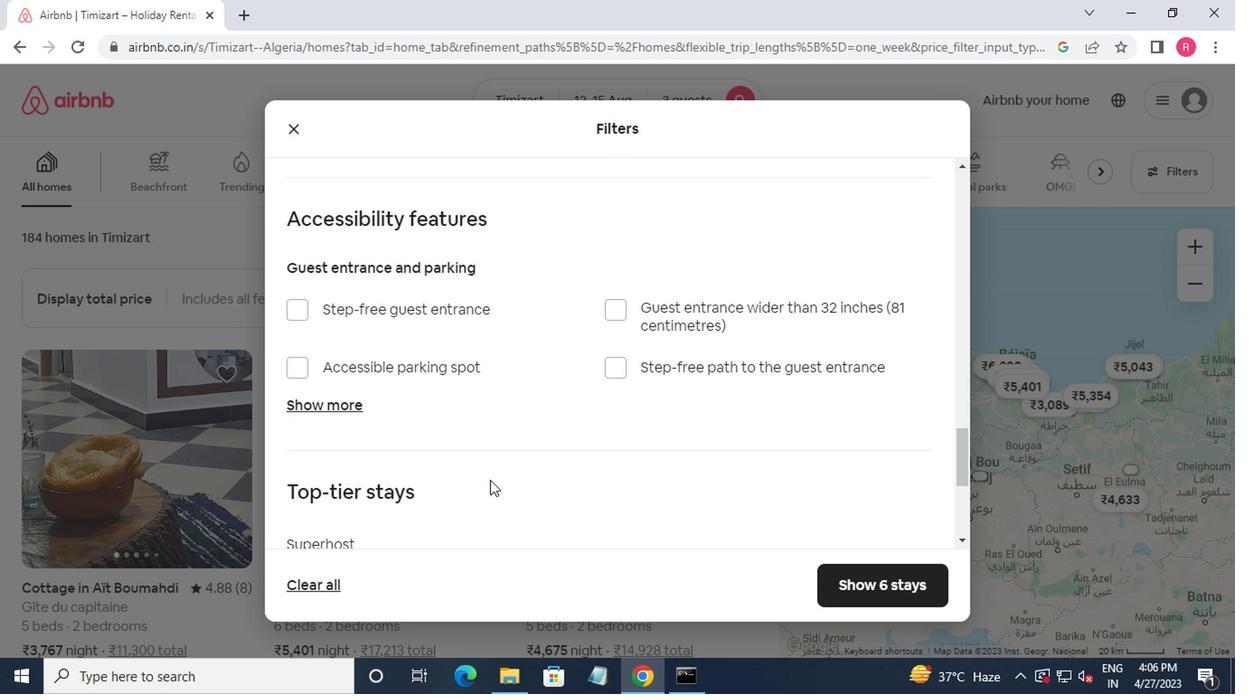 
Action: Mouse moved to (492, 483)
Screenshot: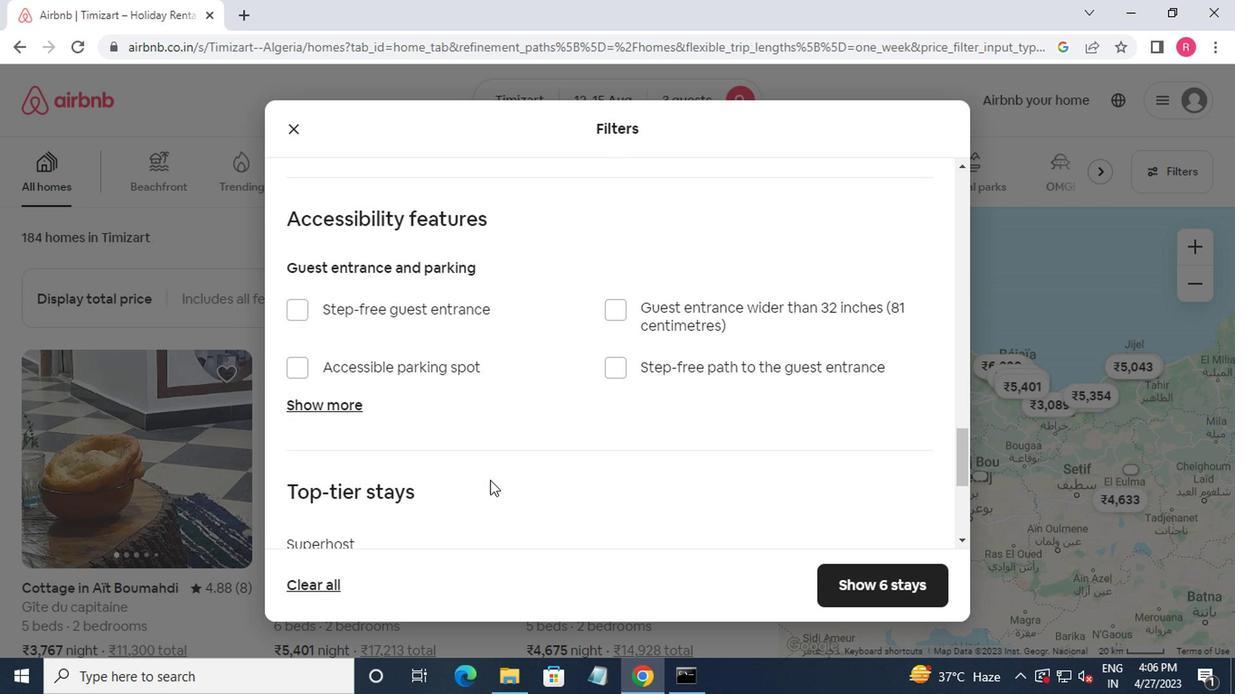 
Action: Mouse scrolled (492, 482) with delta (0, 0)
Screenshot: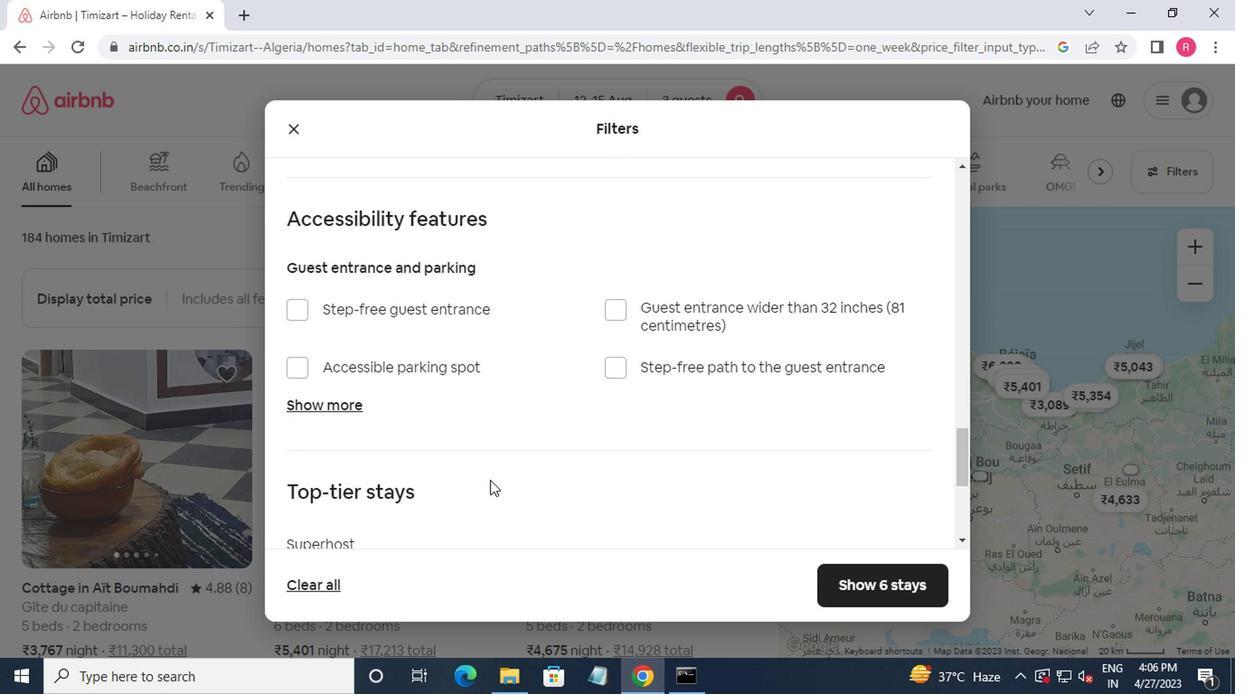 
Action: Mouse moved to (840, 615)
Screenshot: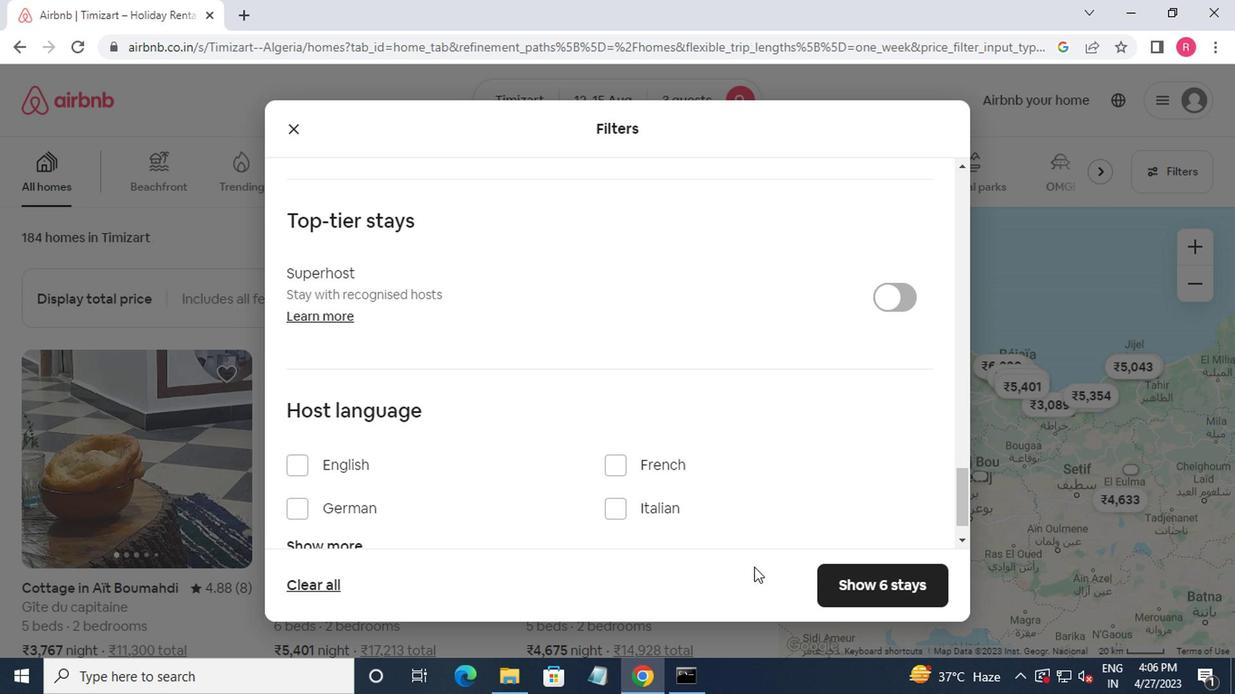 
Action: Mouse scrolled (840, 614) with delta (0, 0)
Screenshot: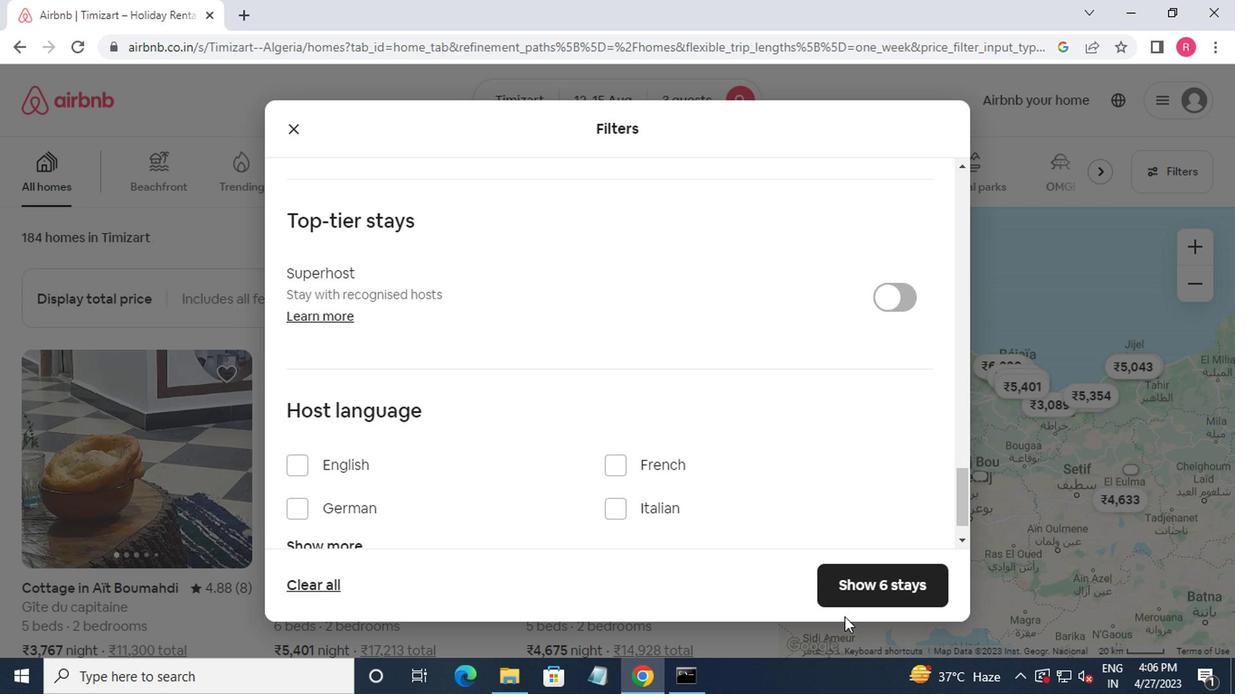 
Action: Mouse moved to (840, 590)
Screenshot: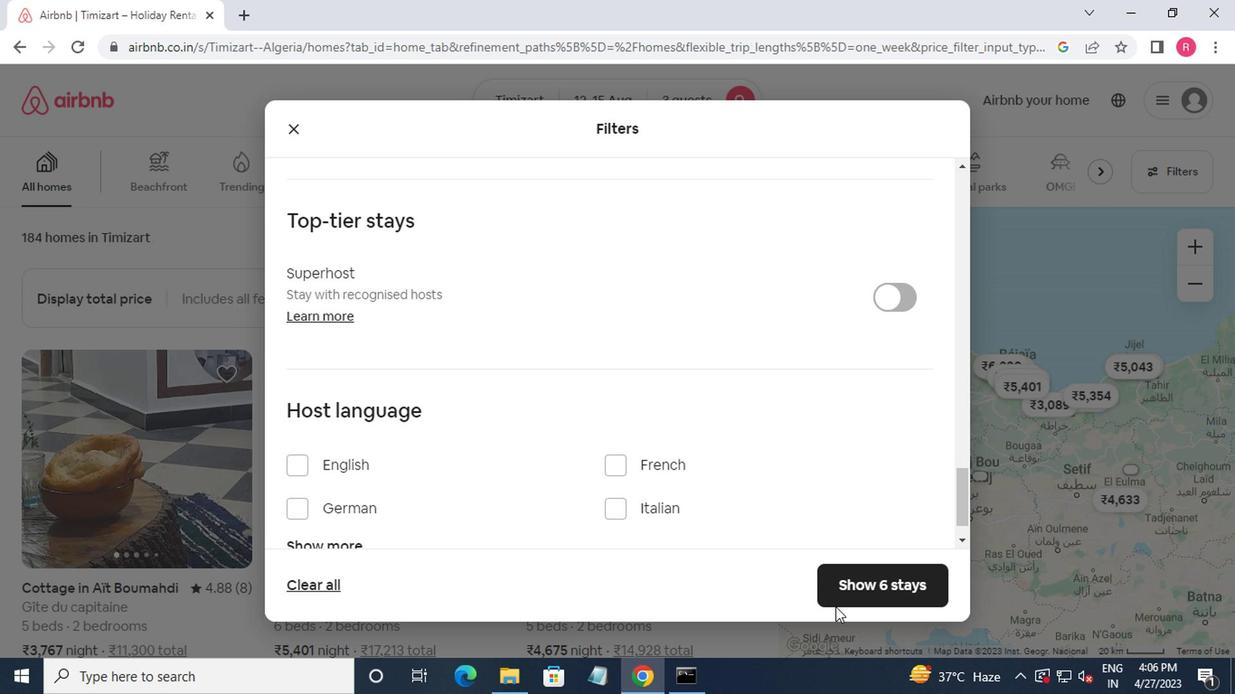
Action: Mouse pressed left at (840, 590)
Screenshot: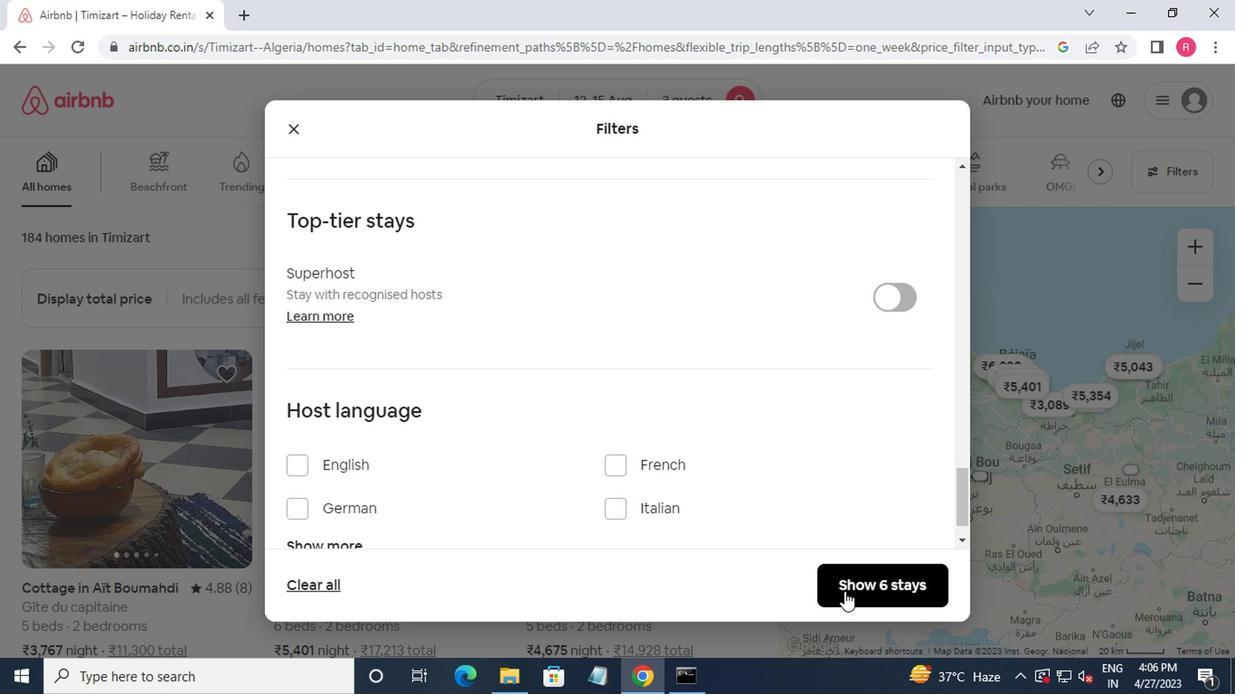 
